 Task: Create fields in expense category object.
Action: Mouse moved to (844, 67)
Screenshot: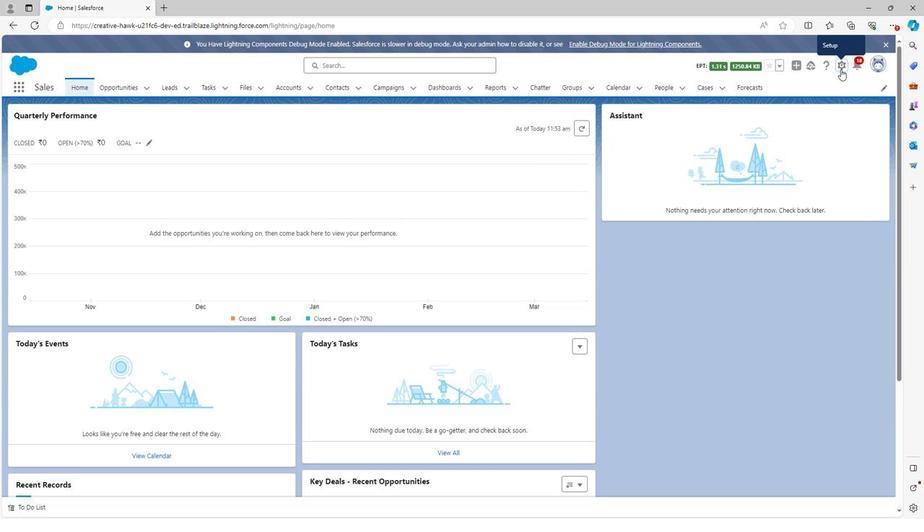 
Action: Mouse pressed left at (844, 67)
Screenshot: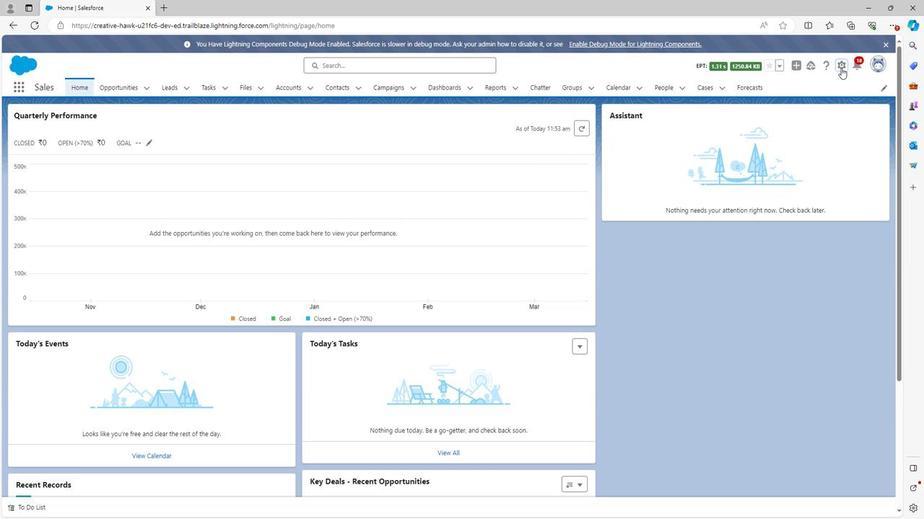 
Action: Mouse moved to (803, 93)
Screenshot: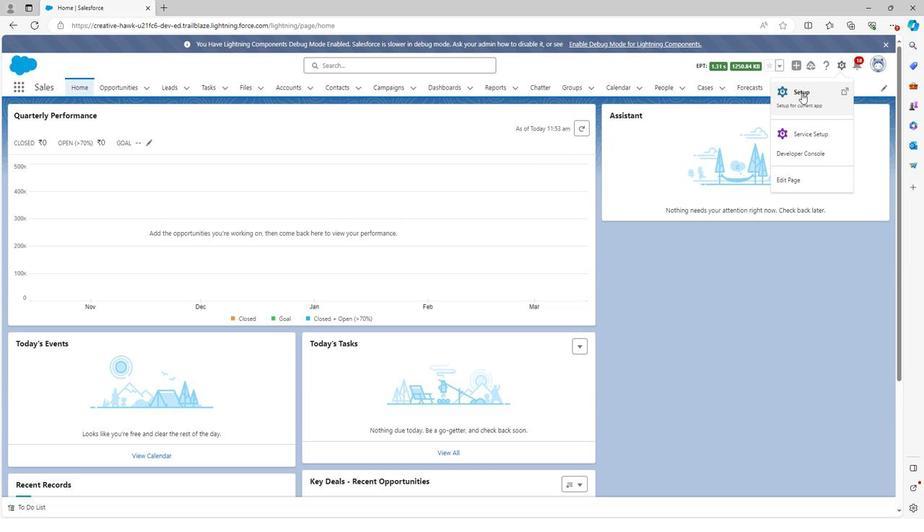 
Action: Mouse pressed left at (803, 93)
Screenshot: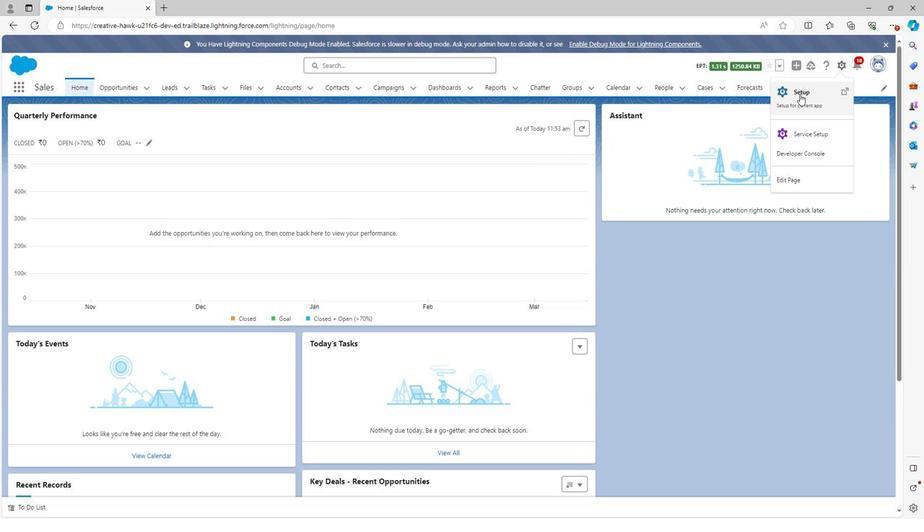 
Action: Mouse moved to (120, 89)
Screenshot: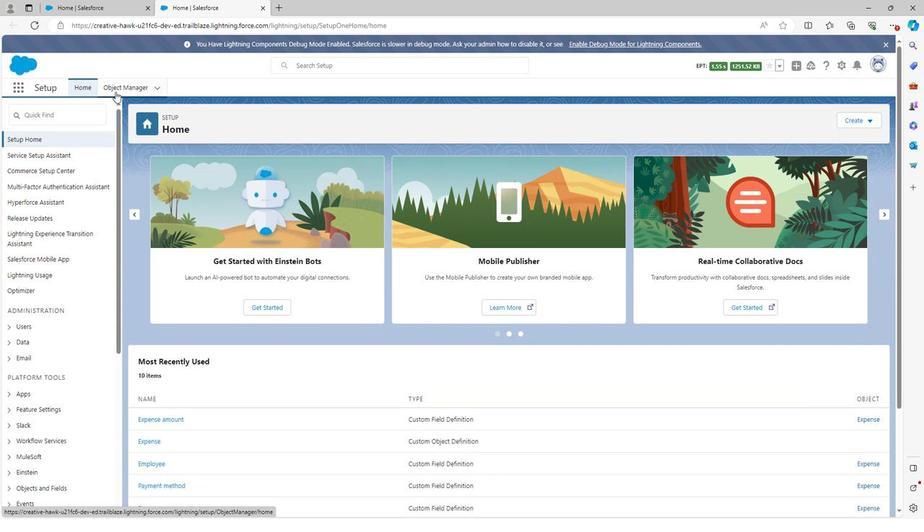 
Action: Mouse pressed left at (120, 89)
Screenshot: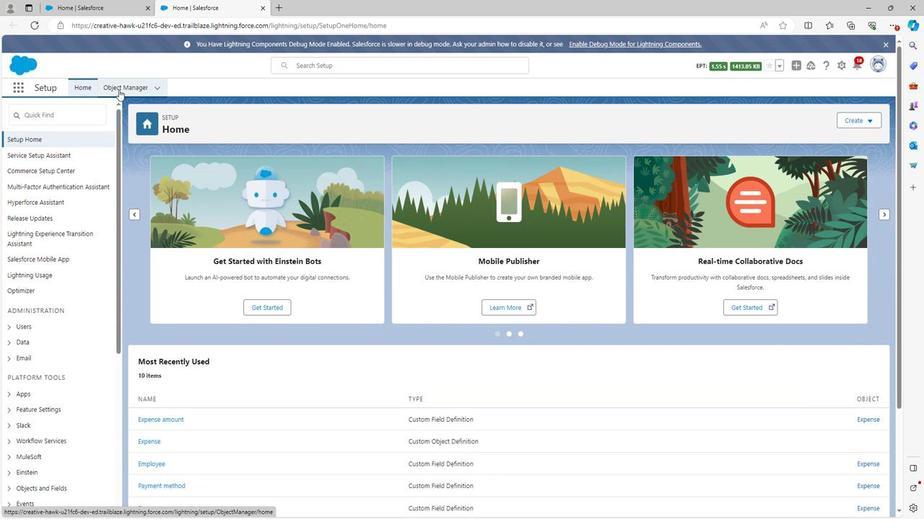 
Action: Mouse moved to (51, 330)
Screenshot: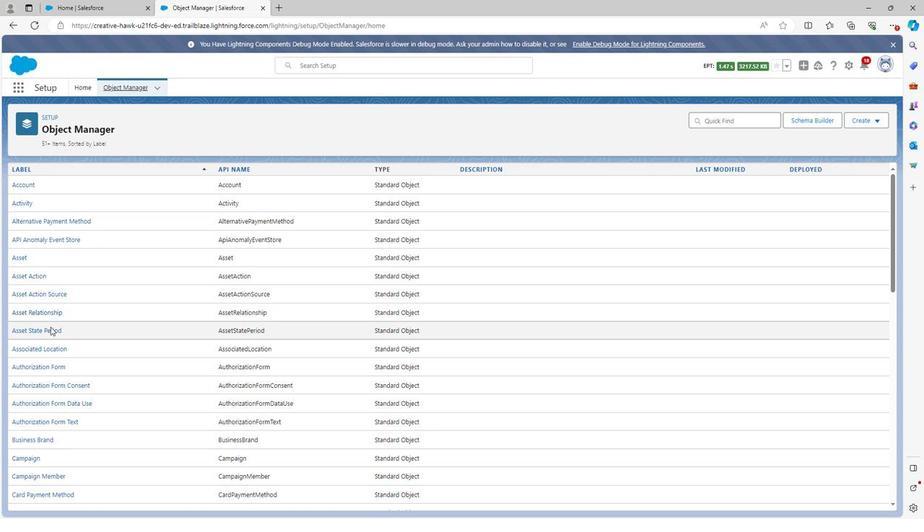 
Action: Mouse scrolled (51, 329) with delta (0, 0)
Screenshot: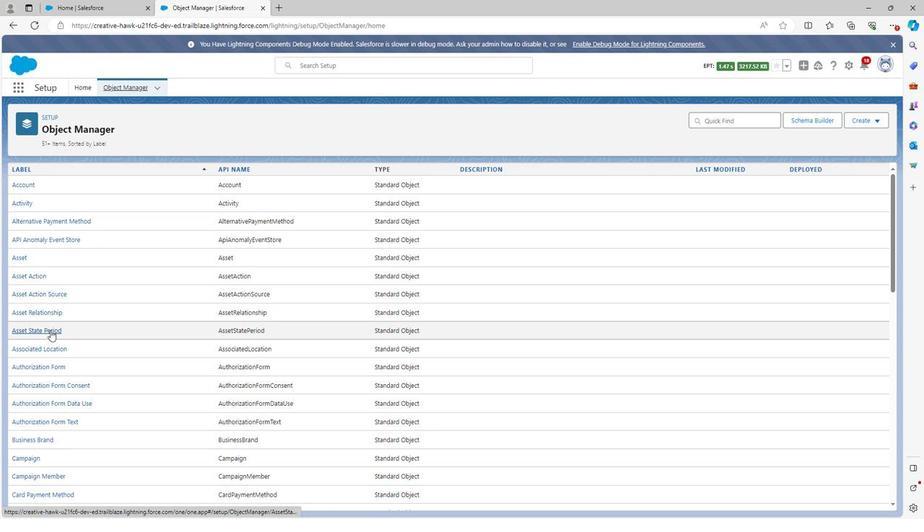 
Action: Mouse moved to (52, 331)
Screenshot: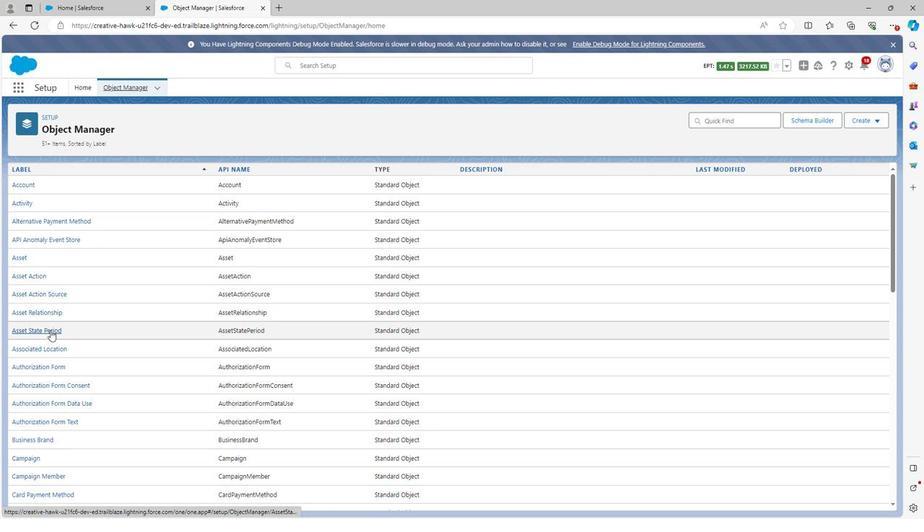 
Action: Mouse scrolled (52, 330) with delta (0, 0)
Screenshot: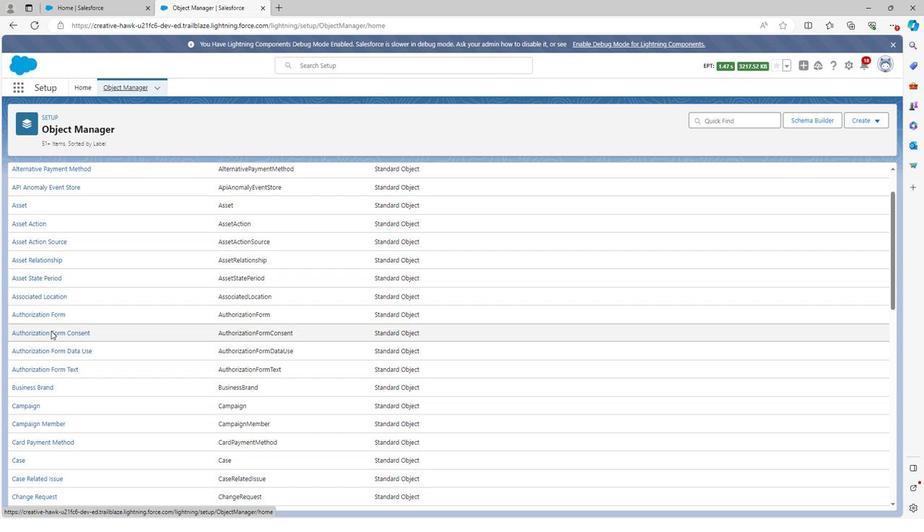 
Action: Mouse scrolled (52, 330) with delta (0, 0)
Screenshot: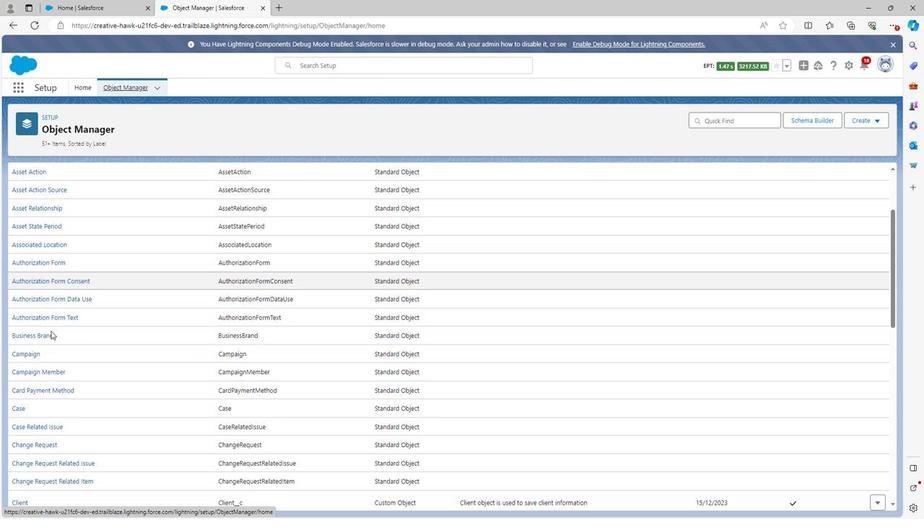 
Action: Mouse scrolled (52, 330) with delta (0, 0)
Screenshot: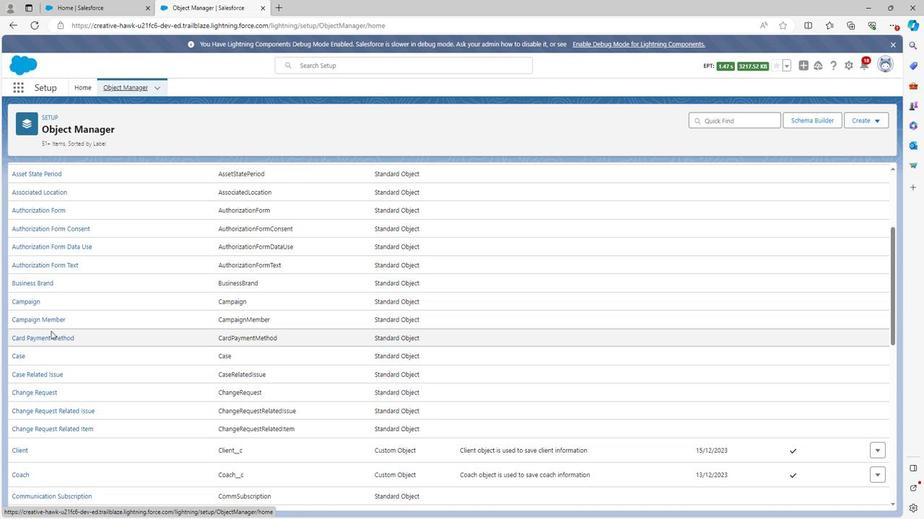 
Action: Mouse scrolled (52, 330) with delta (0, 0)
Screenshot: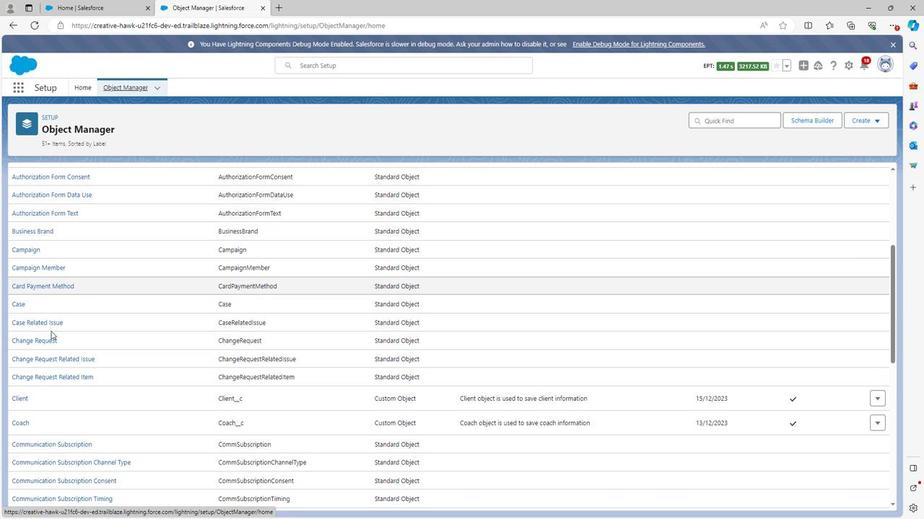 
Action: Mouse scrolled (52, 330) with delta (0, 0)
Screenshot: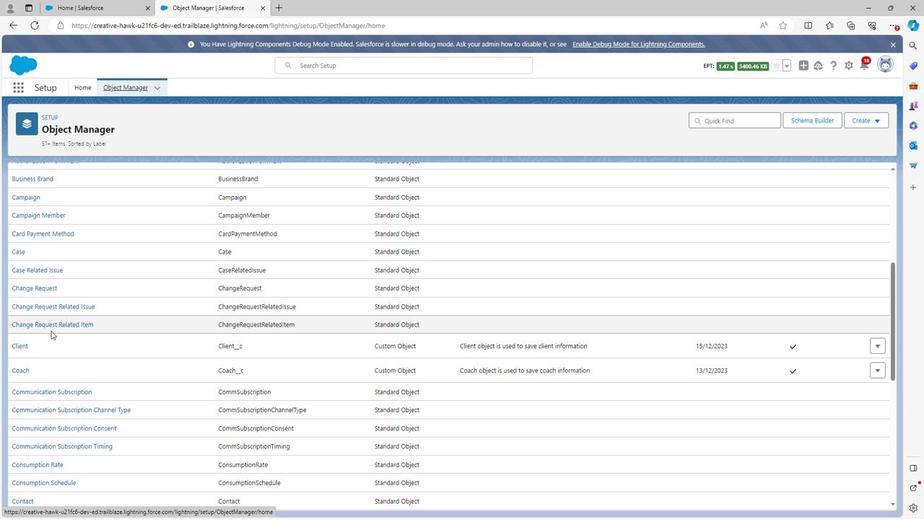 
Action: Mouse scrolled (52, 330) with delta (0, 0)
Screenshot: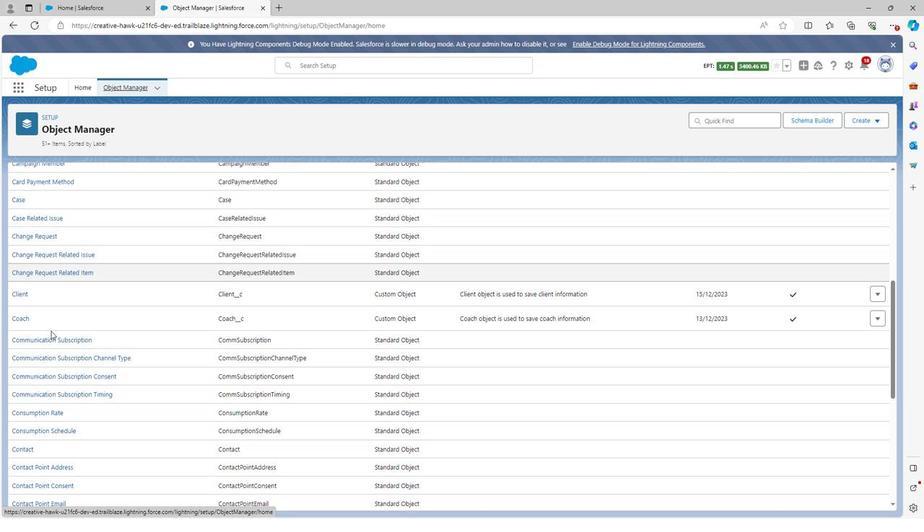 
Action: Mouse scrolled (52, 330) with delta (0, 0)
Screenshot: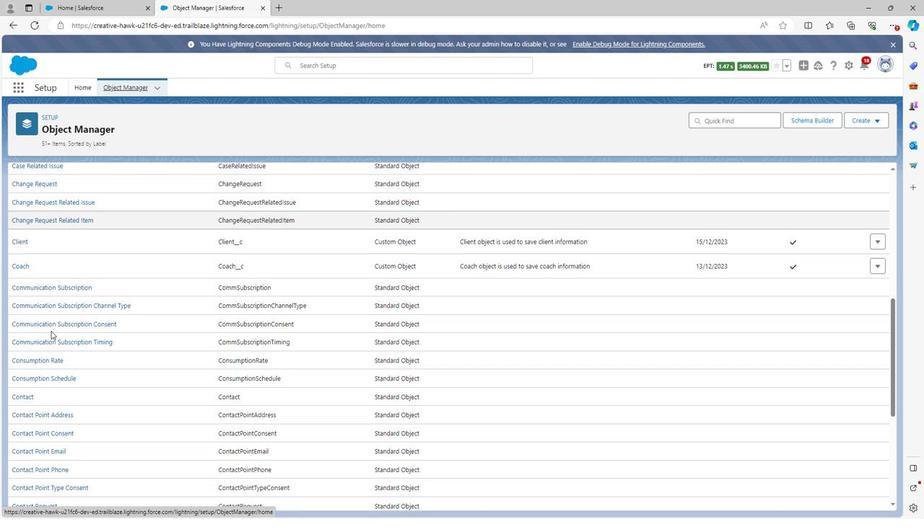 
Action: Mouse scrolled (52, 330) with delta (0, 0)
Screenshot: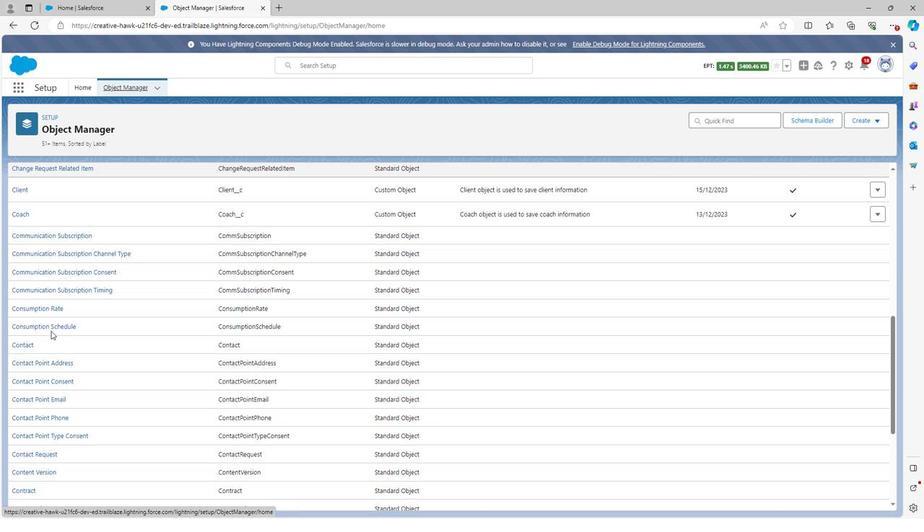 
Action: Mouse scrolled (52, 330) with delta (0, 0)
Screenshot: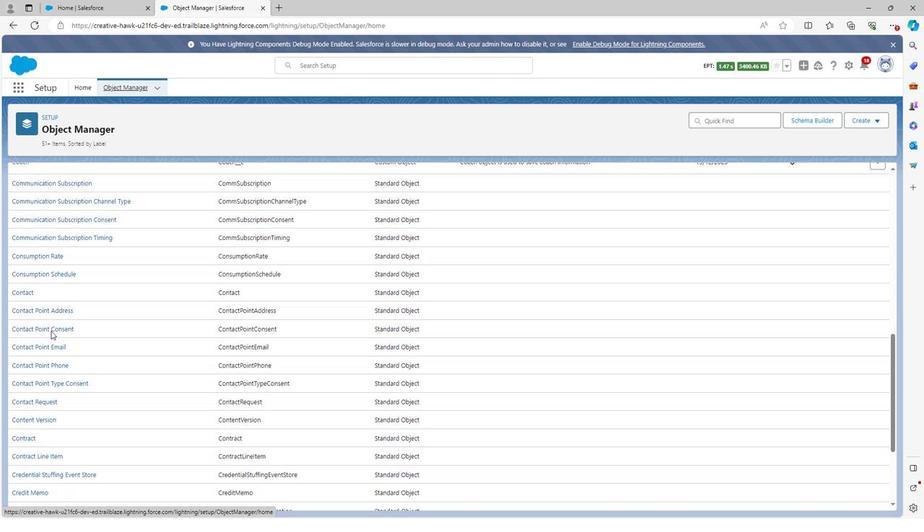 
Action: Mouse scrolled (52, 330) with delta (0, 0)
Screenshot: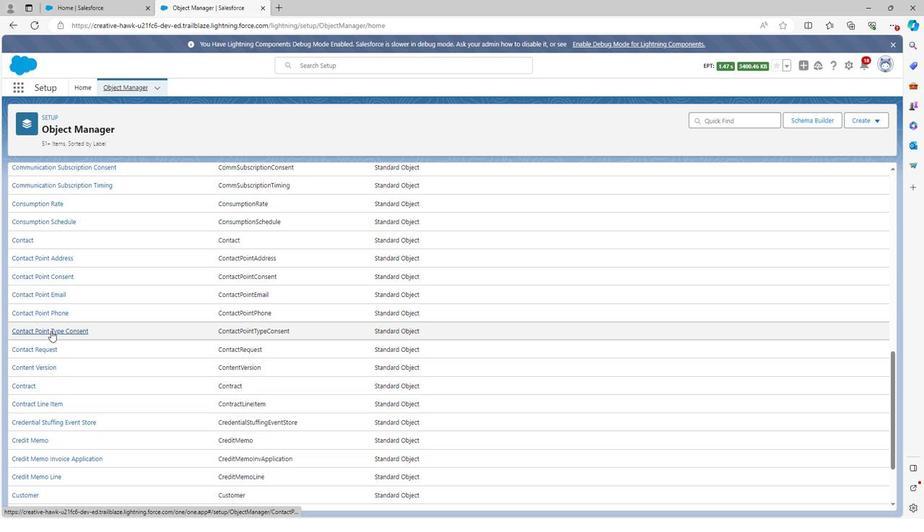 
Action: Mouse scrolled (52, 330) with delta (0, 0)
Screenshot: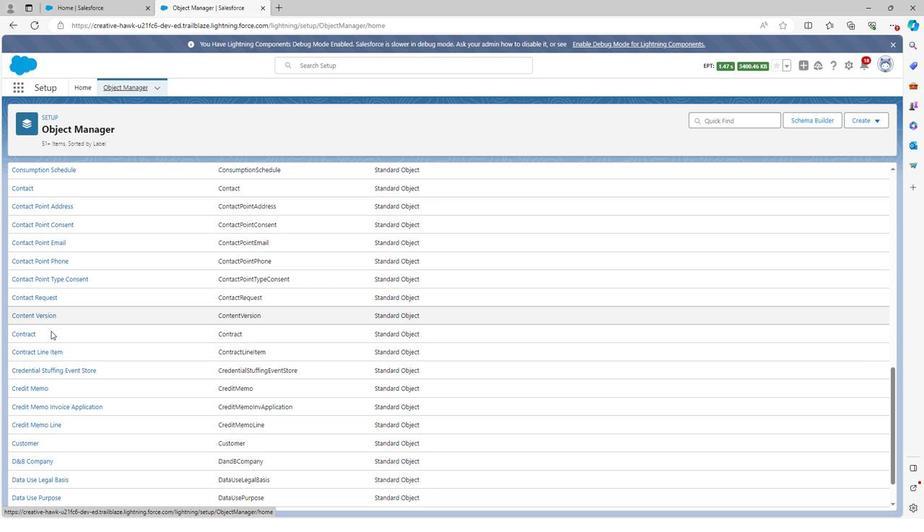 
Action: Mouse scrolled (52, 330) with delta (0, 0)
Screenshot: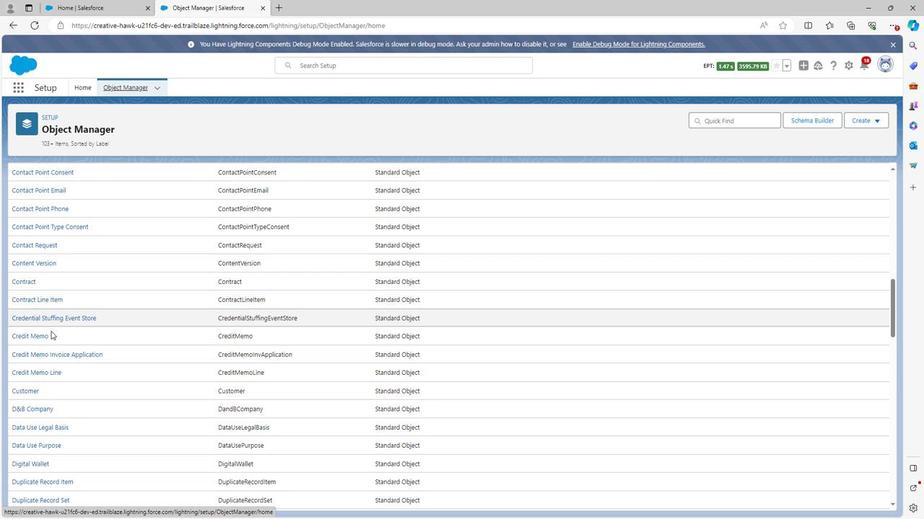 
Action: Mouse scrolled (52, 330) with delta (0, 0)
Screenshot: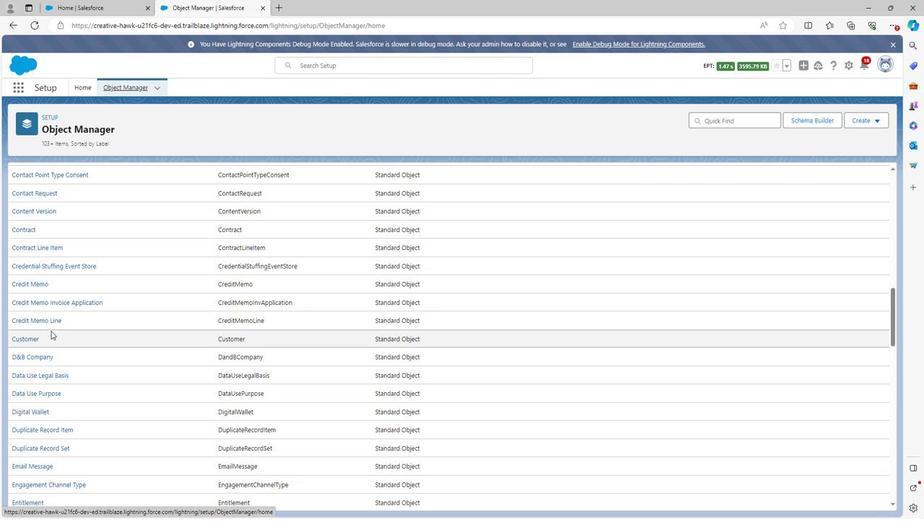 
Action: Mouse scrolled (52, 330) with delta (0, 0)
Screenshot: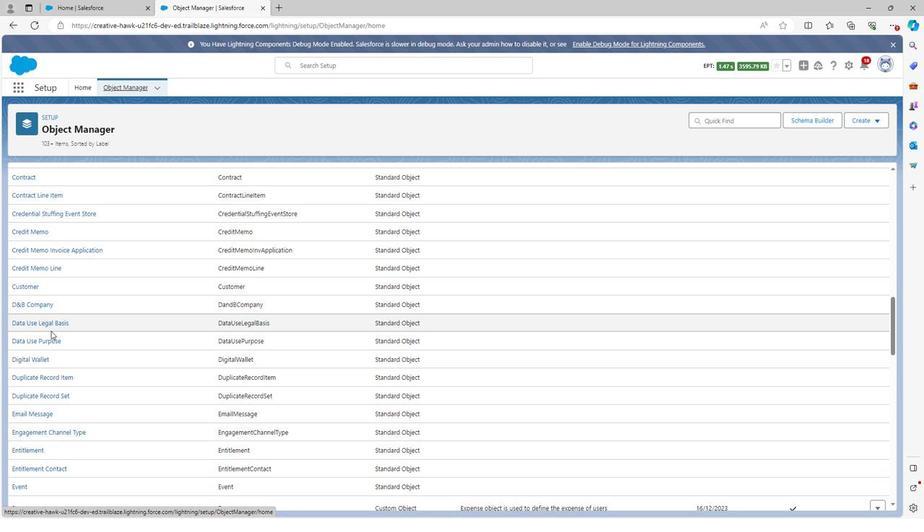 
Action: Mouse scrolled (52, 330) with delta (0, 0)
Screenshot: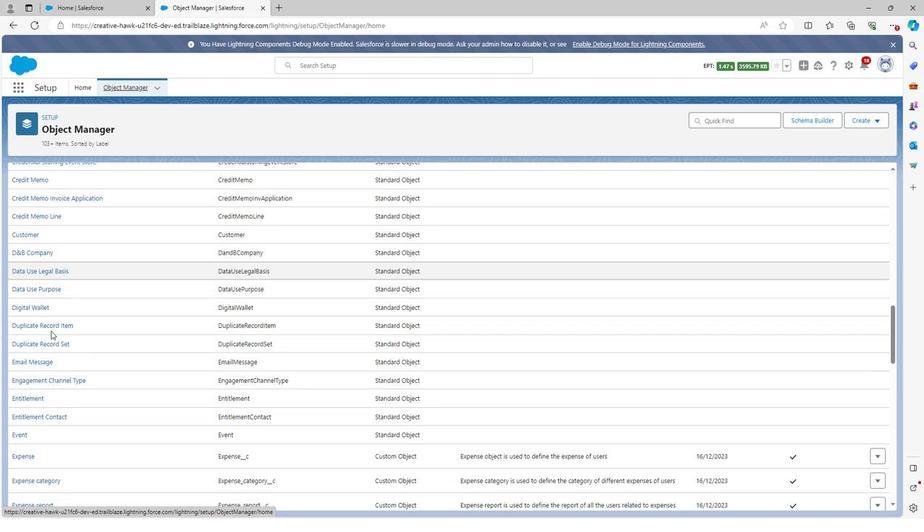 
Action: Mouse moved to (46, 427)
Screenshot: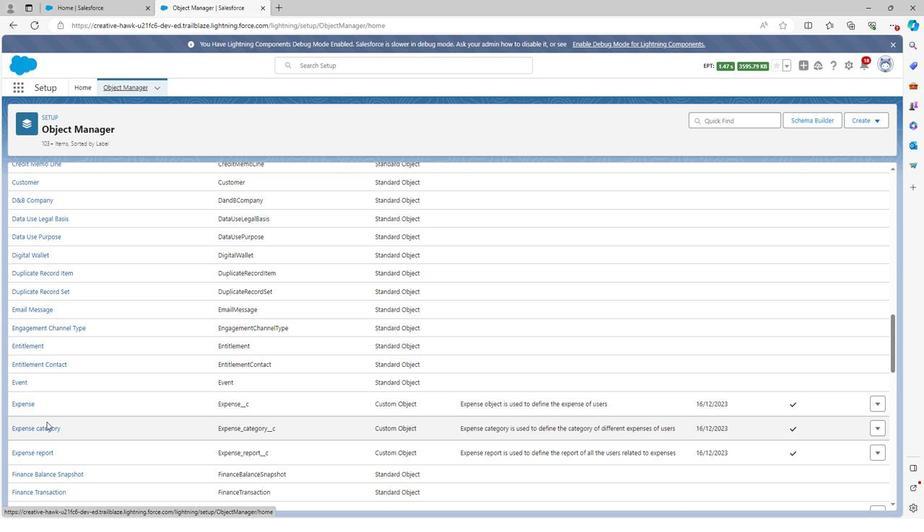 
Action: Mouse pressed left at (46, 427)
Screenshot: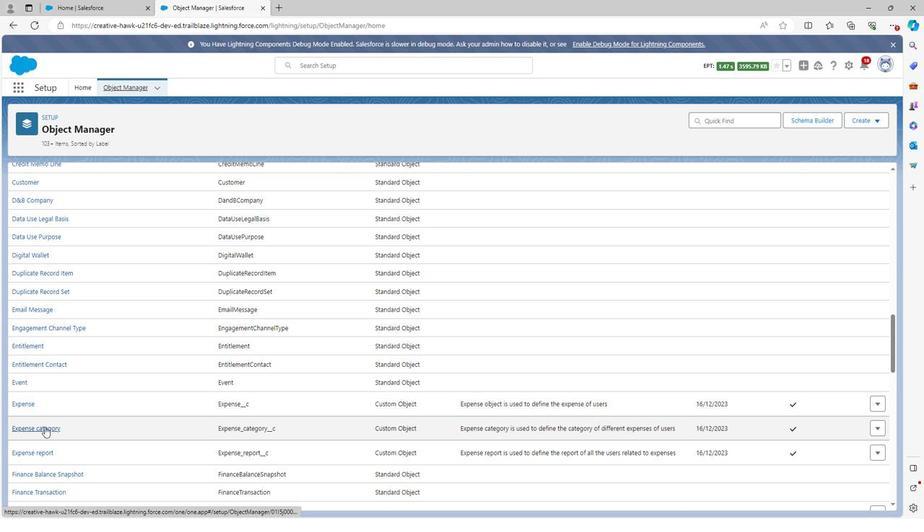 
Action: Mouse moved to (83, 189)
Screenshot: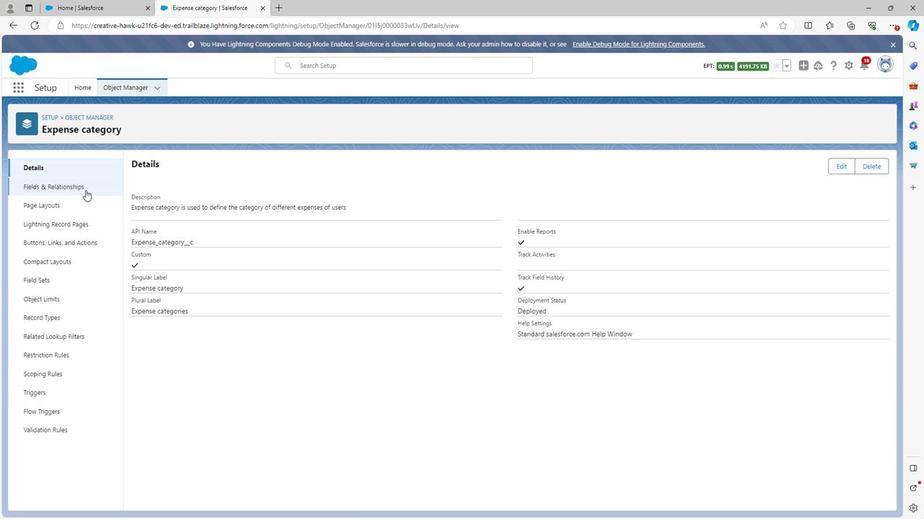 
Action: Mouse pressed left at (83, 189)
Screenshot: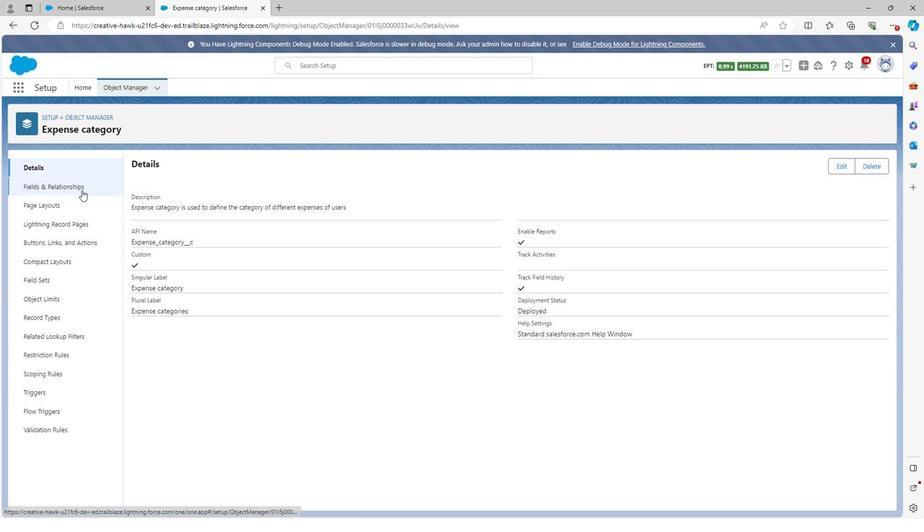 
Action: Mouse moved to (684, 163)
Screenshot: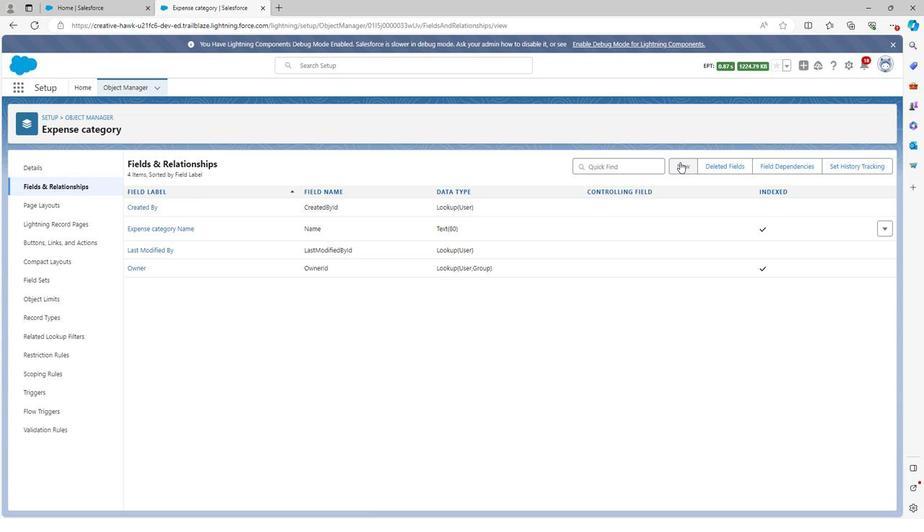 
Action: Mouse pressed left at (684, 163)
Screenshot: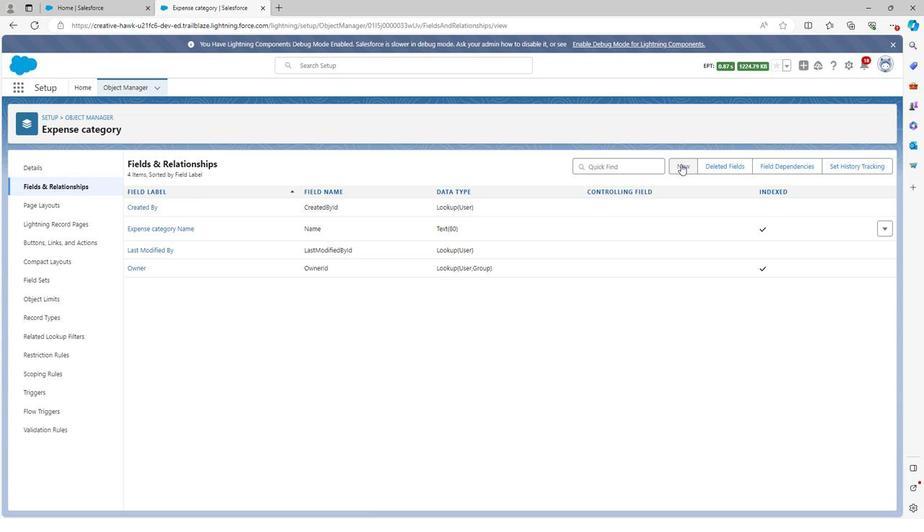 
Action: Mouse moved to (141, 412)
Screenshot: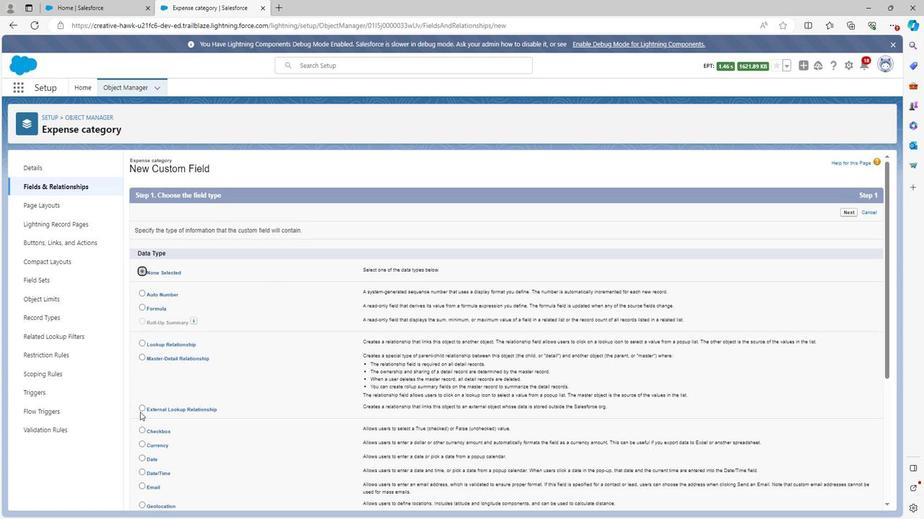 
Action: Mouse scrolled (141, 411) with delta (0, 0)
Screenshot: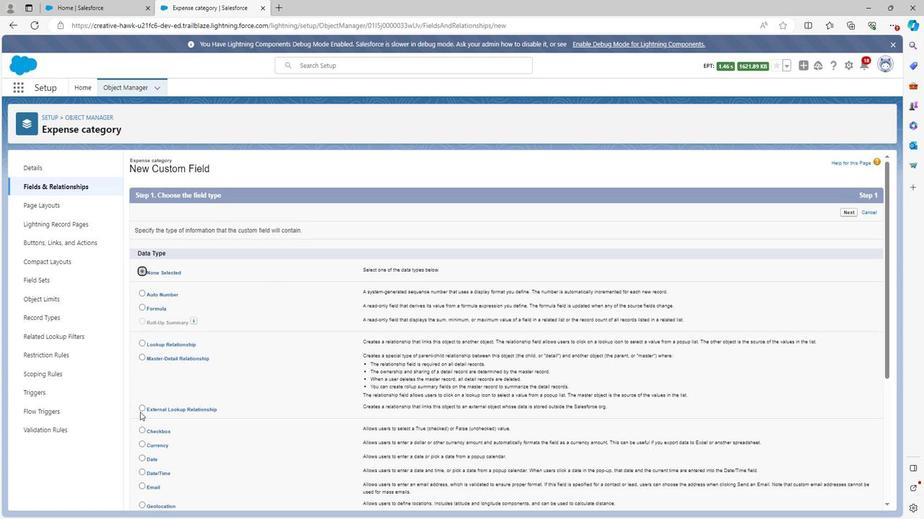 
Action: Mouse scrolled (141, 411) with delta (0, 0)
Screenshot: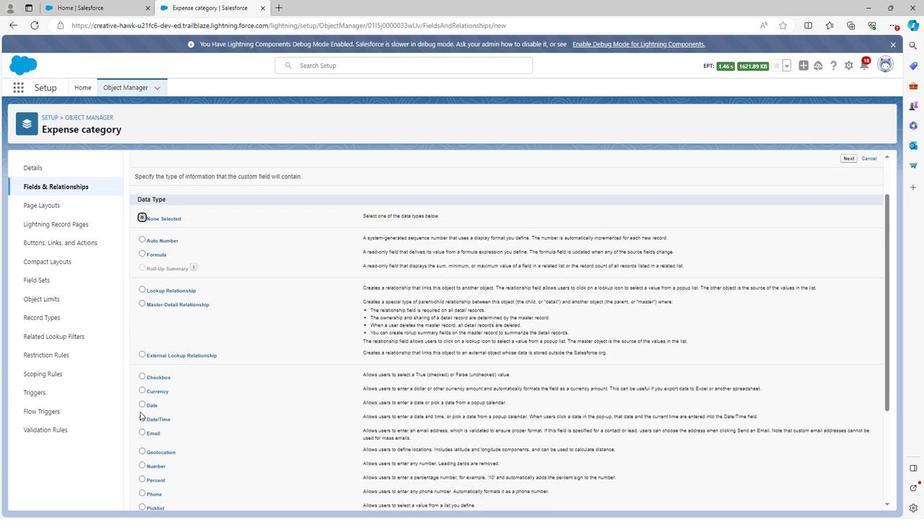 
Action: Mouse moved to (141, 412)
Screenshot: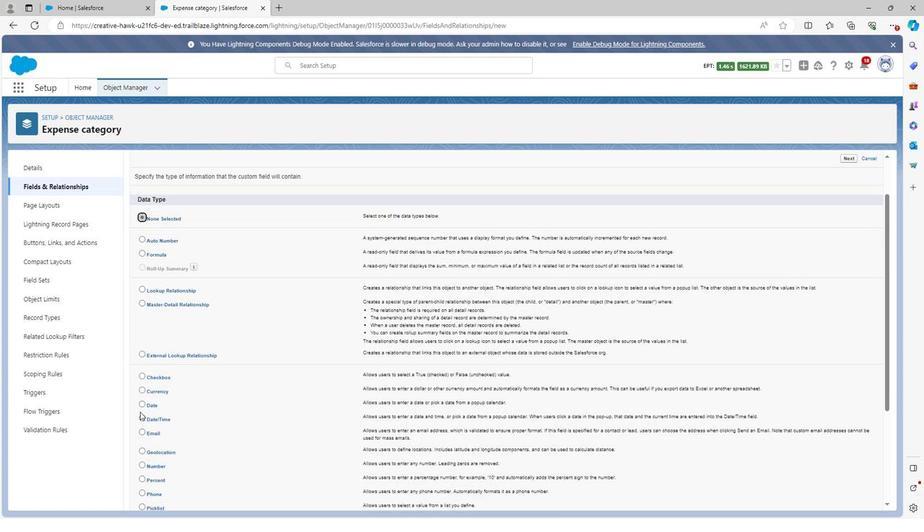 
Action: Mouse scrolled (141, 411) with delta (0, 0)
Screenshot: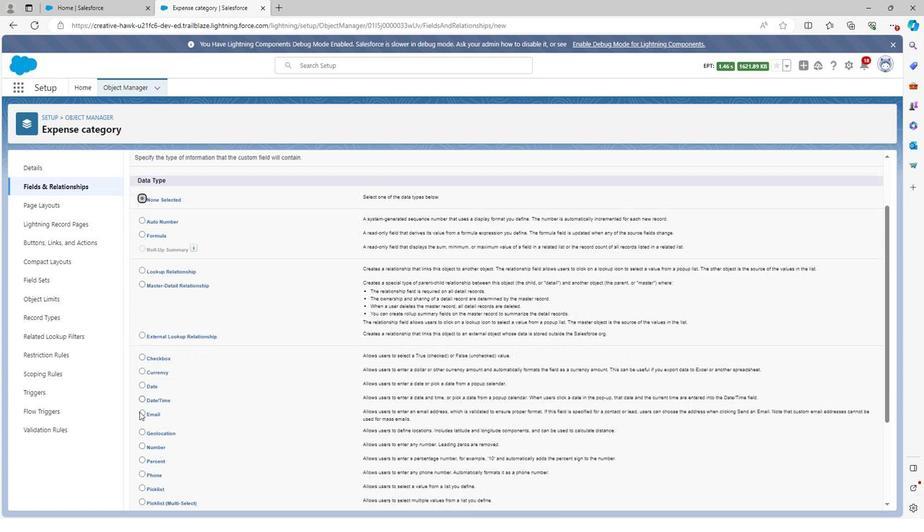 
Action: Mouse moved to (142, 425)
Screenshot: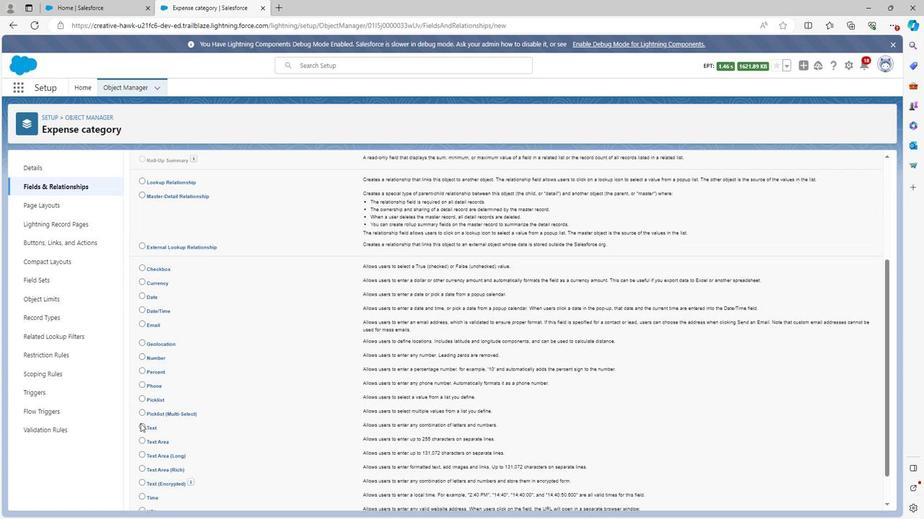 
Action: Mouse pressed left at (142, 425)
Screenshot: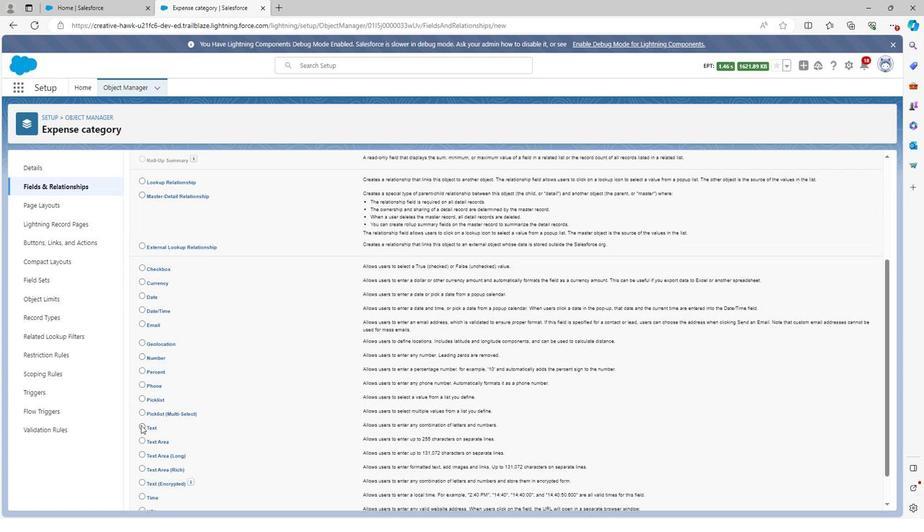 
Action: Mouse moved to (168, 420)
Screenshot: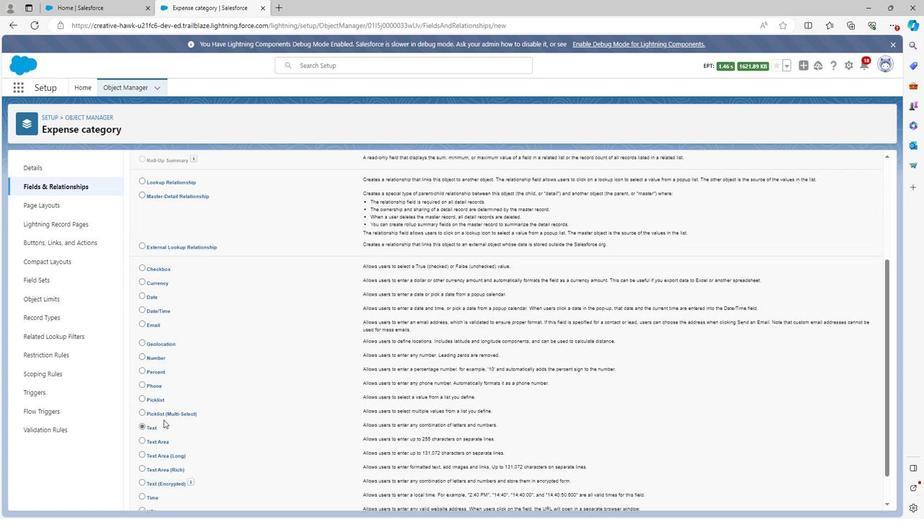 
Action: Mouse scrolled (168, 419) with delta (0, 0)
Screenshot: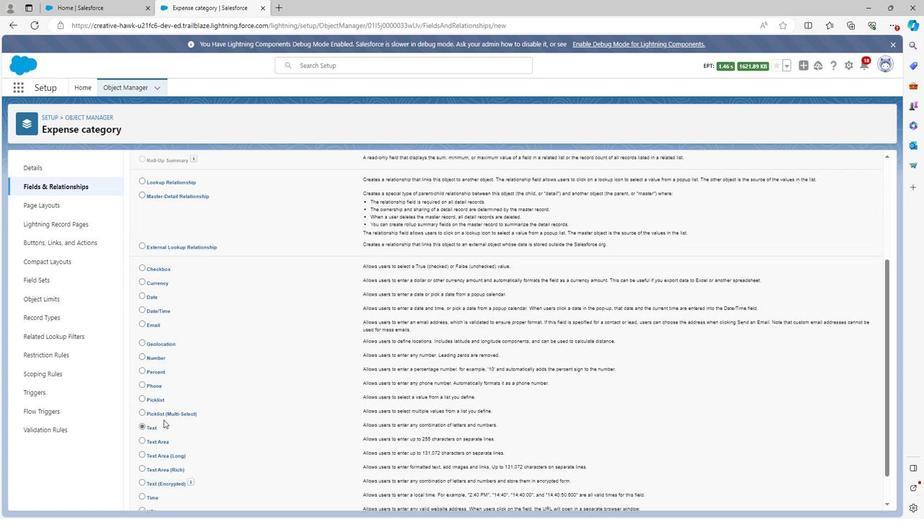 
Action: Mouse moved to (170, 420)
Screenshot: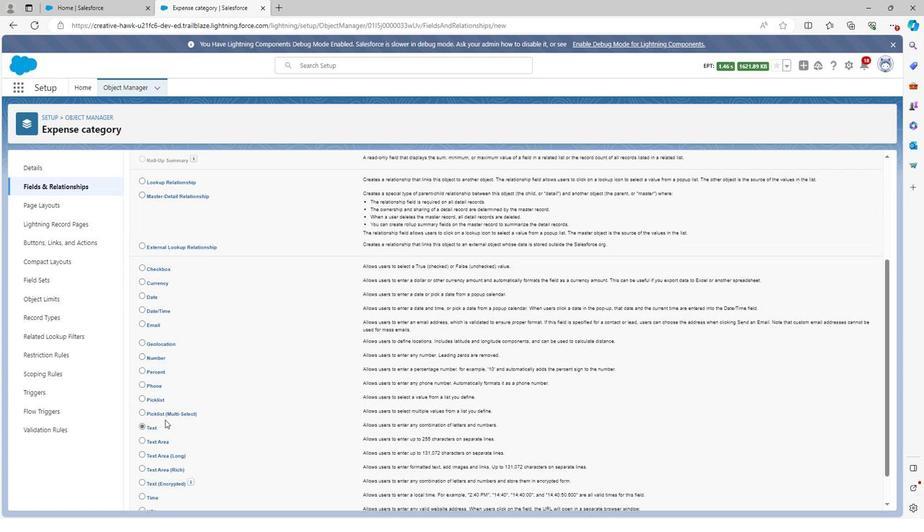 
Action: Mouse scrolled (170, 420) with delta (0, 0)
Screenshot: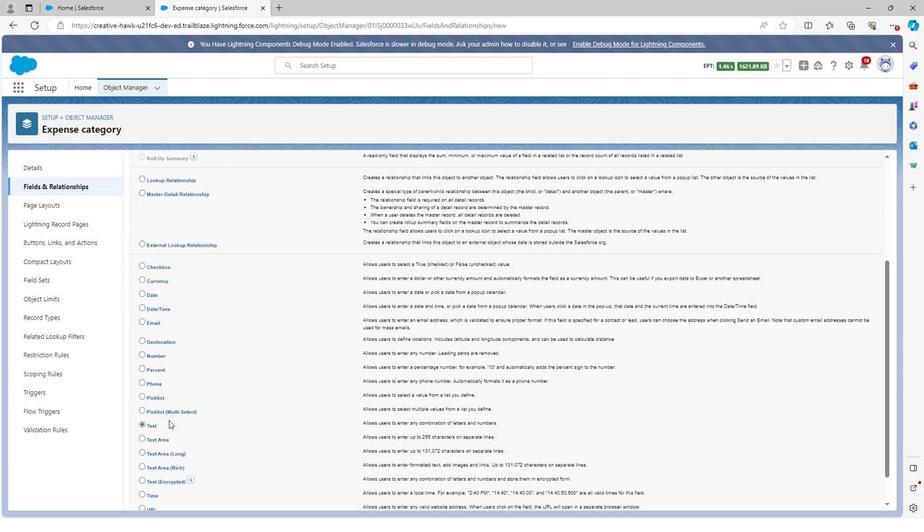 
Action: Mouse moved to (172, 420)
Screenshot: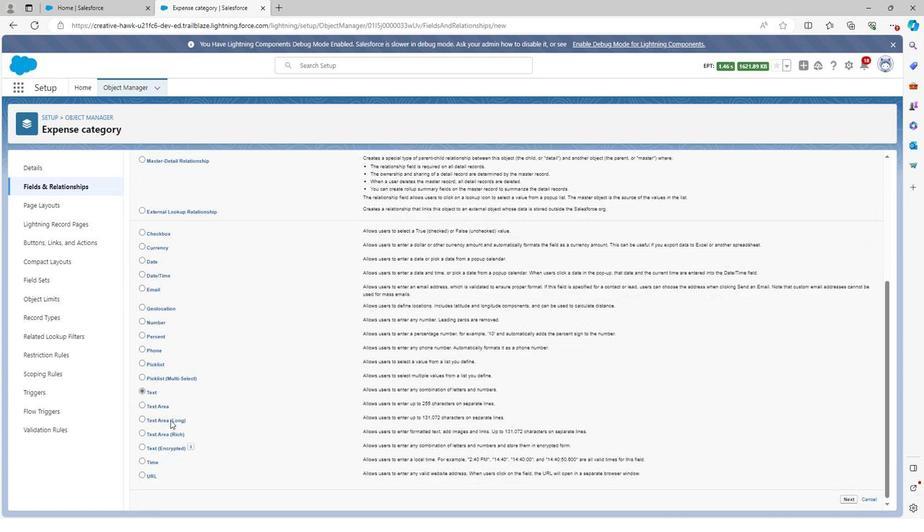 
Action: Mouse scrolled (172, 420) with delta (0, 0)
Screenshot: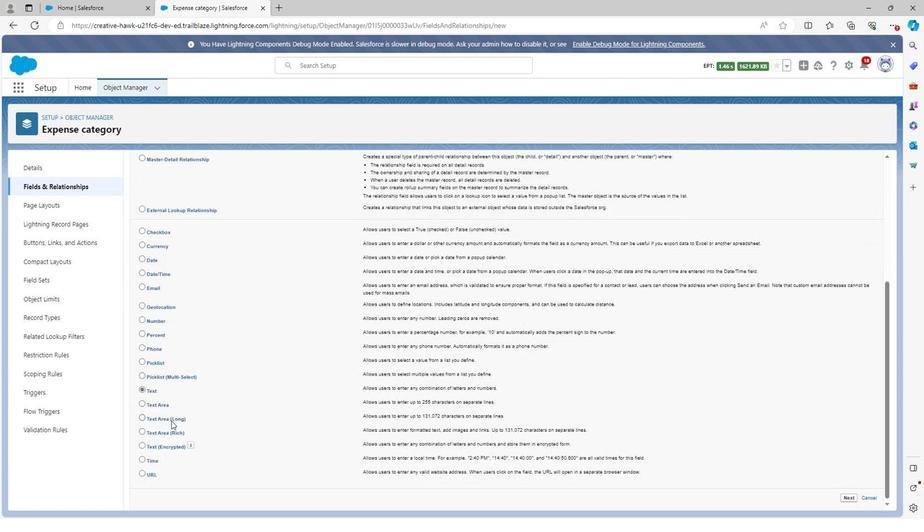 
Action: Mouse moved to (177, 422)
Screenshot: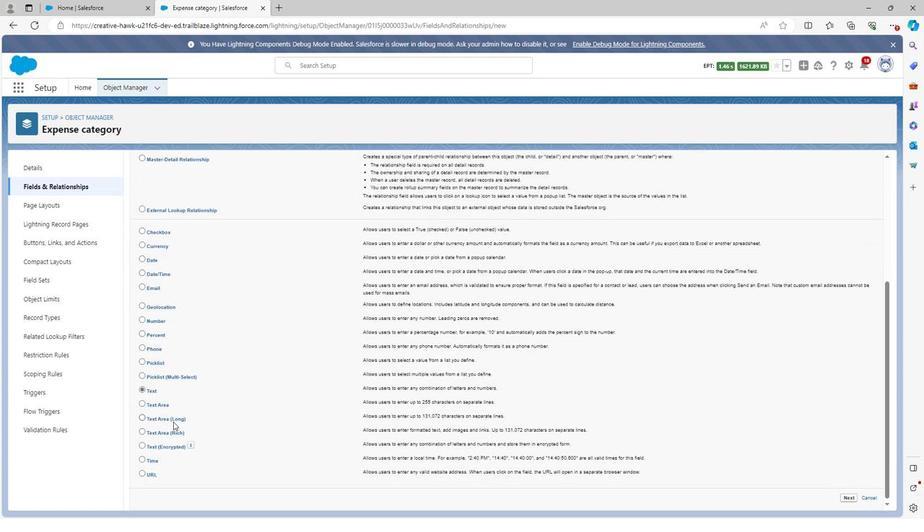 
Action: Mouse scrolled (177, 422) with delta (0, 0)
Screenshot: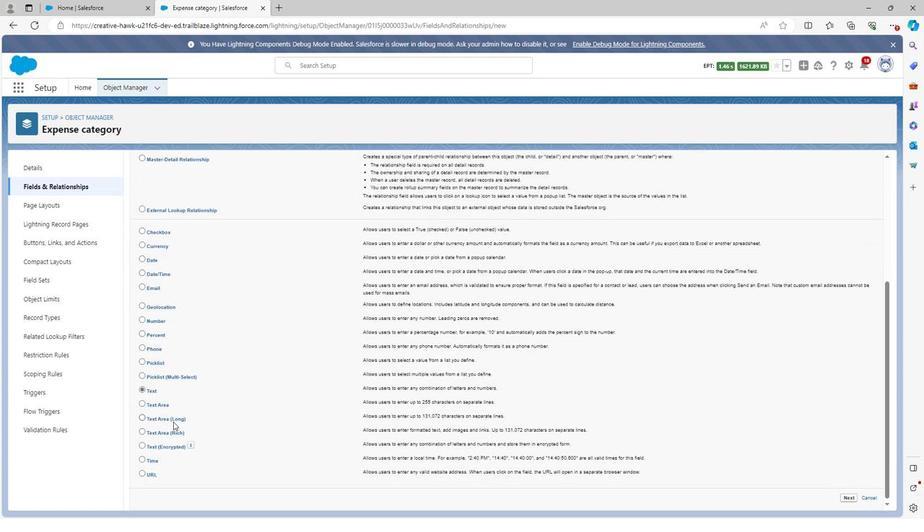 
Action: Mouse moved to (184, 423)
Screenshot: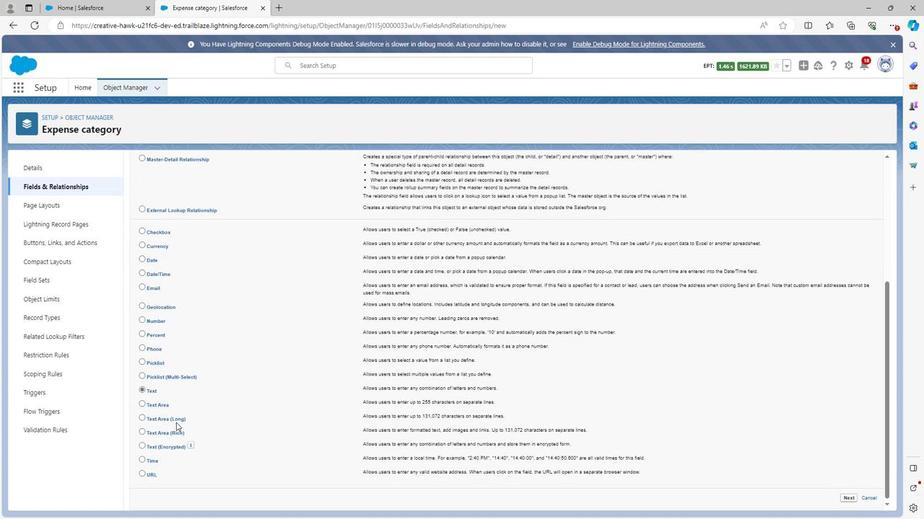
Action: Mouse scrolled (184, 423) with delta (0, 0)
Screenshot: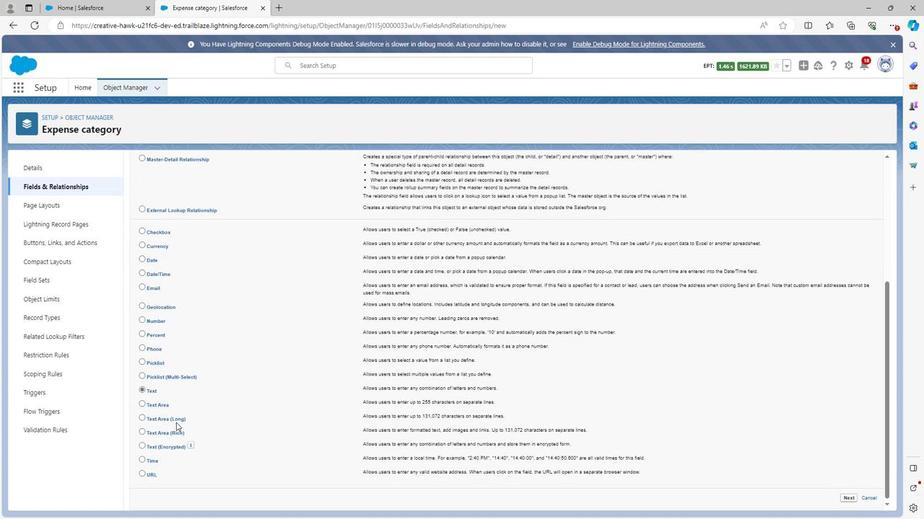 
Action: Mouse moved to (200, 428)
Screenshot: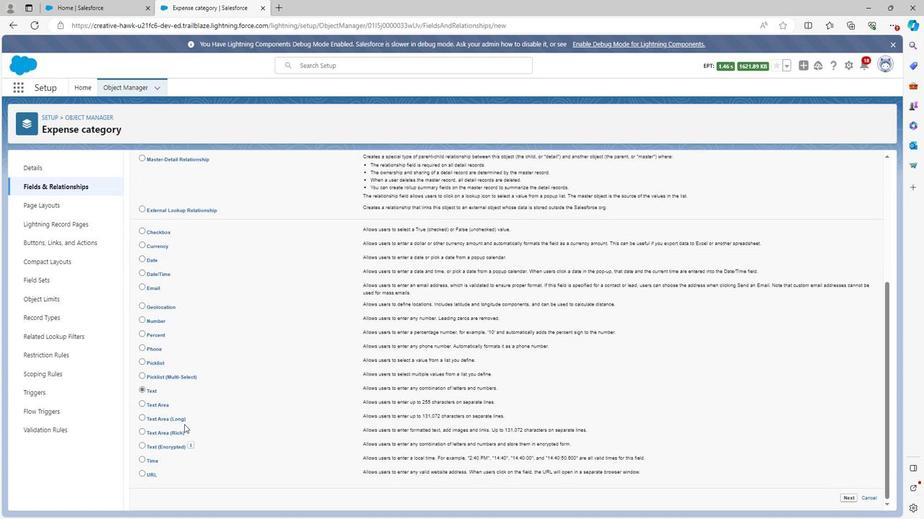 
Action: Mouse scrolled (200, 427) with delta (0, 0)
Screenshot: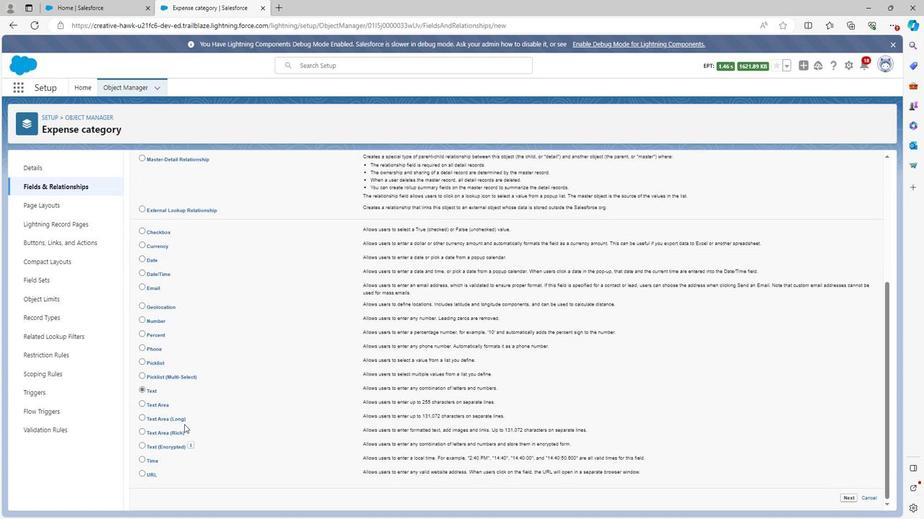 
Action: Mouse moved to (849, 496)
Screenshot: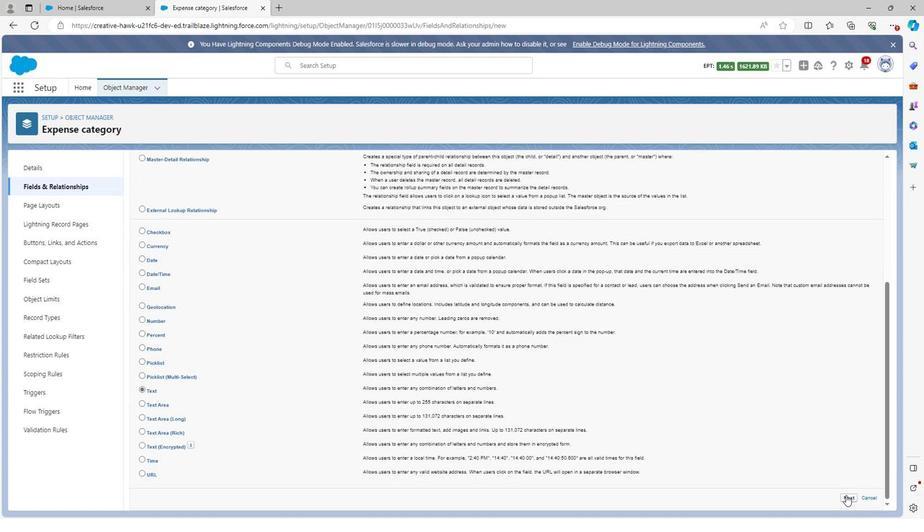 
Action: Mouse pressed left at (849, 496)
Screenshot: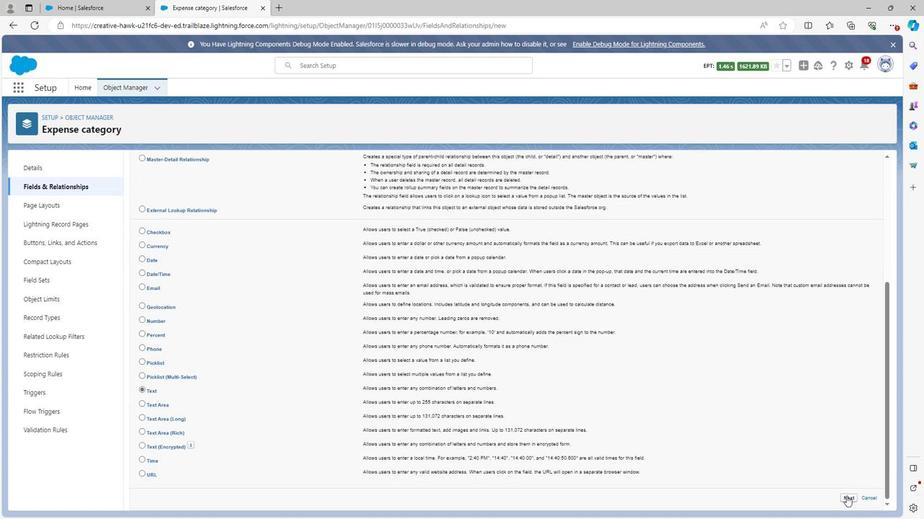 
Action: Mouse moved to (303, 232)
Screenshot: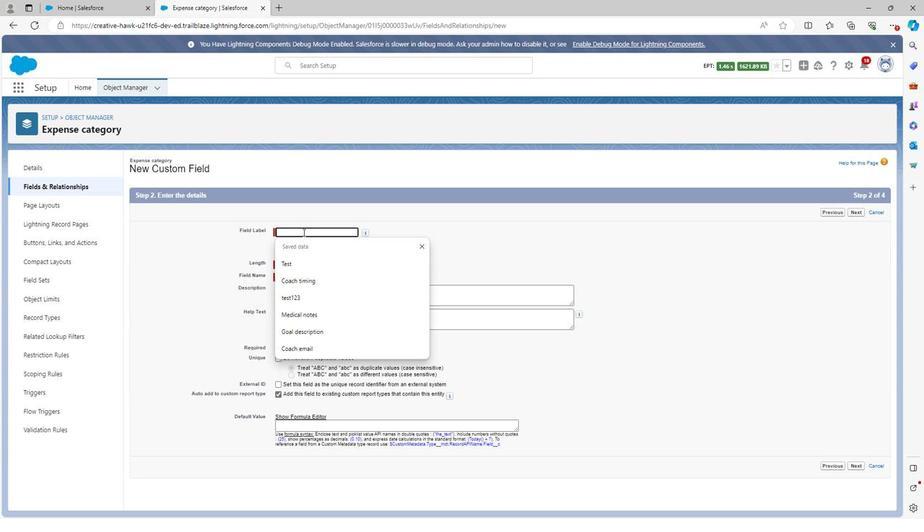 
Action: Mouse pressed left at (303, 232)
Screenshot: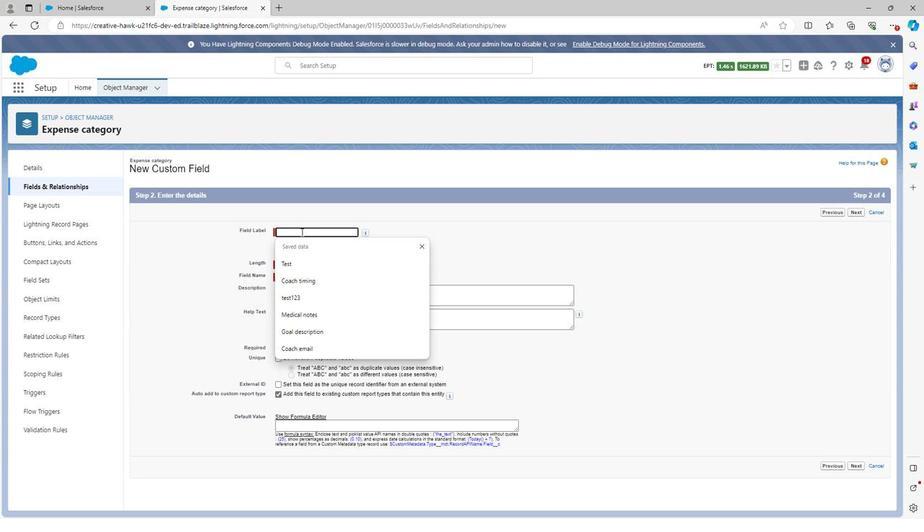 
Action: Key pressed <Key.shift><Key.shift><Key.shift><Key.shift><Key.shift><Key.shift><Key.shift><Key.shift><Key.shift><Key.shift><Key.shift><Key.shift><Key.shift><Key.shift><Key.shift><Key.shift><Key.shift><Key.shift><Key.shift><Key.shift><Key.shift><Key.shift><Key.shift>Category<Key.shift>_description
Screenshot: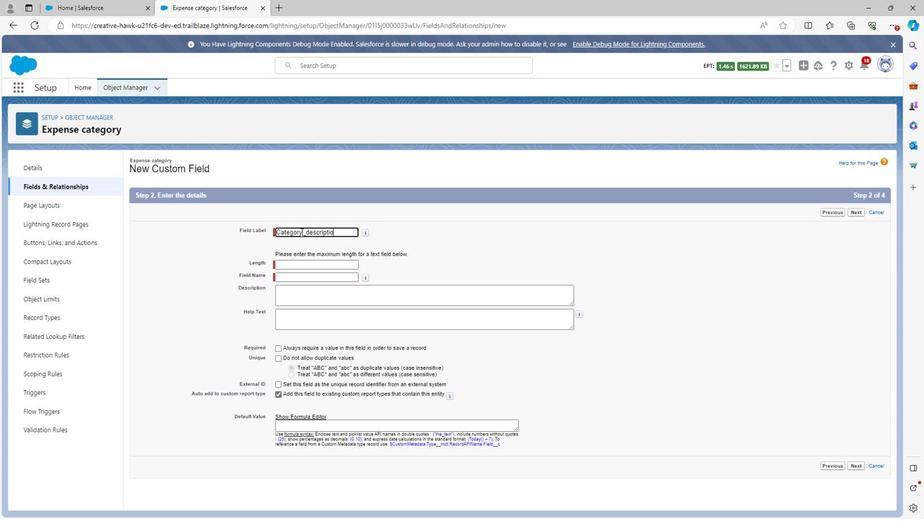 
Action: Mouse moved to (420, 229)
Screenshot: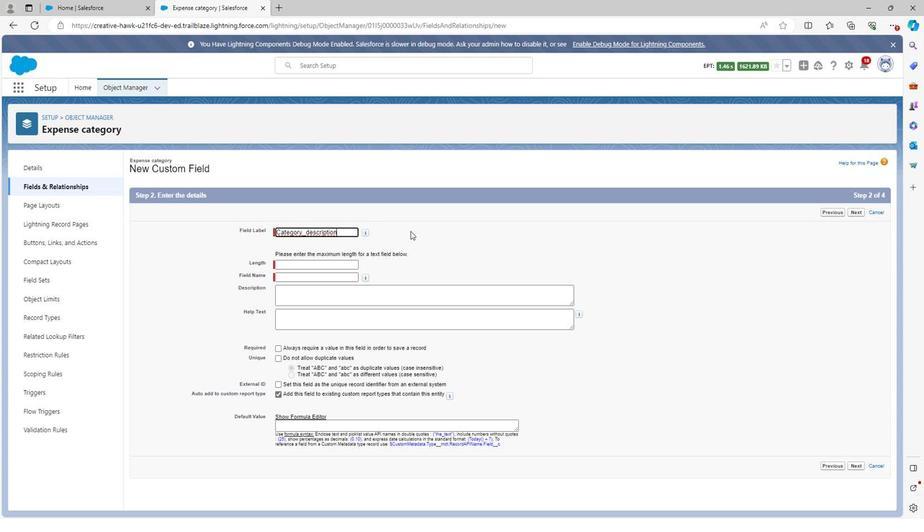 
Action: Mouse pressed left at (420, 229)
Screenshot: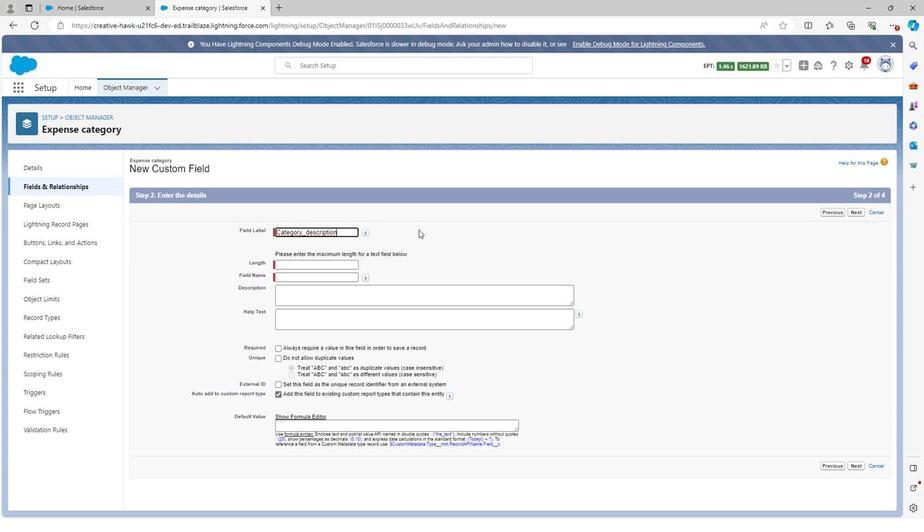 
Action: Mouse moved to (311, 265)
Screenshot: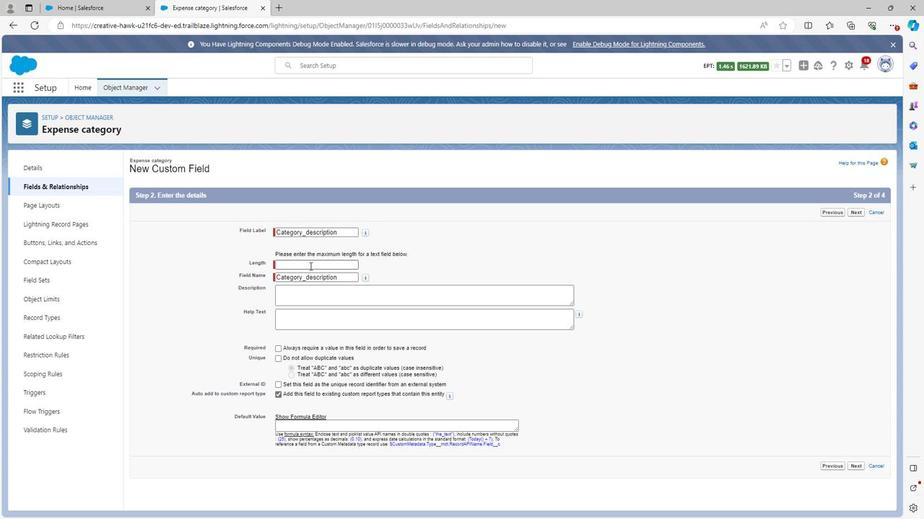 
Action: Mouse pressed left at (311, 265)
Screenshot: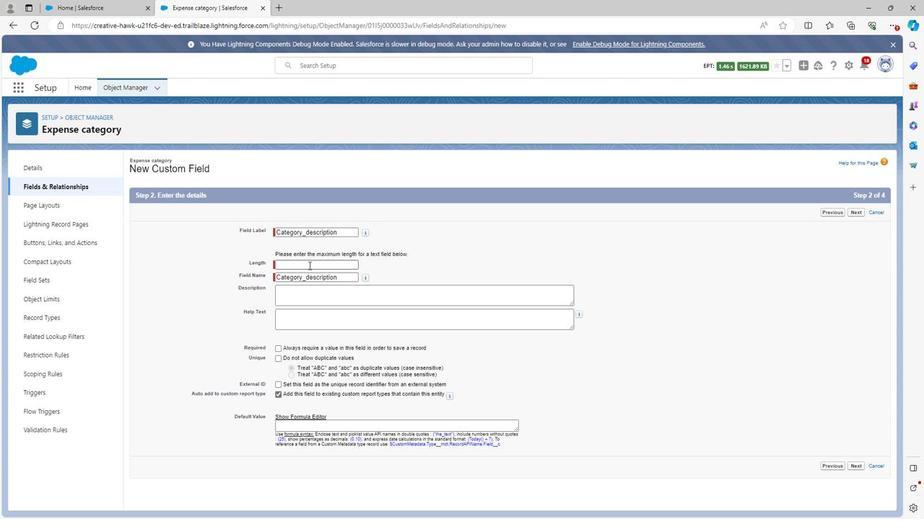 
Action: Key pressed 50
Screenshot: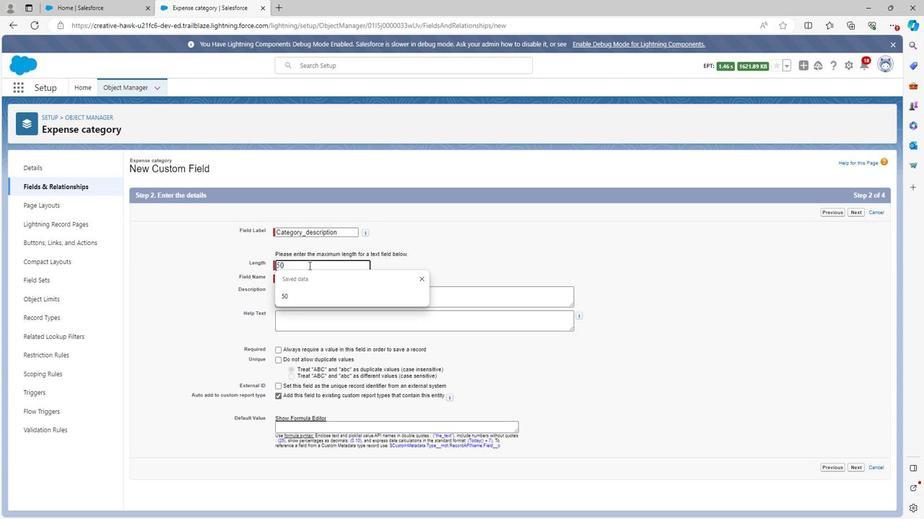 
Action: Mouse moved to (336, 293)
Screenshot: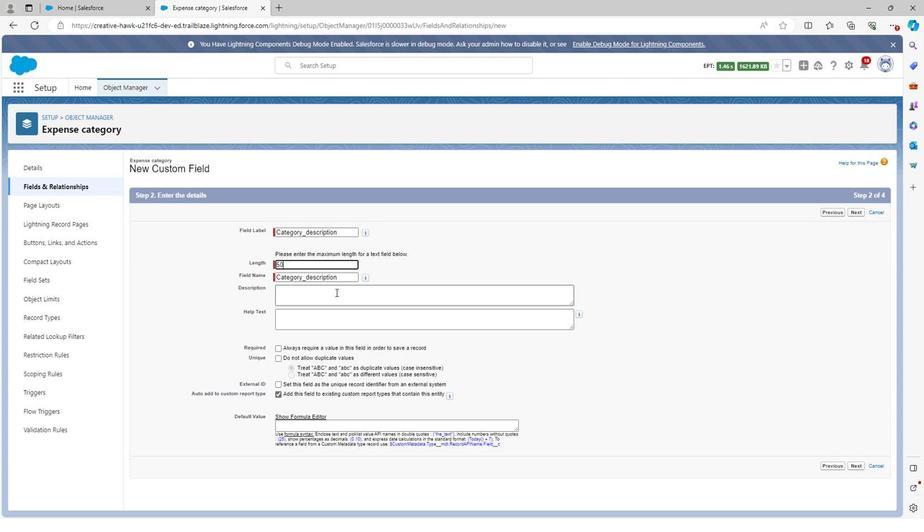 
Action: Mouse pressed left at (336, 293)
Screenshot: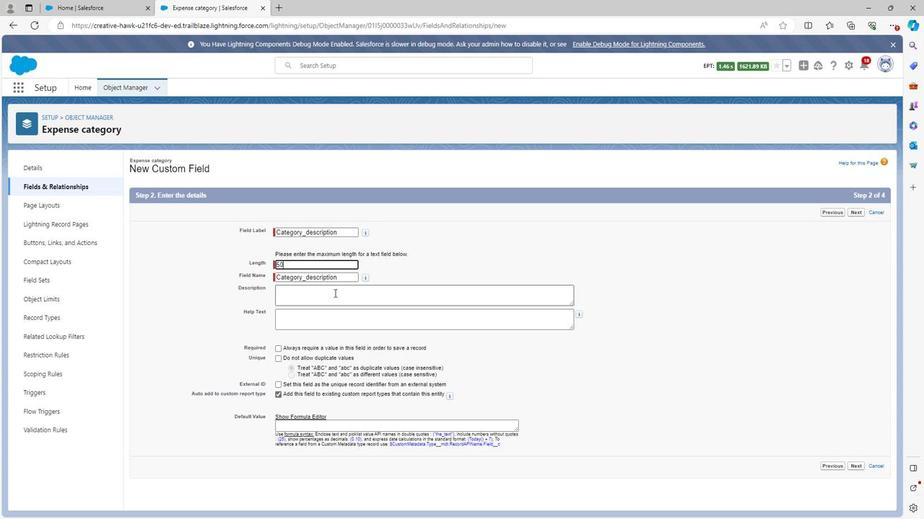 
Action: Mouse moved to (337, 294)
Screenshot: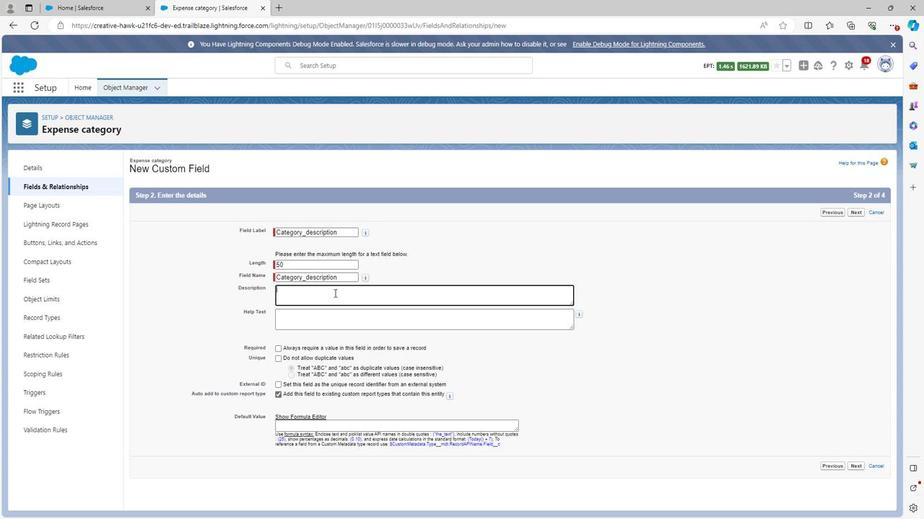 
Action: Key pressed <Key.shift>Category<Key.space>description<Key.space>is<Key.space>used<Key.space>to<Key.space>define<Key.space>the<Key.space>category<Key.space>description<Key.space>of<Key.space>expenses
Screenshot: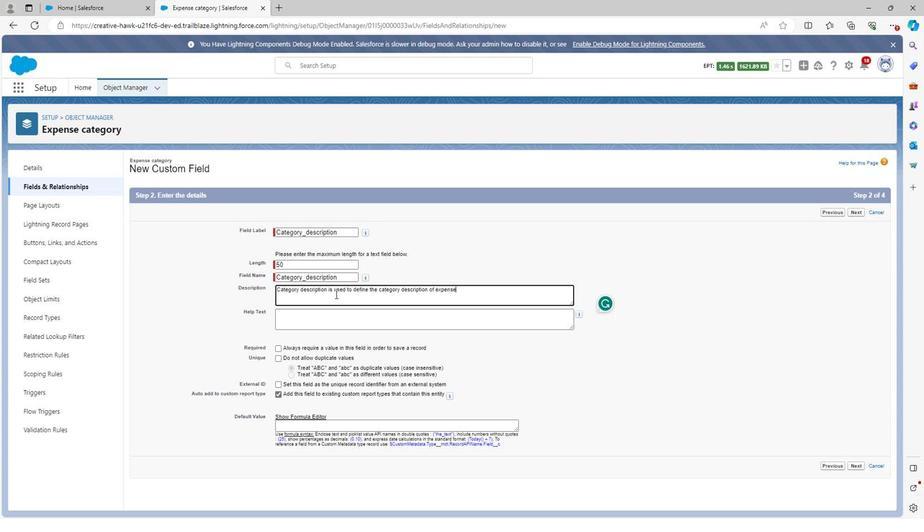 
Action: Mouse moved to (522, 376)
Screenshot: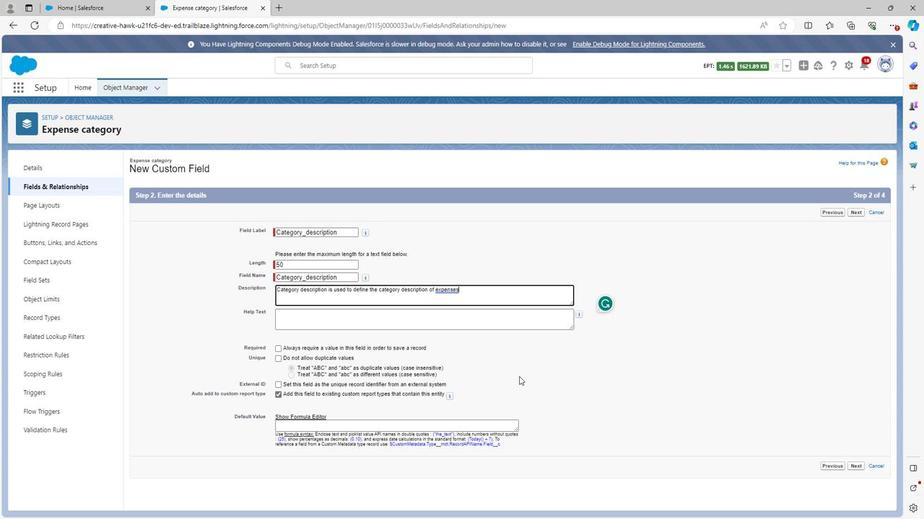 
Action: Mouse pressed left at (522, 376)
Screenshot: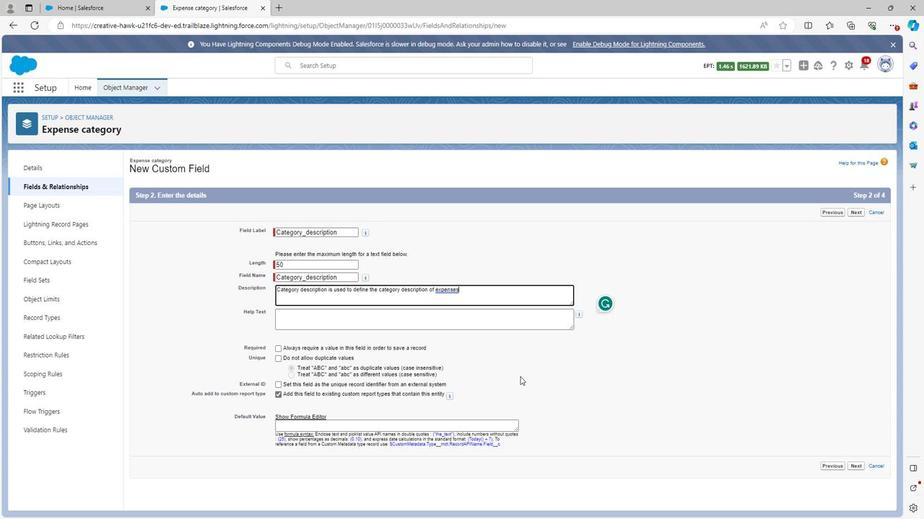 
Action: Mouse moved to (524, 376)
Screenshot: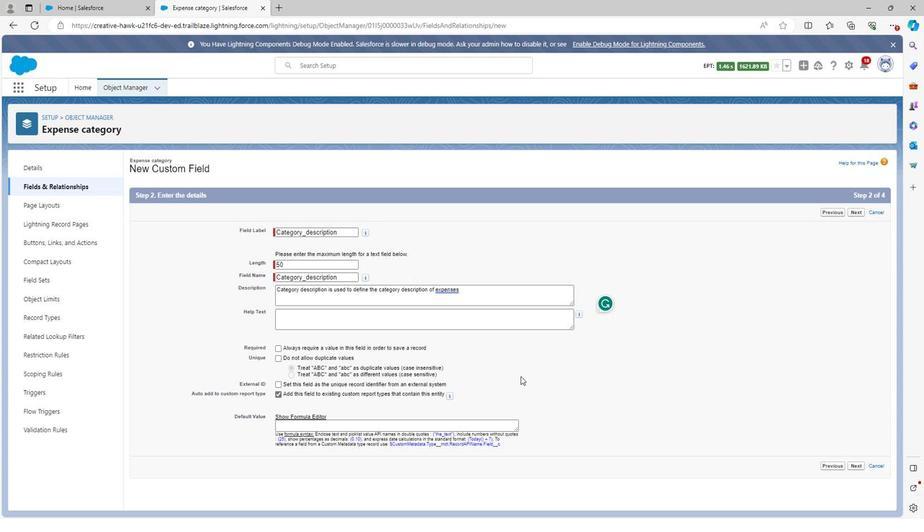 
Action: Mouse scrolled (524, 376) with delta (0, 0)
Screenshot: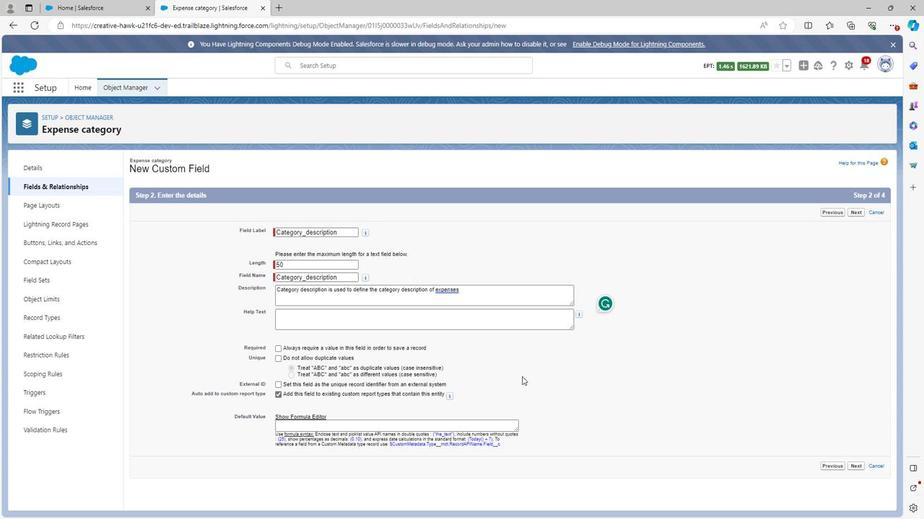 
Action: Mouse scrolled (524, 376) with delta (0, 0)
Screenshot: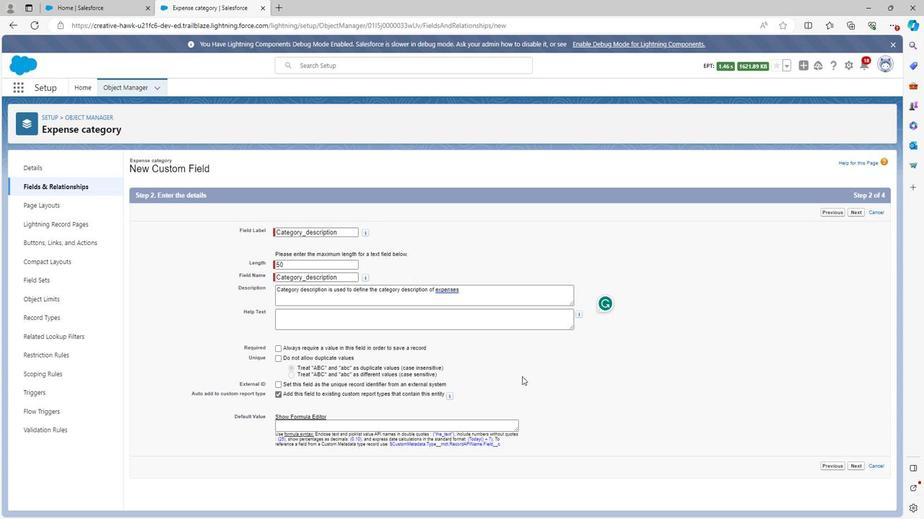 
Action: Mouse scrolled (524, 376) with delta (0, 0)
Screenshot: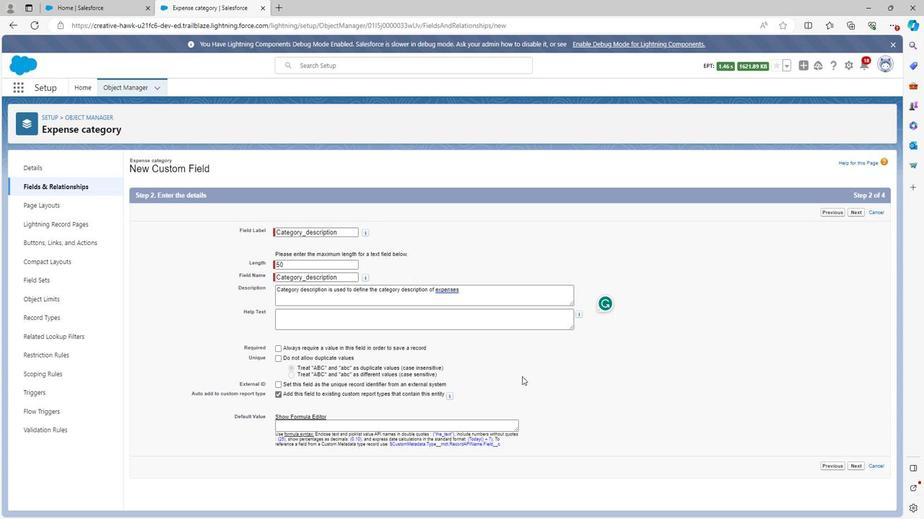 
Action: Mouse scrolled (524, 376) with delta (0, 0)
Screenshot: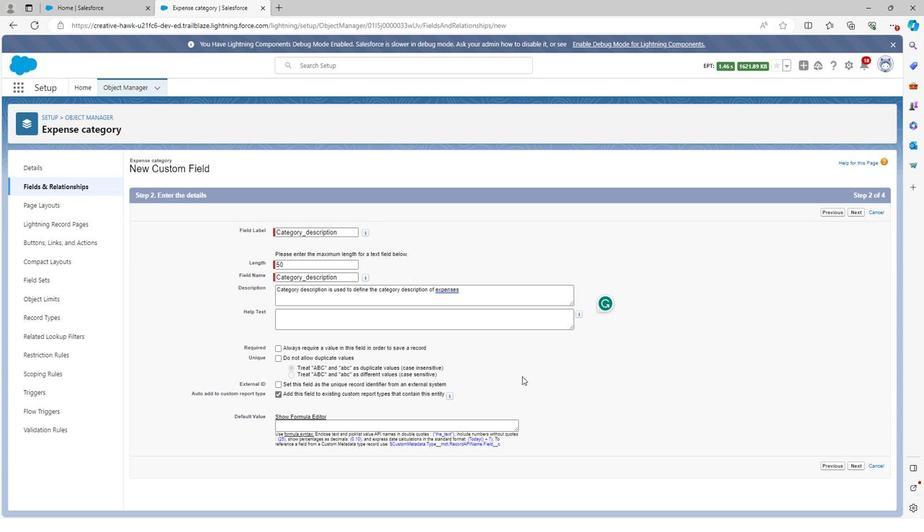 
Action: Mouse moved to (862, 464)
Screenshot: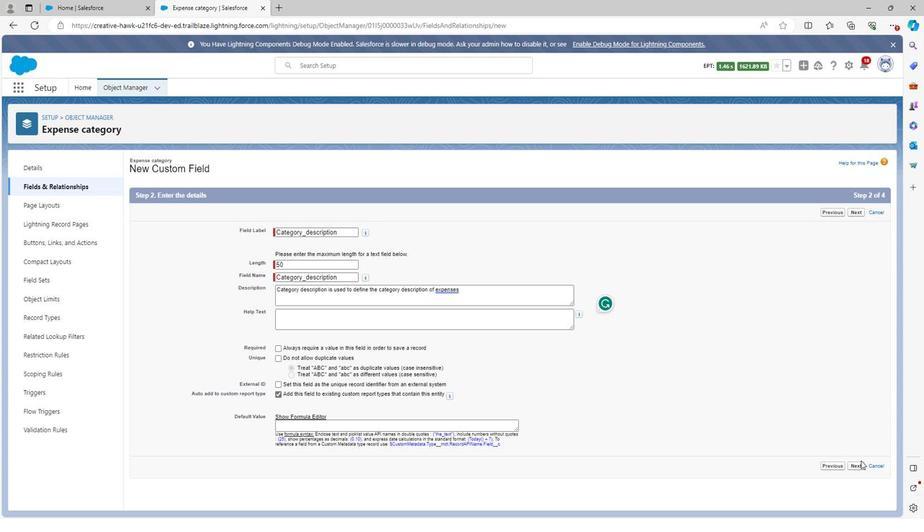 
Action: Mouse pressed left at (862, 464)
Screenshot: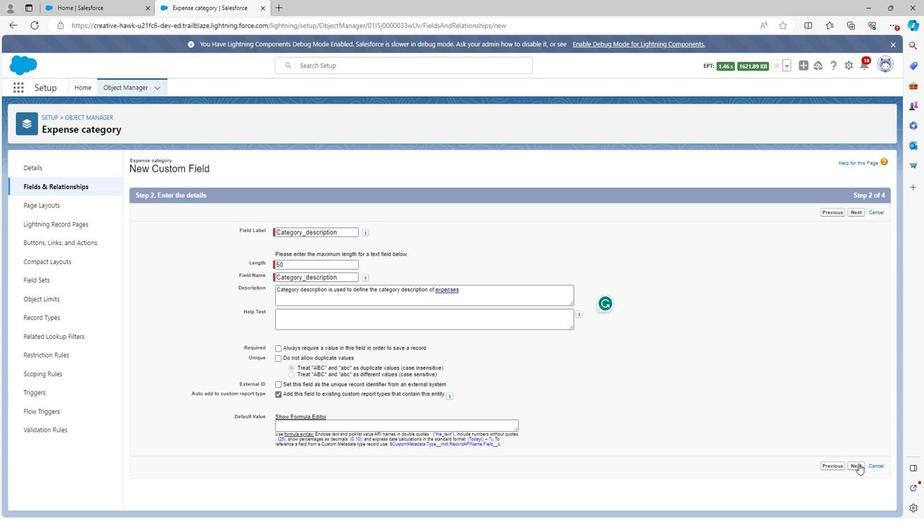 
Action: Mouse moved to (643, 295)
Screenshot: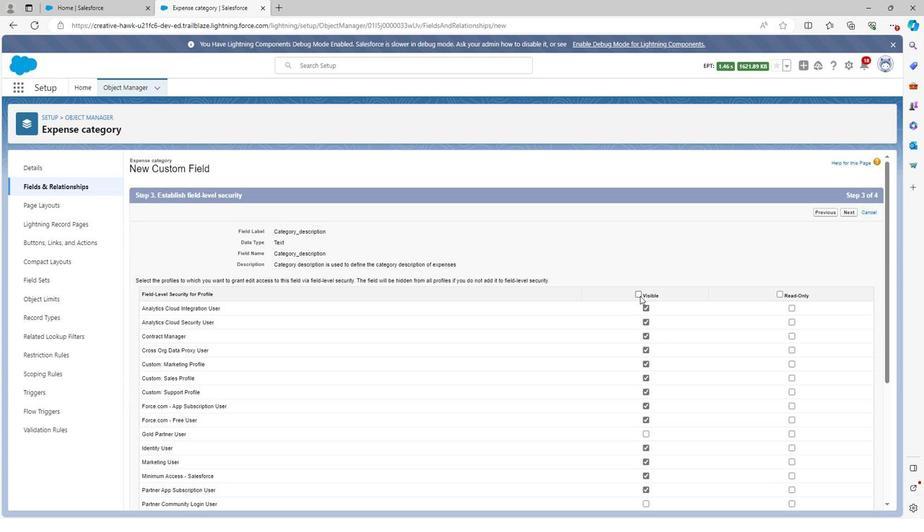 
Action: Mouse pressed left at (643, 295)
Screenshot: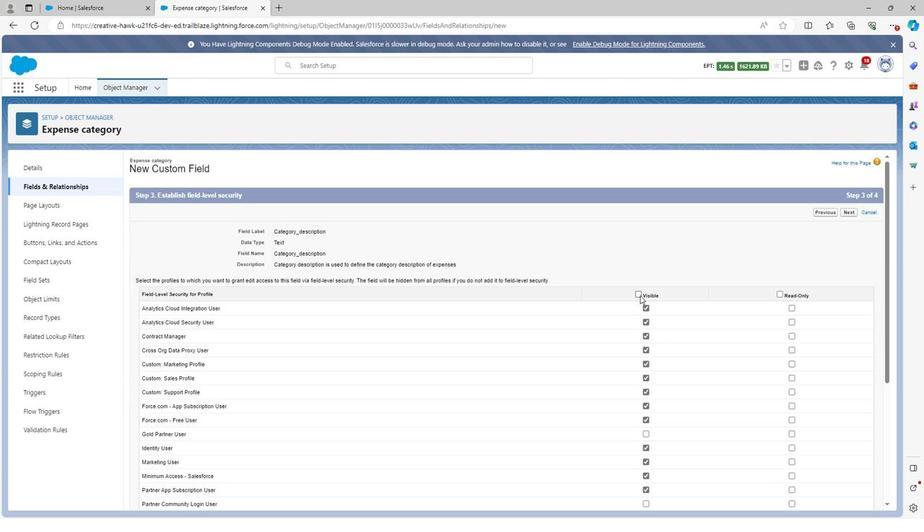 
Action: Mouse moved to (784, 295)
Screenshot: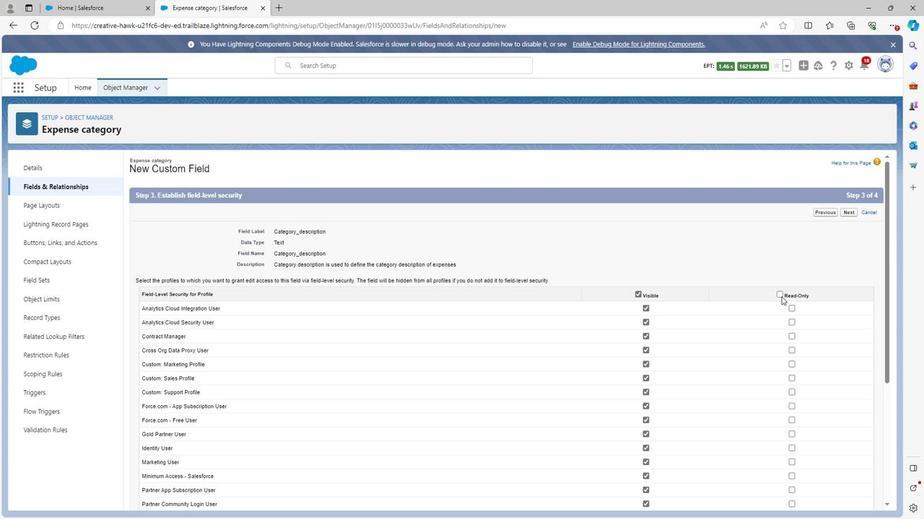 
Action: Mouse pressed left at (784, 295)
Screenshot: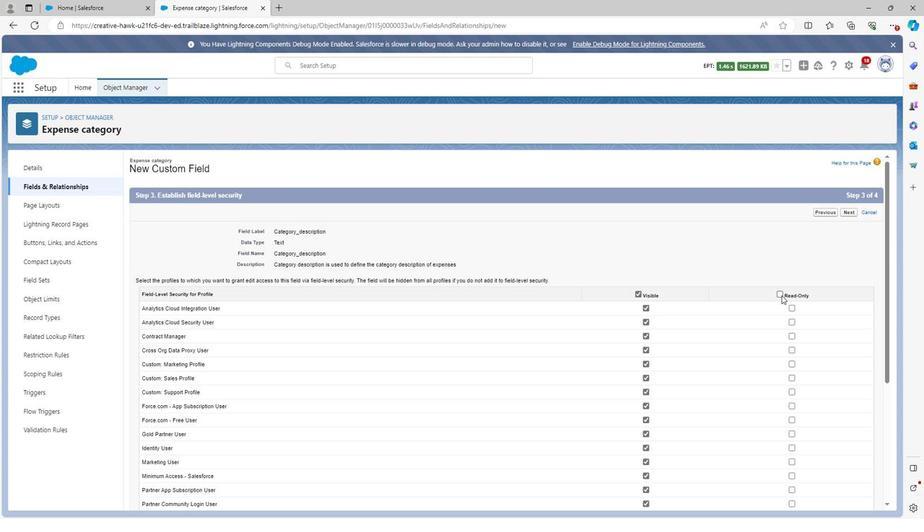 
Action: Mouse moved to (739, 337)
Screenshot: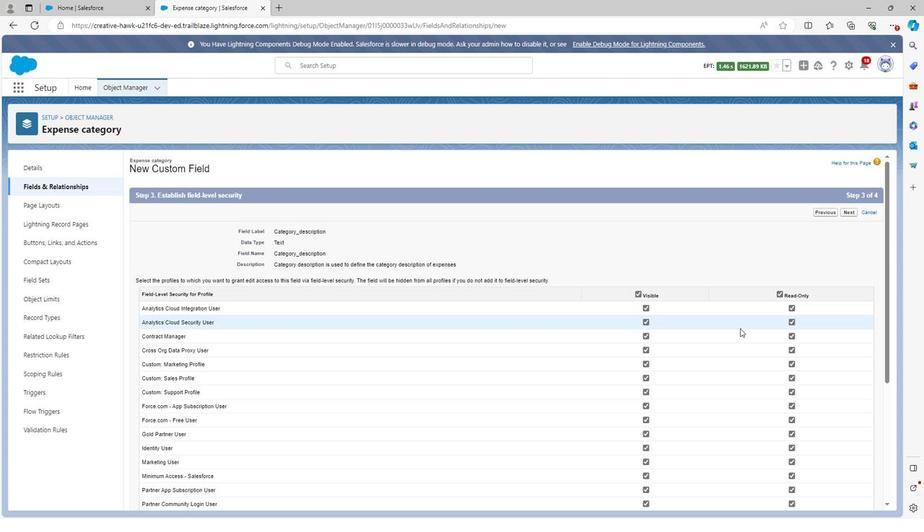 
Action: Mouse scrolled (739, 337) with delta (0, 0)
Screenshot: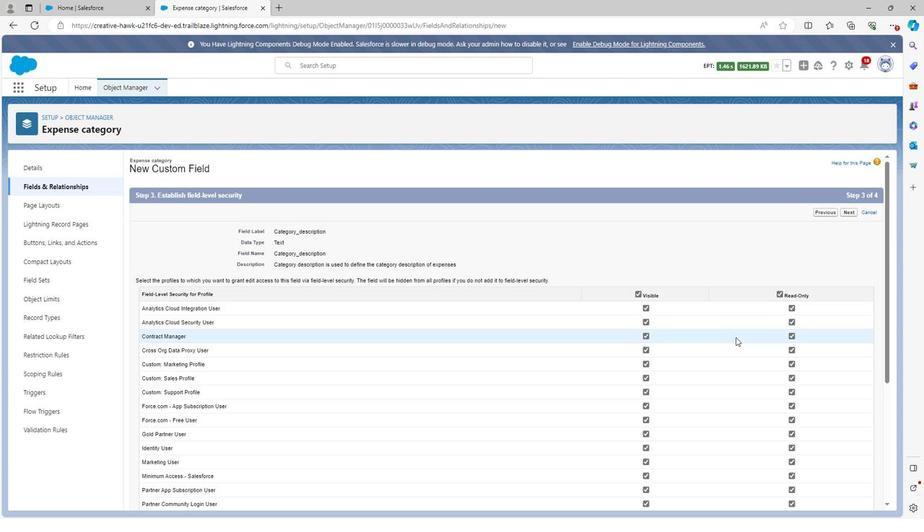 
Action: Mouse scrolled (739, 337) with delta (0, 0)
Screenshot: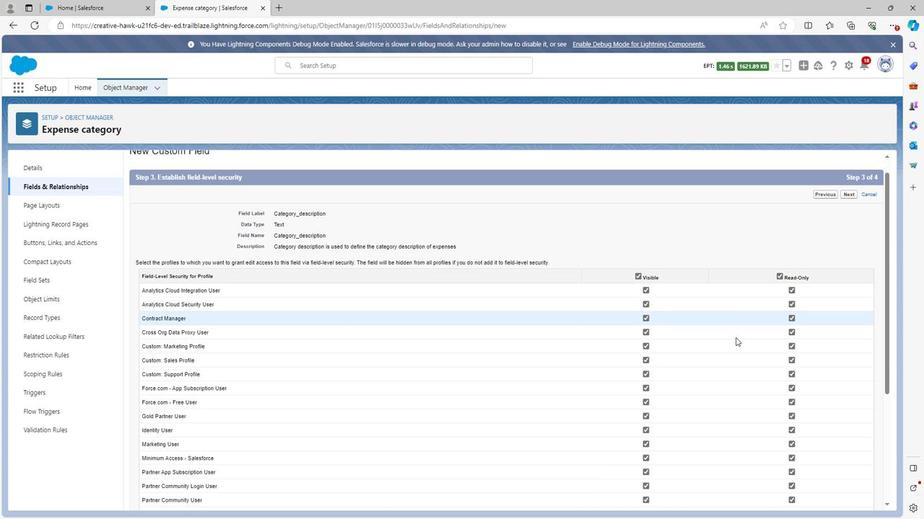 
Action: Mouse scrolled (739, 337) with delta (0, 0)
Screenshot: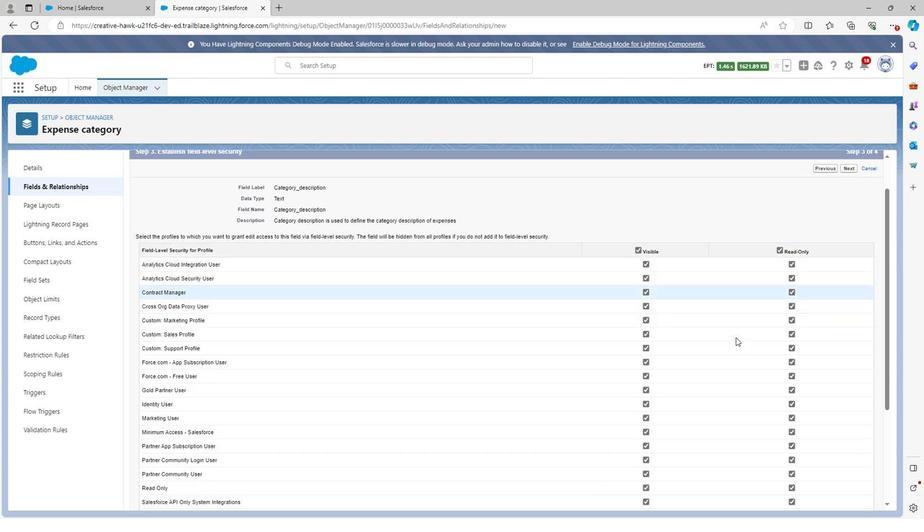 
Action: Mouse scrolled (739, 337) with delta (0, 0)
Screenshot: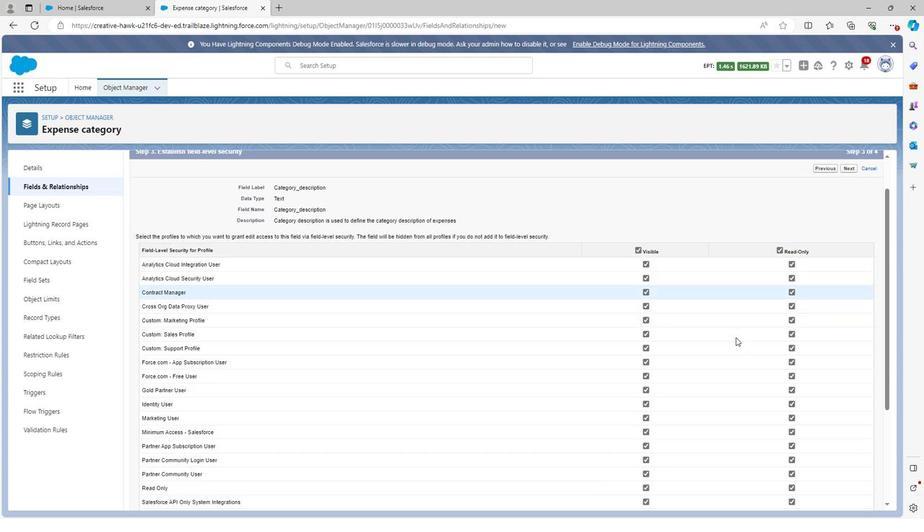 
Action: Mouse scrolled (739, 337) with delta (0, 0)
Screenshot: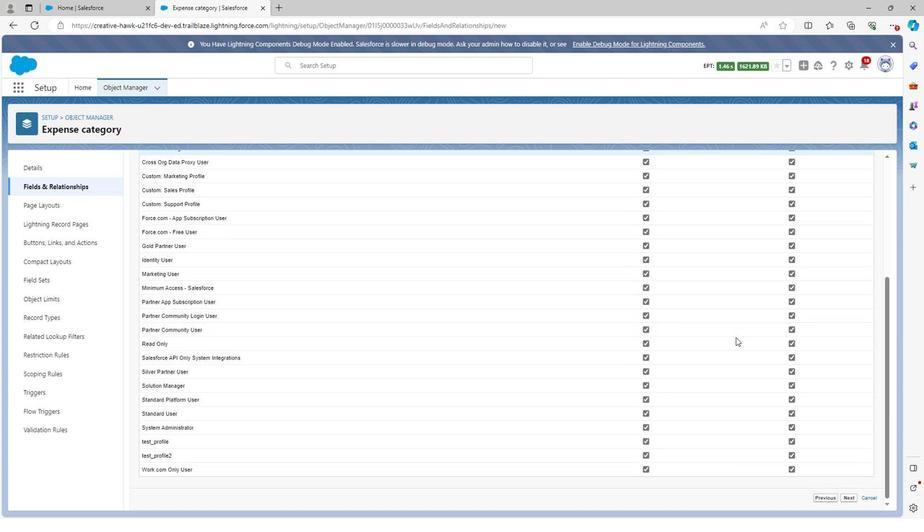 
Action: Mouse moved to (739, 339)
Screenshot: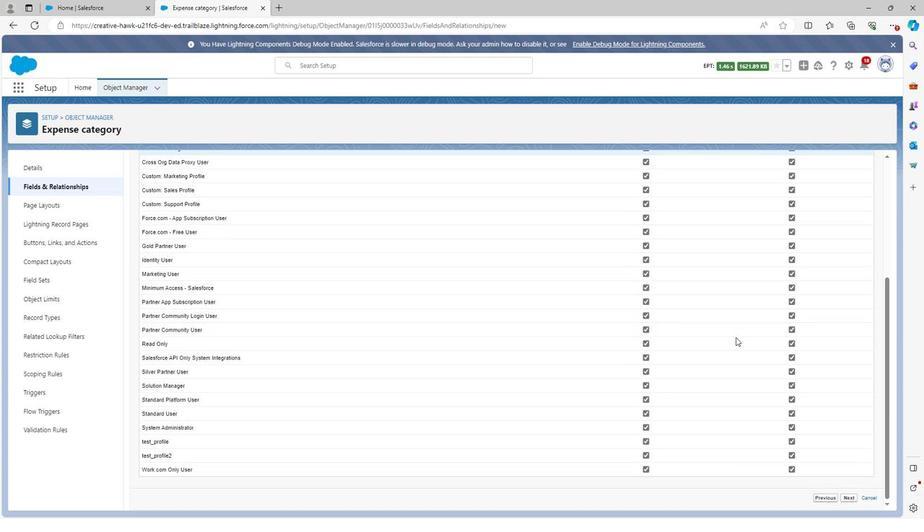 
Action: Mouse scrolled (739, 339) with delta (0, 0)
Screenshot: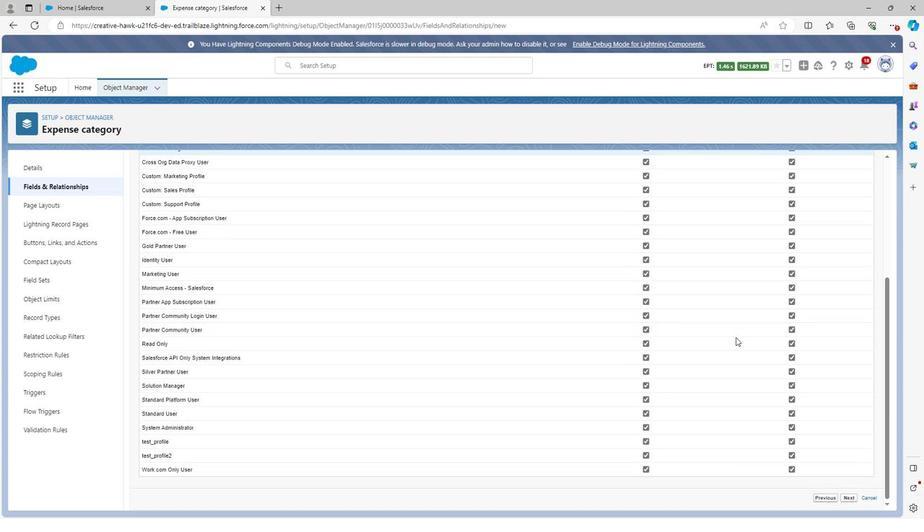
Action: Mouse moved to (742, 350)
Screenshot: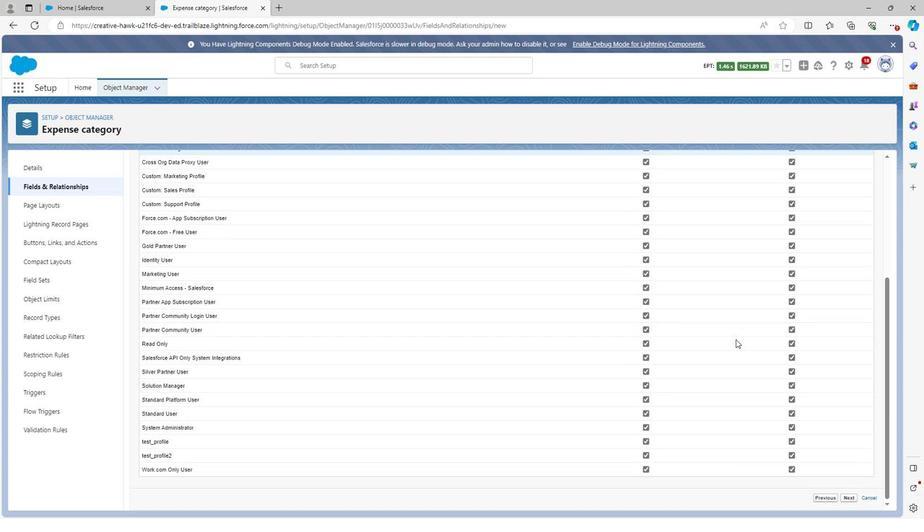 
Action: Mouse scrolled (742, 349) with delta (0, 0)
Screenshot: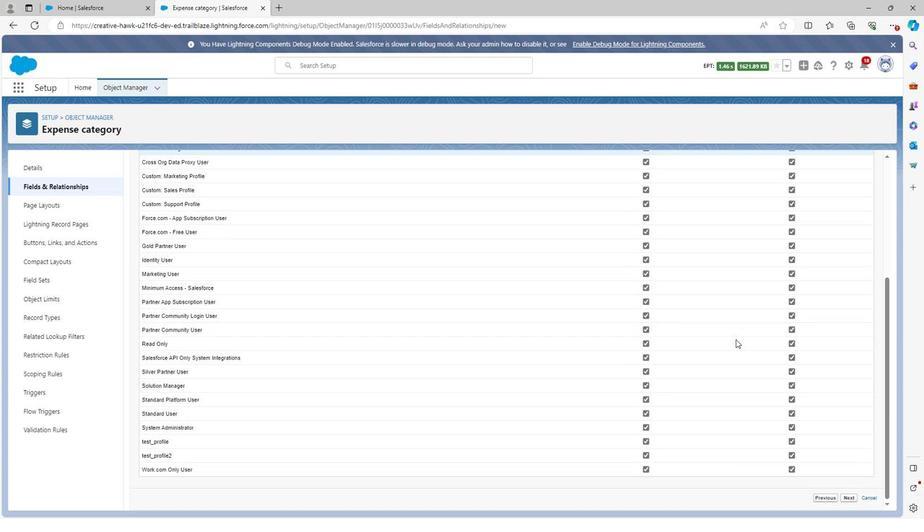 
Action: Mouse moved to (850, 496)
Screenshot: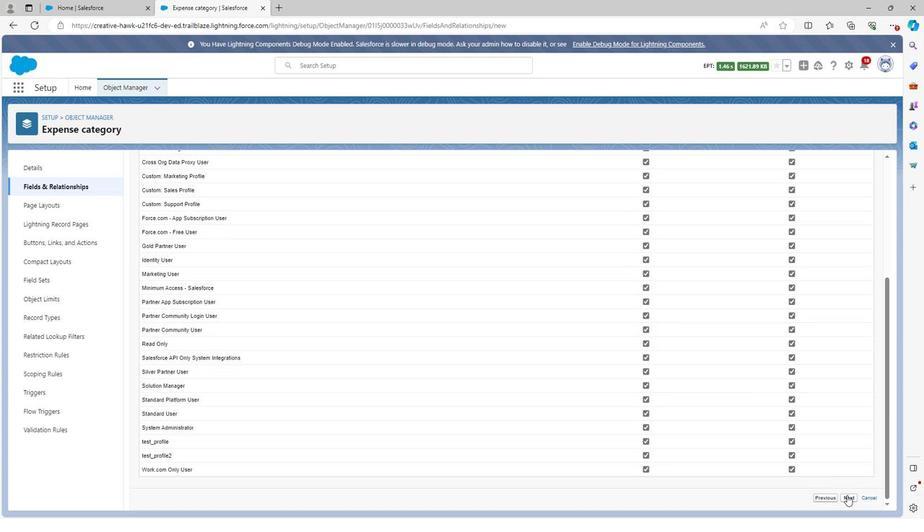 
Action: Mouse pressed left at (850, 496)
Screenshot: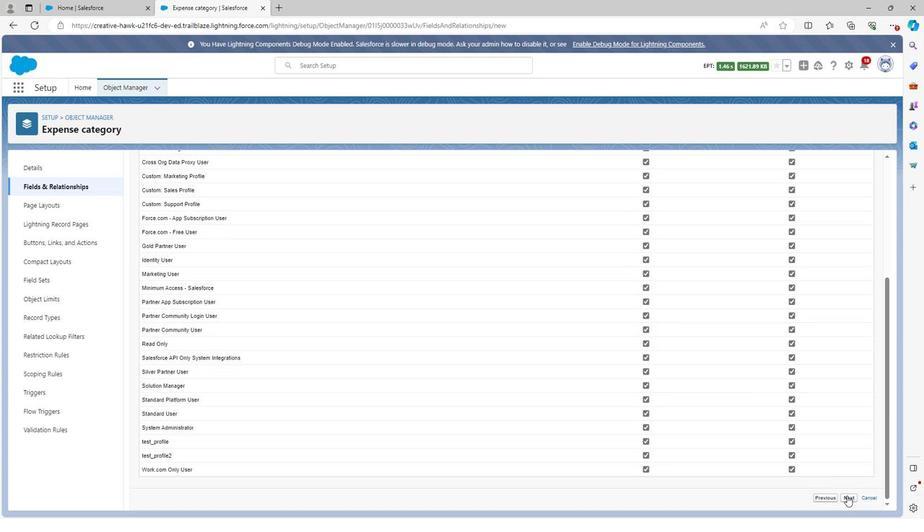 
Action: Mouse moved to (855, 353)
Screenshot: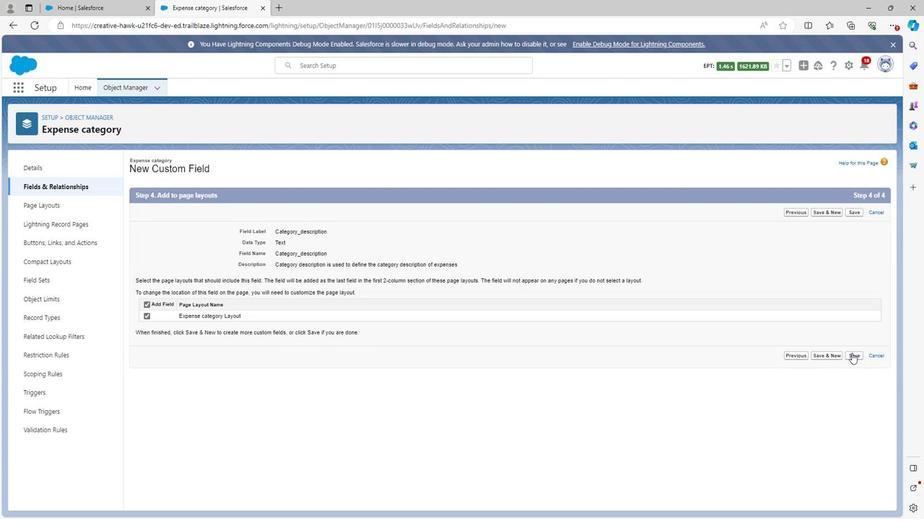 
Action: Mouse pressed left at (855, 353)
Screenshot: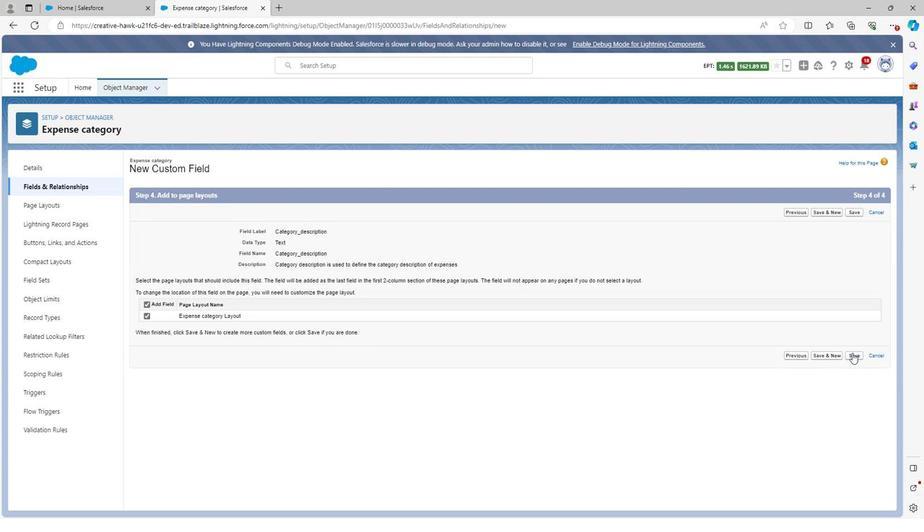 
Action: Mouse moved to (680, 167)
Screenshot: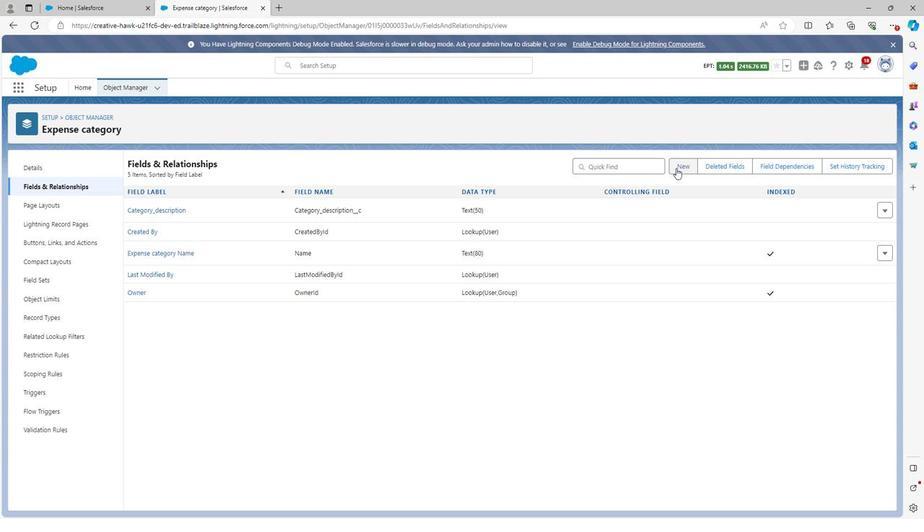 
Action: Mouse pressed left at (680, 167)
Screenshot: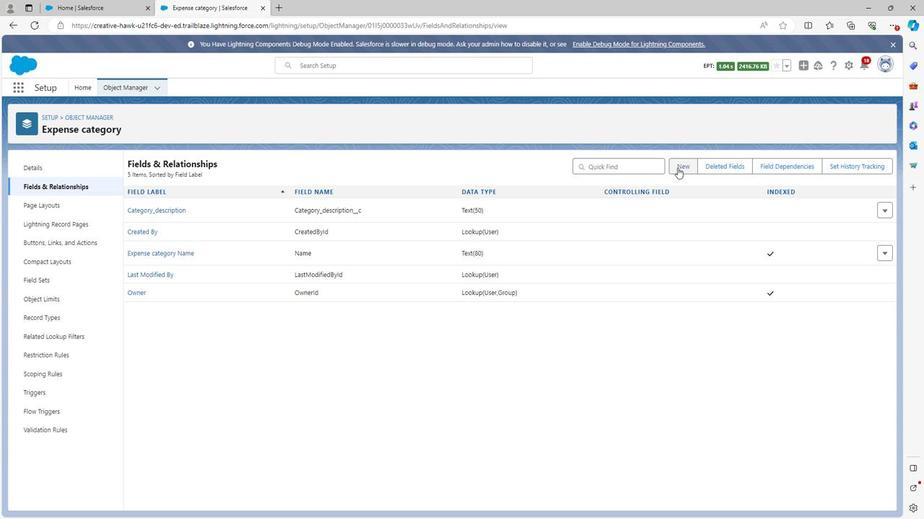 
Action: Mouse moved to (138, 376)
Screenshot: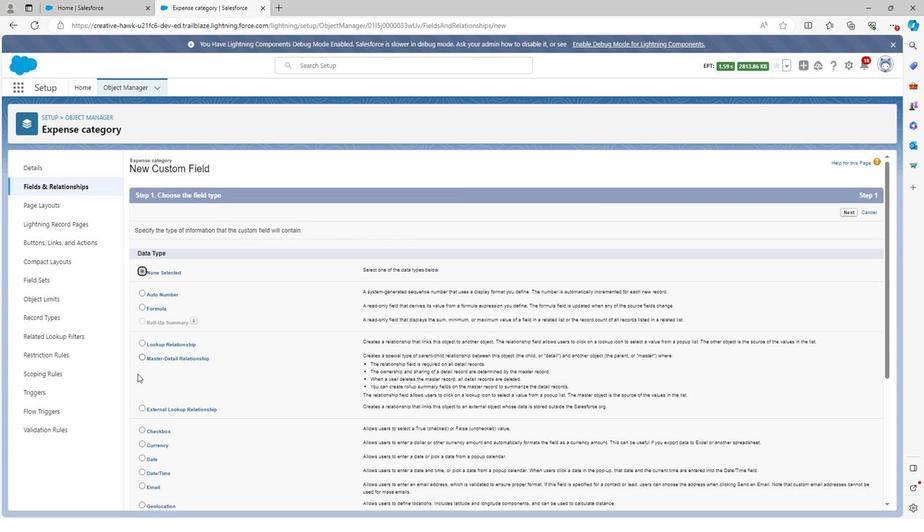 
Action: Mouse scrolled (138, 376) with delta (0, 0)
Screenshot: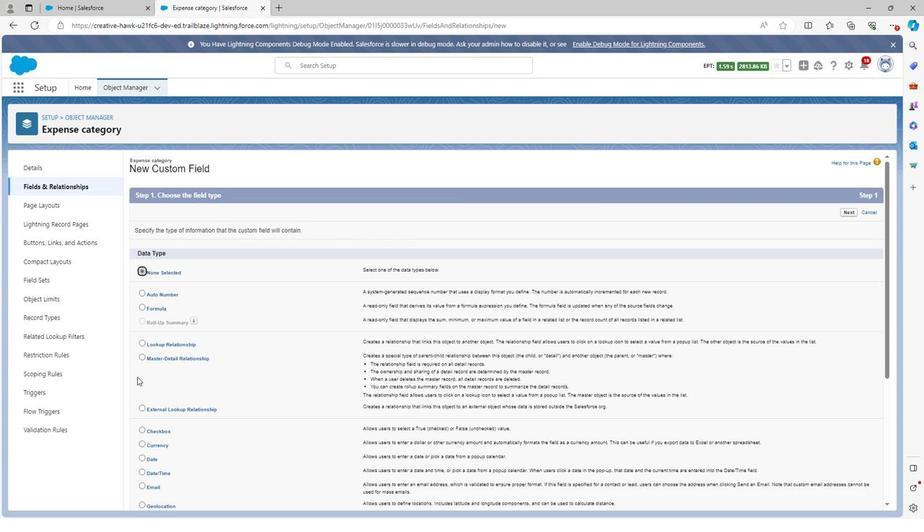 
Action: Mouse scrolled (138, 376) with delta (0, 0)
Screenshot: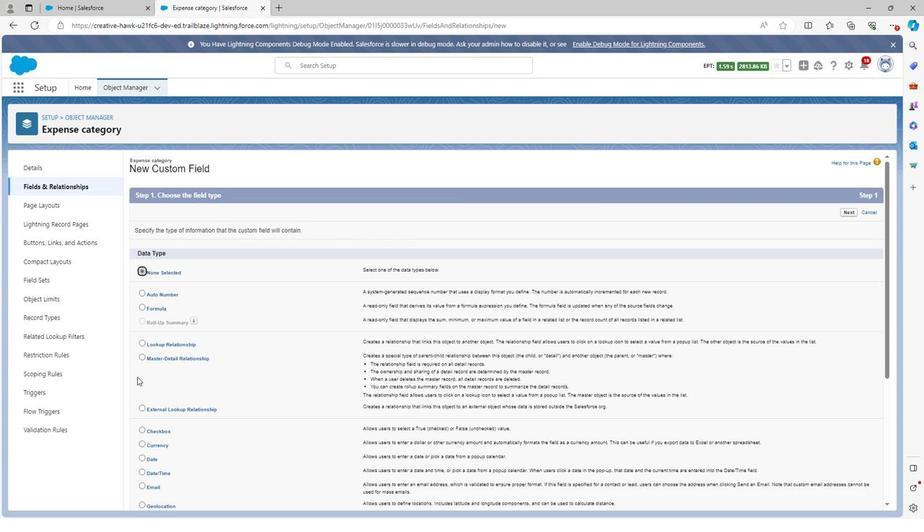 
Action: Mouse scrolled (138, 376) with delta (0, 0)
Screenshot: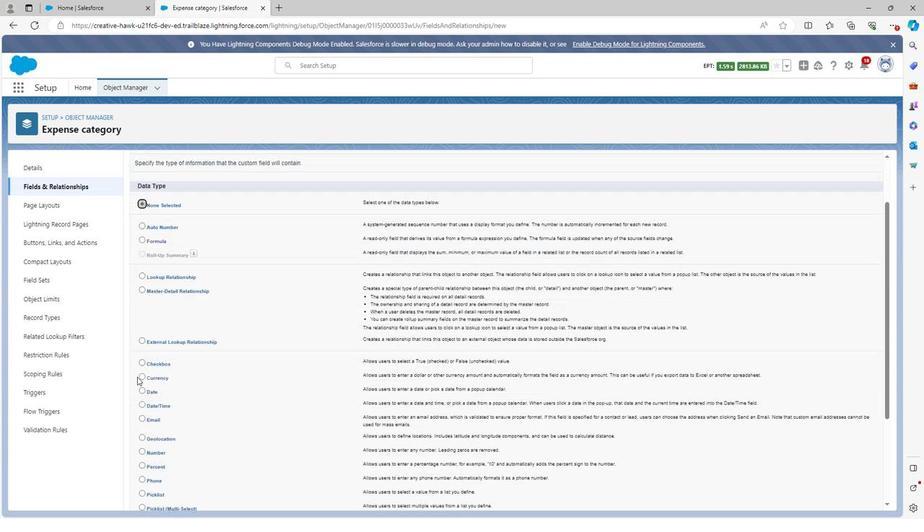 
Action: Mouse scrolled (138, 376) with delta (0, 0)
Screenshot: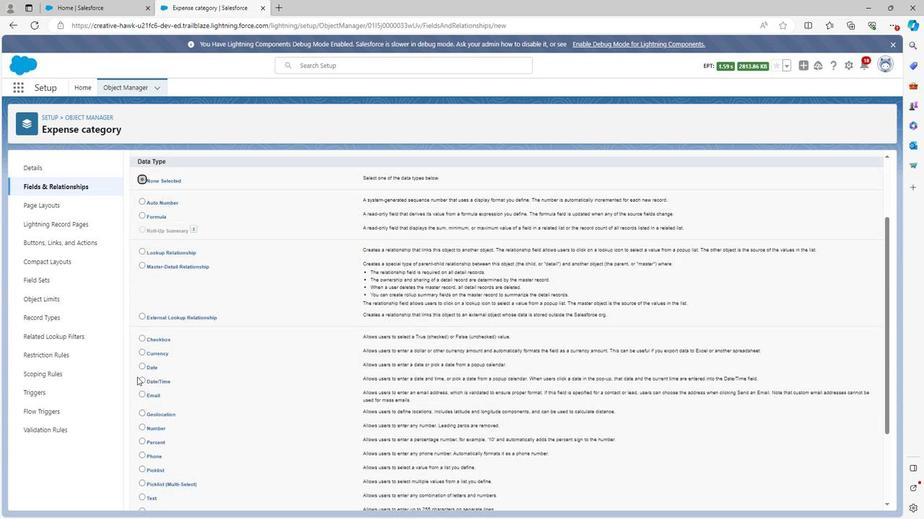 
Action: Mouse moved to (142, 389)
Screenshot: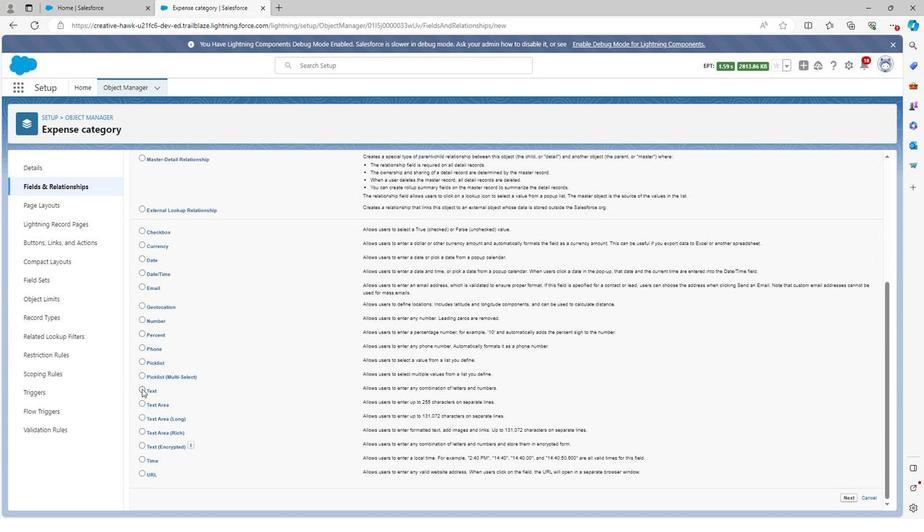
Action: Mouse pressed left at (142, 389)
Screenshot: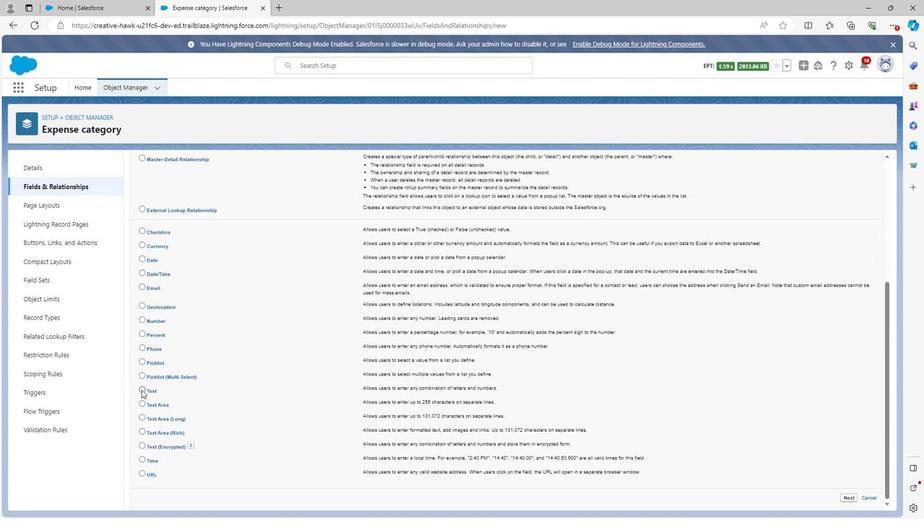 
Action: Mouse moved to (452, 400)
Screenshot: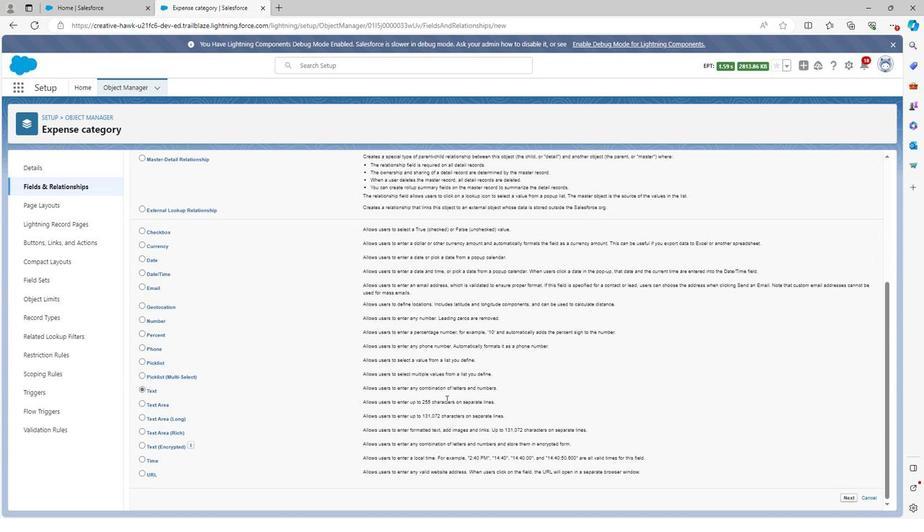 
Action: Mouse scrolled (452, 399) with delta (0, 0)
Screenshot: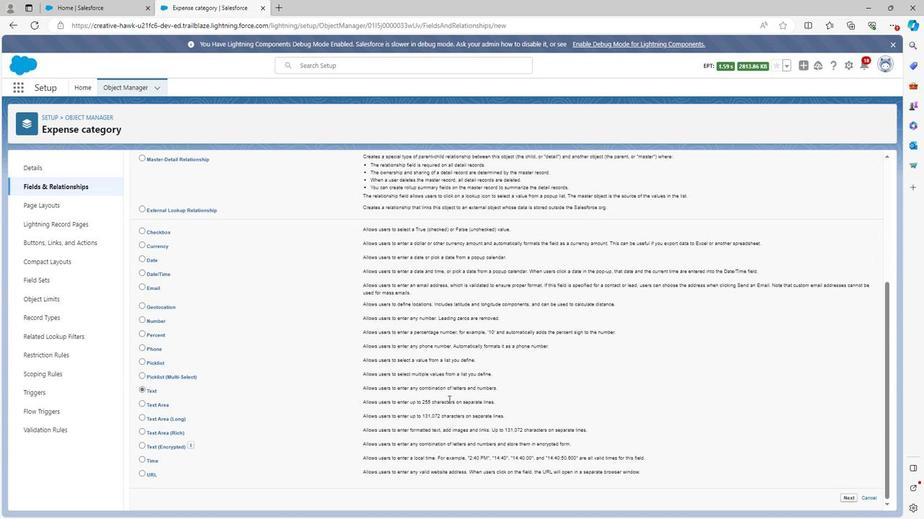 
Action: Mouse moved to (454, 400)
Screenshot: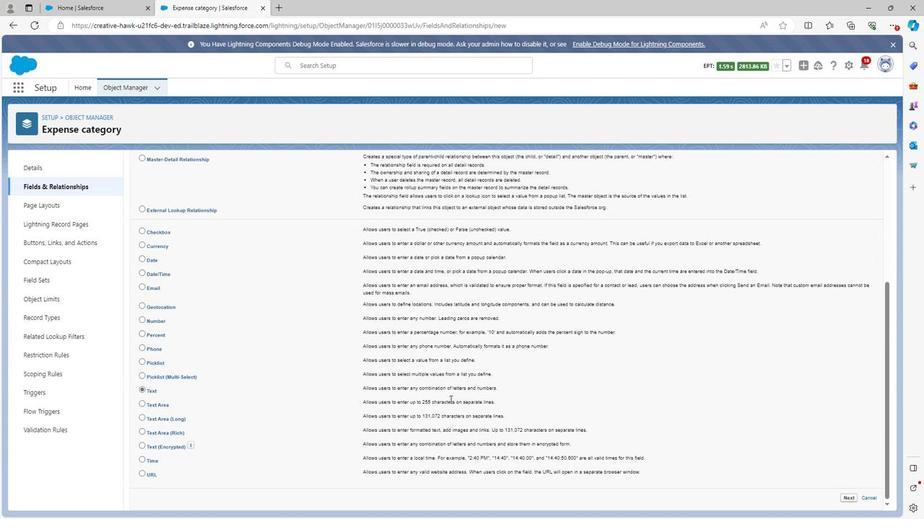 
Action: Mouse scrolled (454, 399) with delta (0, 0)
Screenshot: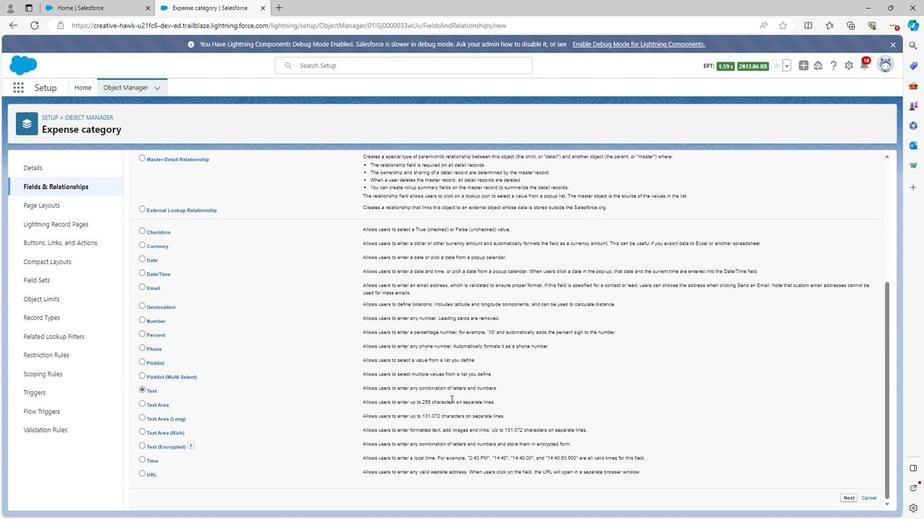 
Action: Mouse moved to (457, 400)
Screenshot: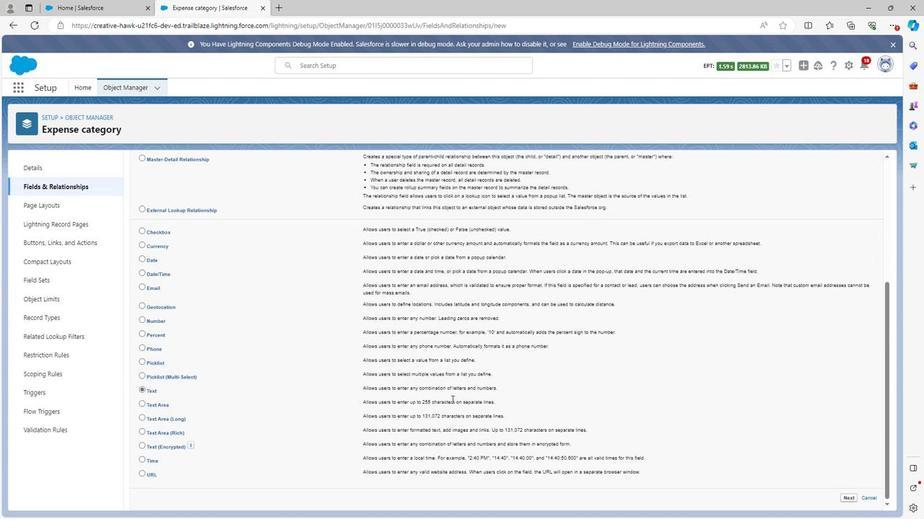 
Action: Mouse scrolled (457, 400) with delta (0, 0)
Screenshot: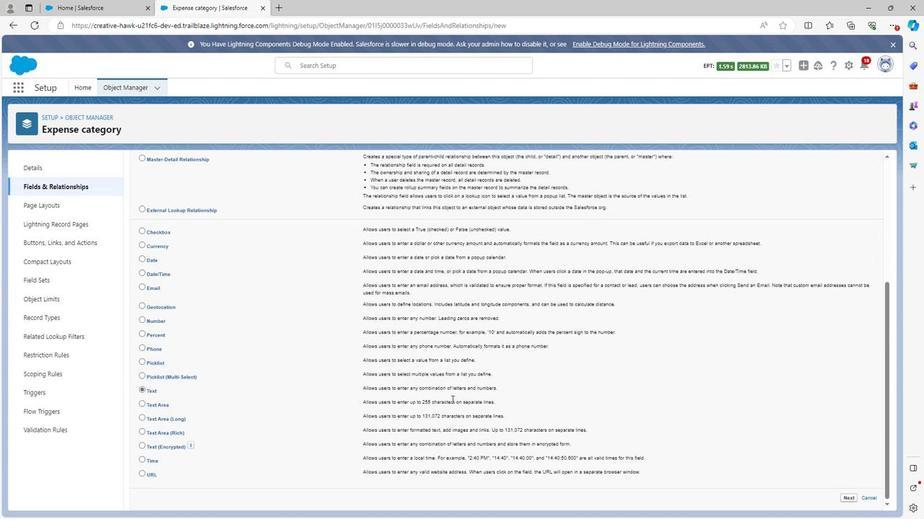 
Action: Mouse moved to (466, 404)
Screenshot: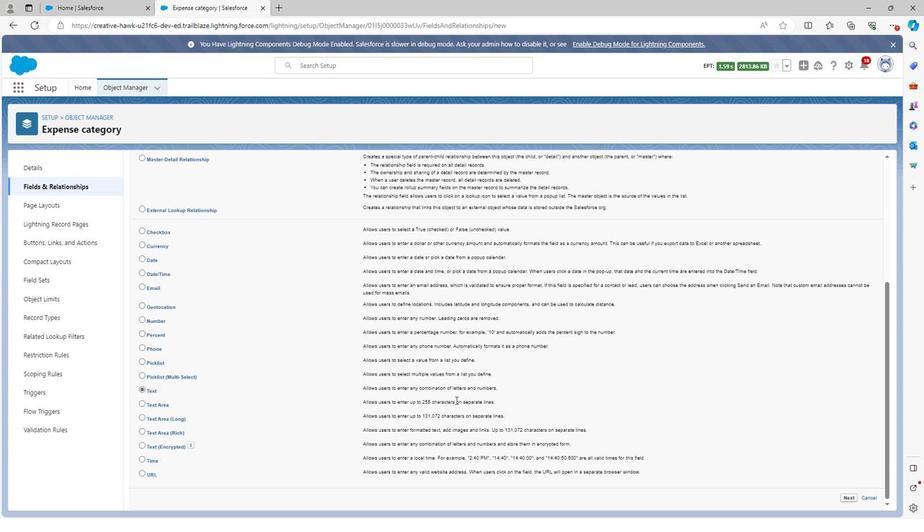 
Action: Mouse scrolled (466, 403) with delta (0, 0)
Screenshot: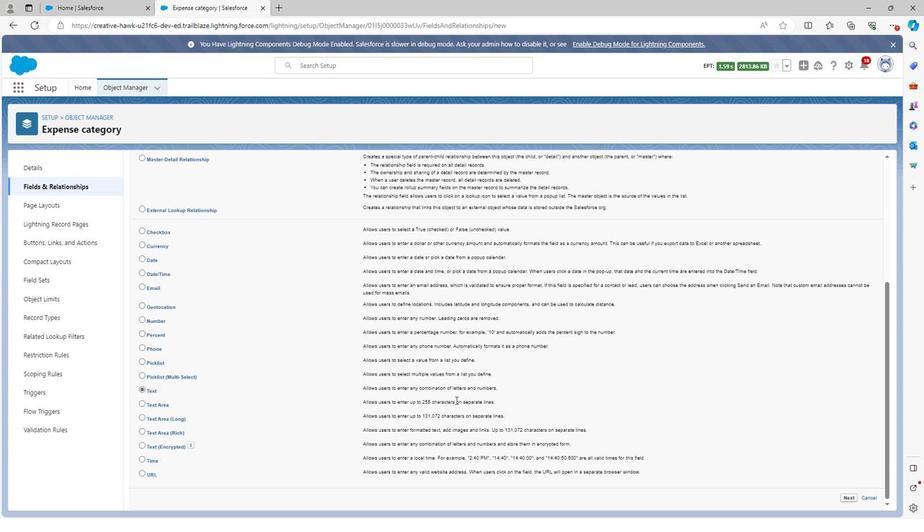 
Action: Mouse moved to (857, 498)
Screenshot: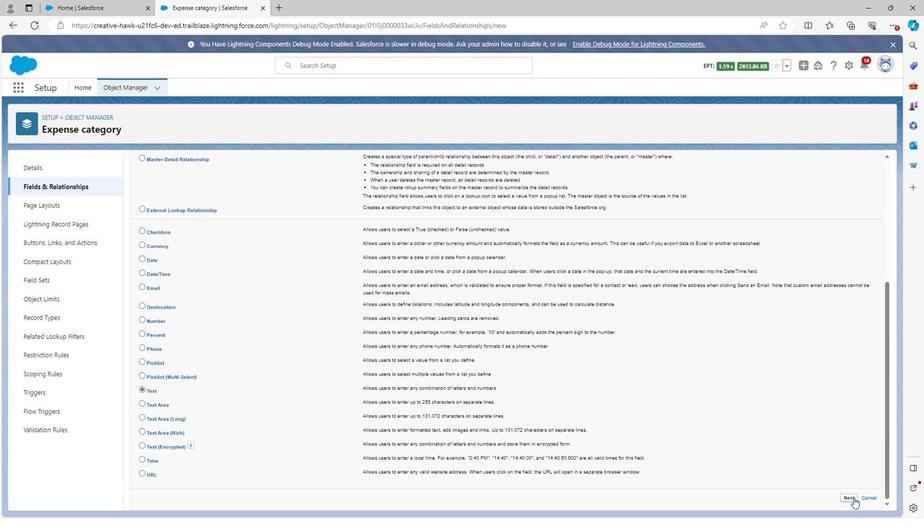 
Action: Mouse pressed left at (857, 498)
Screenshot: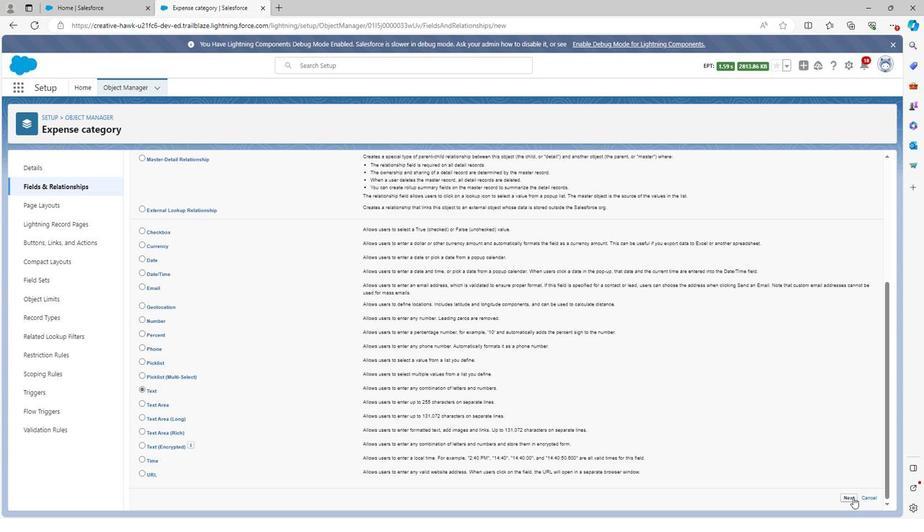 
Action: Mouse moved to (324, 229)
Screenshot: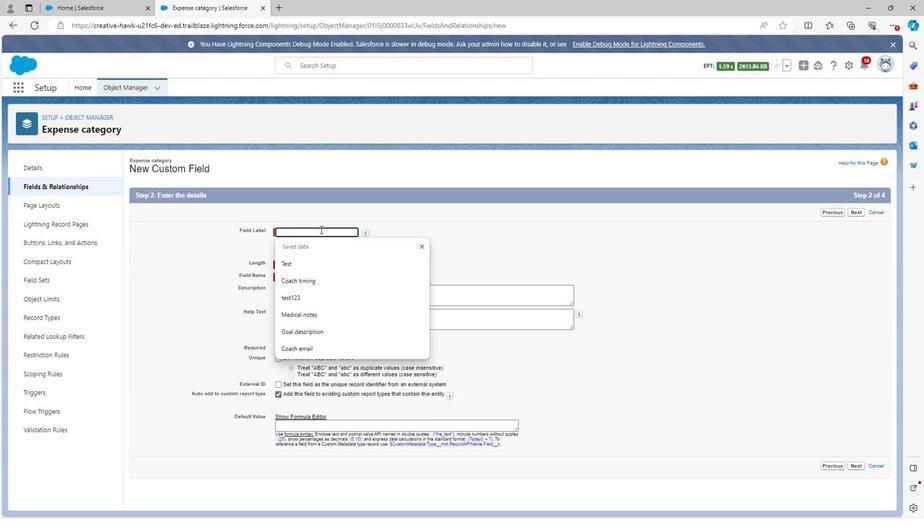 
Action: Key pressed <Key.shift>Tax<Key.shift><Key.shift><Key.shift><Key.shift><Key.shift><Key.shift><Key.shift><Key.shift><Key.shift><Key.shift><Key.shift><Key.shift><Key.shift><Key.shift><Key.space>treatment
Screenshot: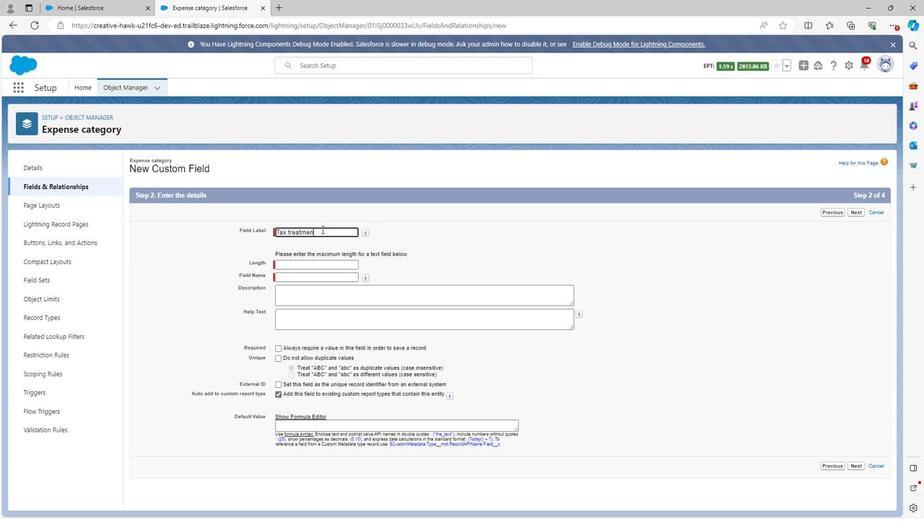 
Action: Mouse moved to (425, 233)
Screenshot: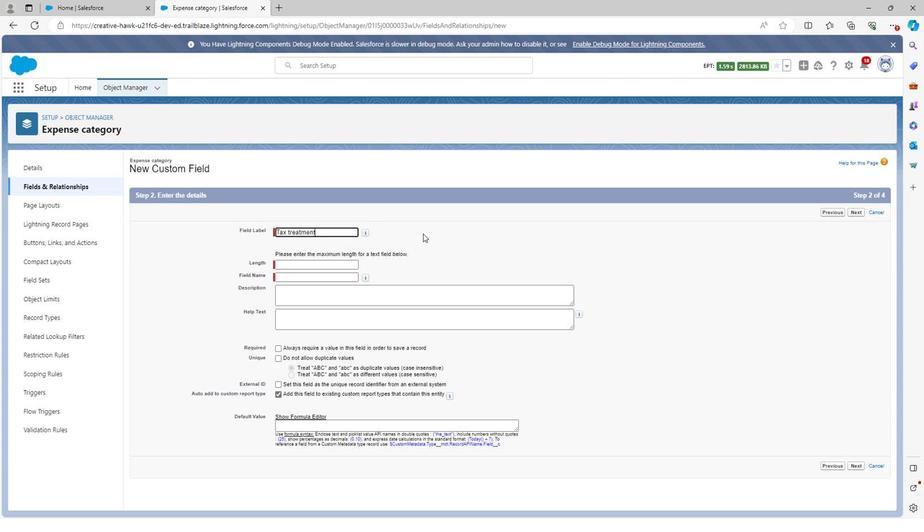 
Action: Mouse pressed left at (425, 233)
Screenshot: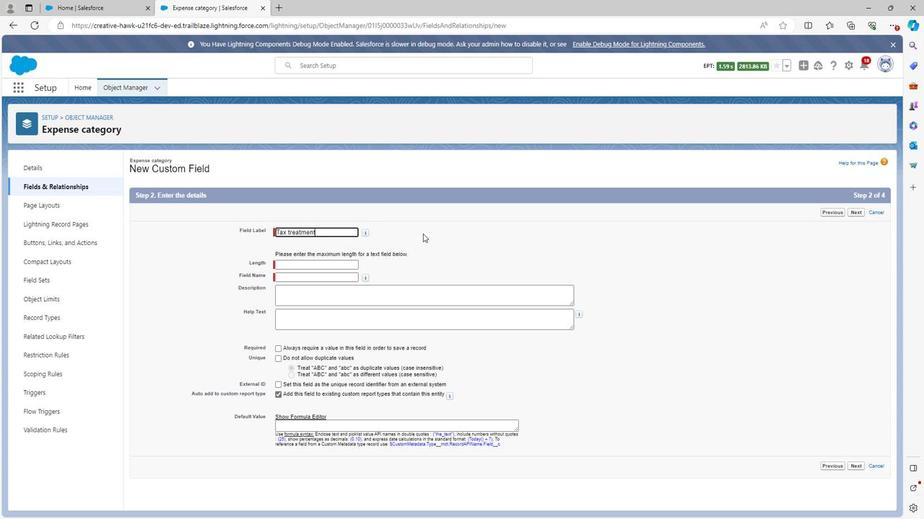 
Action: Mouse moved to (298, 264)
Screenshot: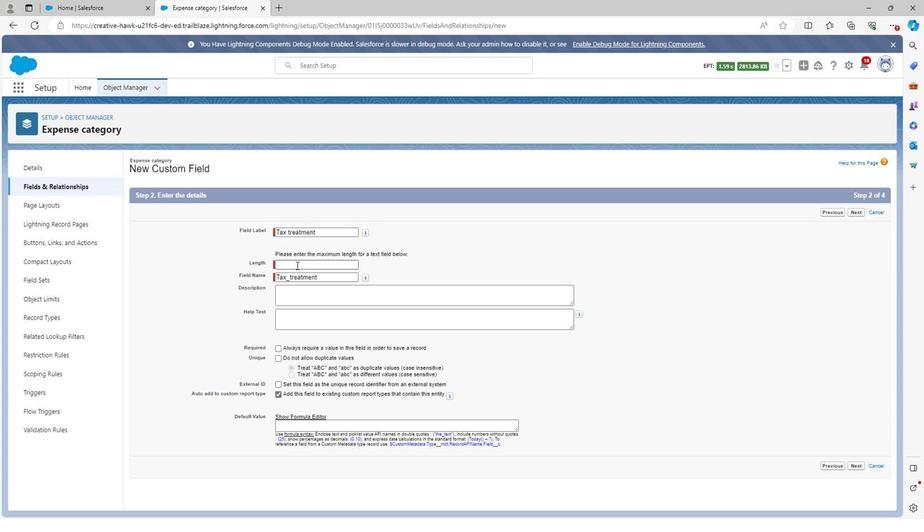 
Action: Mouse pressed left at (298, 264)
Screenshot: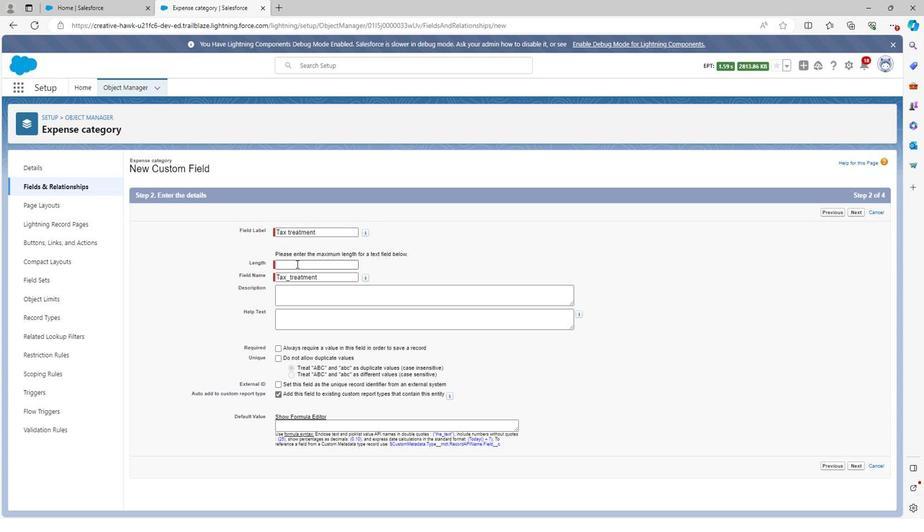 
Action: Mouse moved to (301, 259)
Screenshot: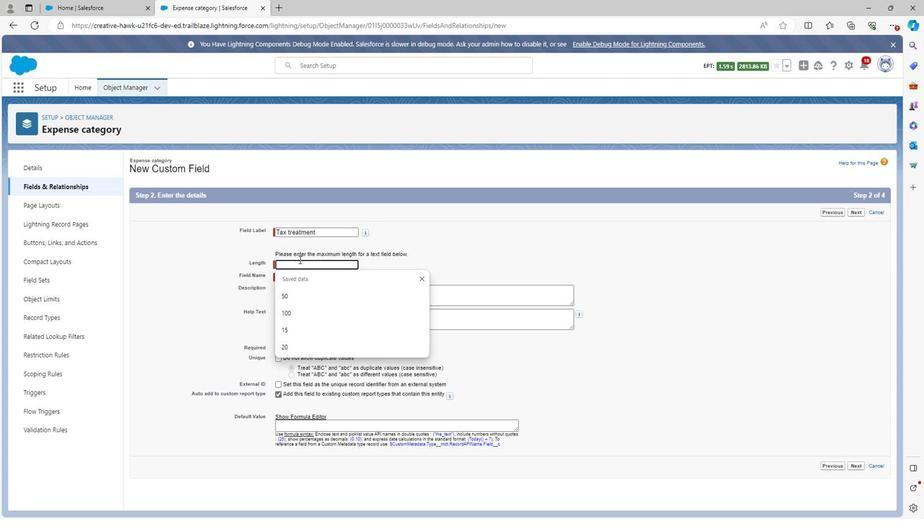 
Action: Key pressed 1
Screenshot: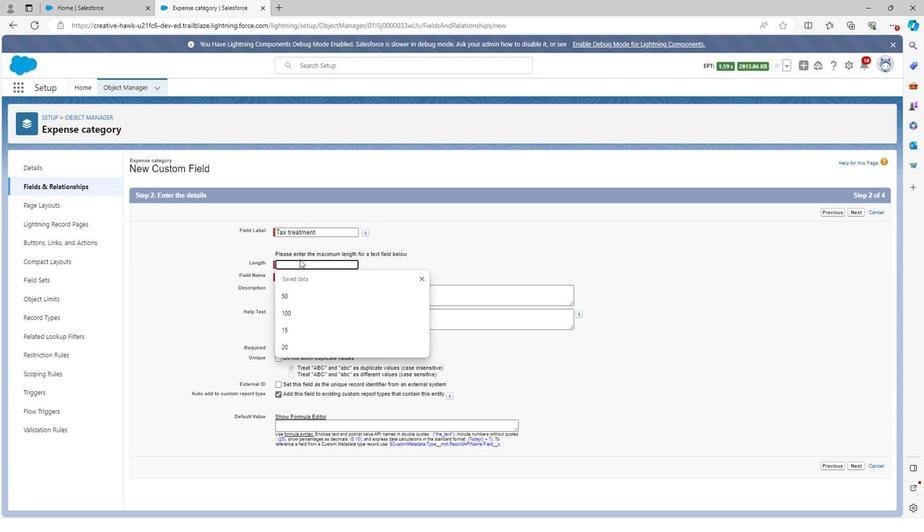 
Action: Mouse moved to (302, 262)
Screenshot: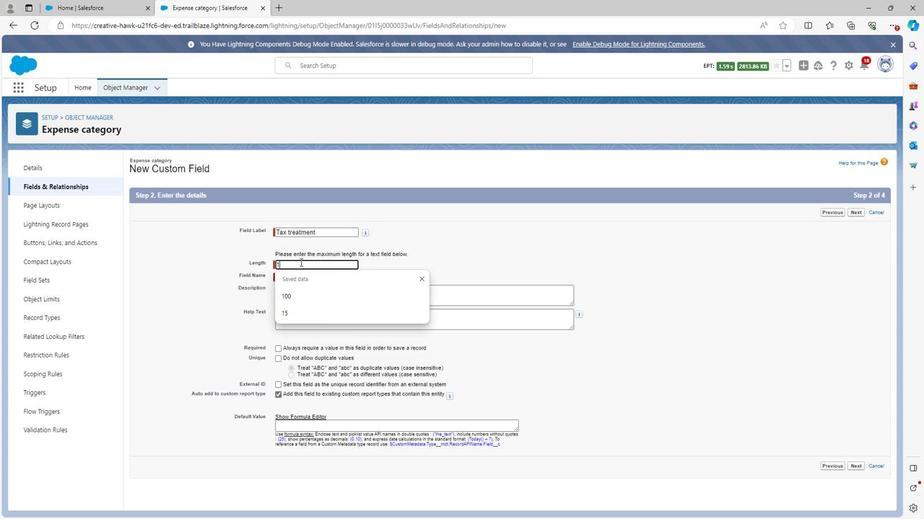 
Action: Key pressed 0
Screenshot: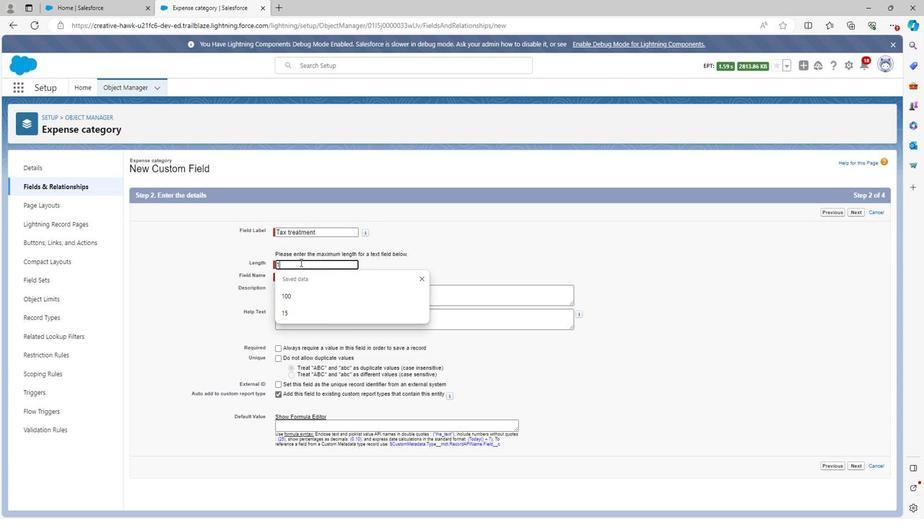 
Action: Mouse moved to (304, 266)
Screenshot: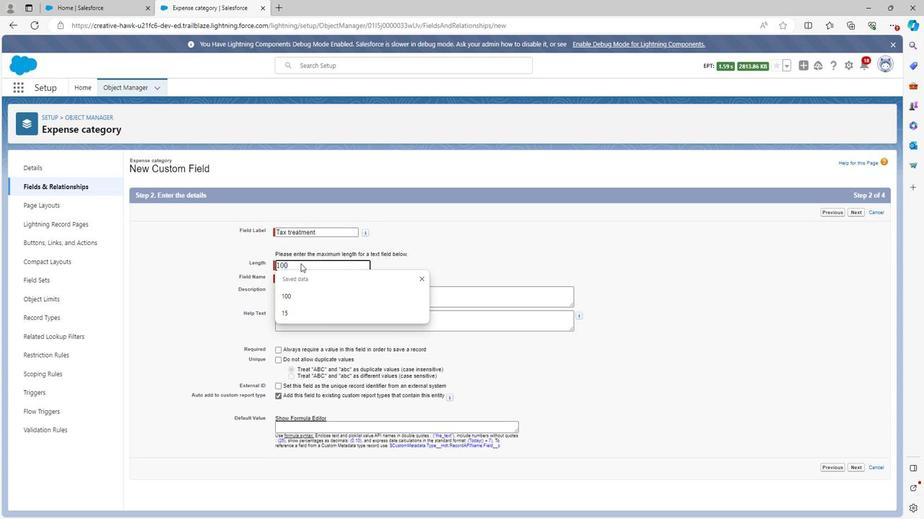 
Action: Key pressed 0
Screenshot: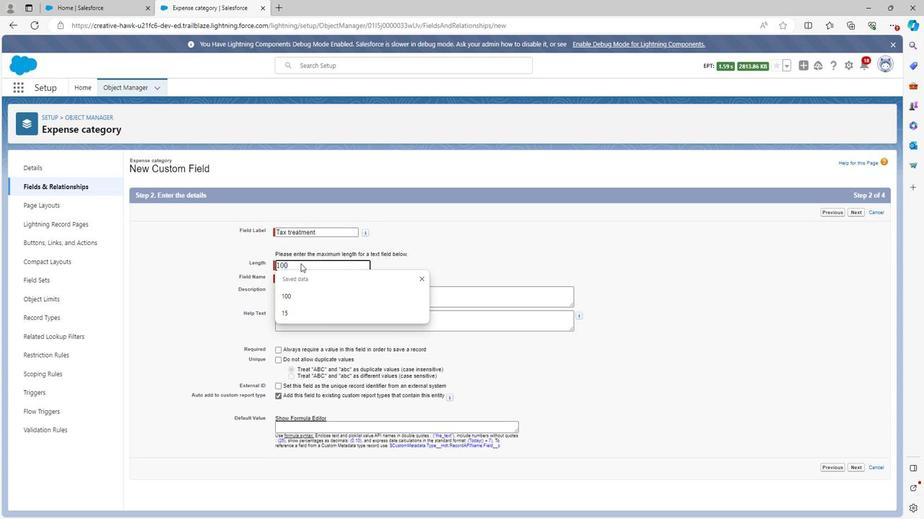 
Action: Mouse moved to (394, 293)
Screenshot: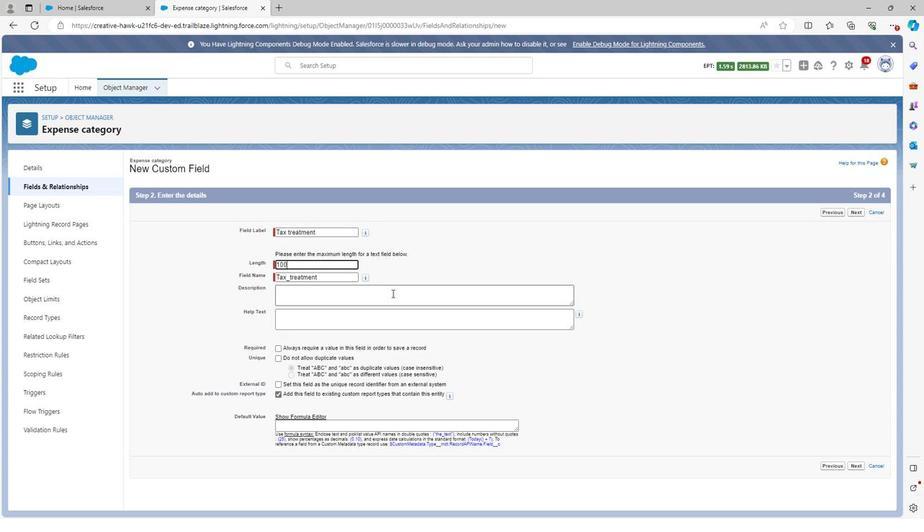 
Action: Mouse pressed left at (394, 293)
Screenshot: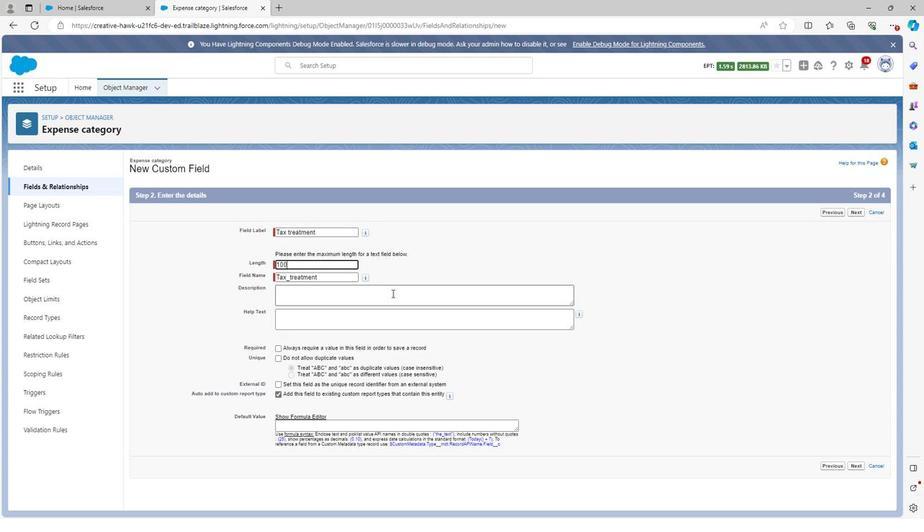 
Action: Mouse moved to (393, 295)
Screenshot: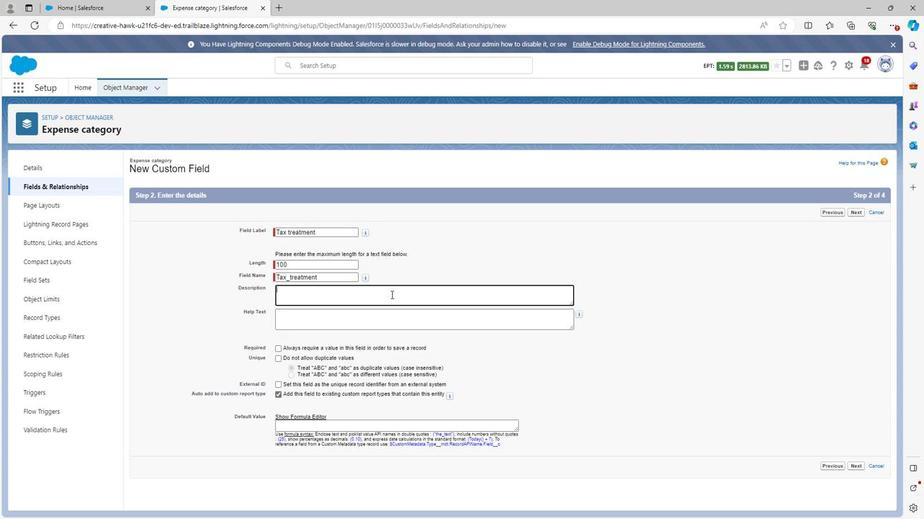 
Action: Key pressed <Key.shift><Key.shift><Key.shift><Key.shift><Key.shift><Key.shift><Key.shift>Text<Key.space>treatment<Key.space>is<Key.space>used<Key.space>to<Key.space>define<Key.space>the<Key.space>h<Key.backspace>tax<Key.space>of<Key.space>expenses
Screenshot: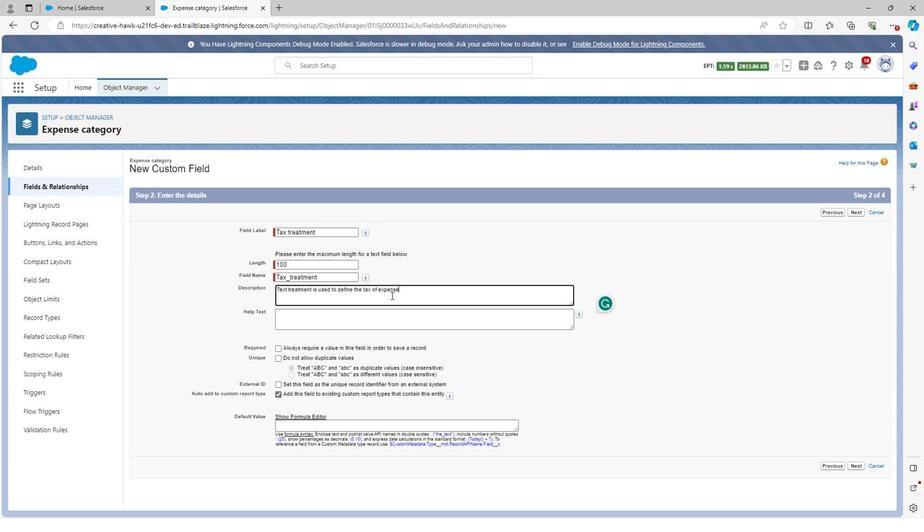 
Action: Mouse moved to (509, 374)
Screenshot: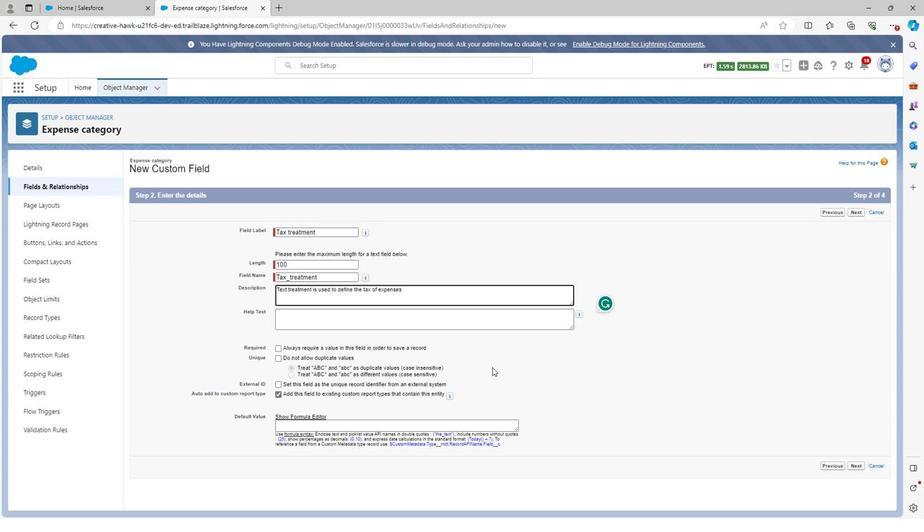 
Action: Mouse scrolled (509, 374) with delta (0, 0)
Screenshot: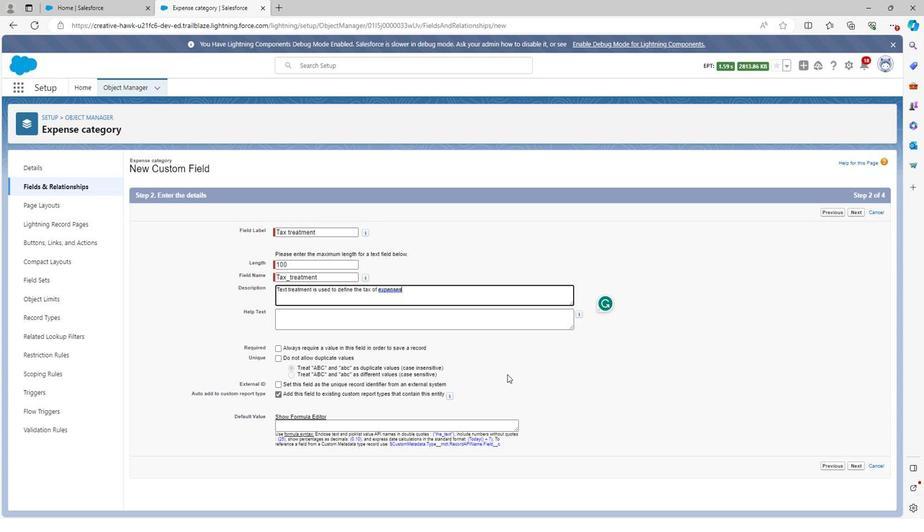 
Action: Mouse scrolled (509, 374) with delta (0, 0)
Screenshot: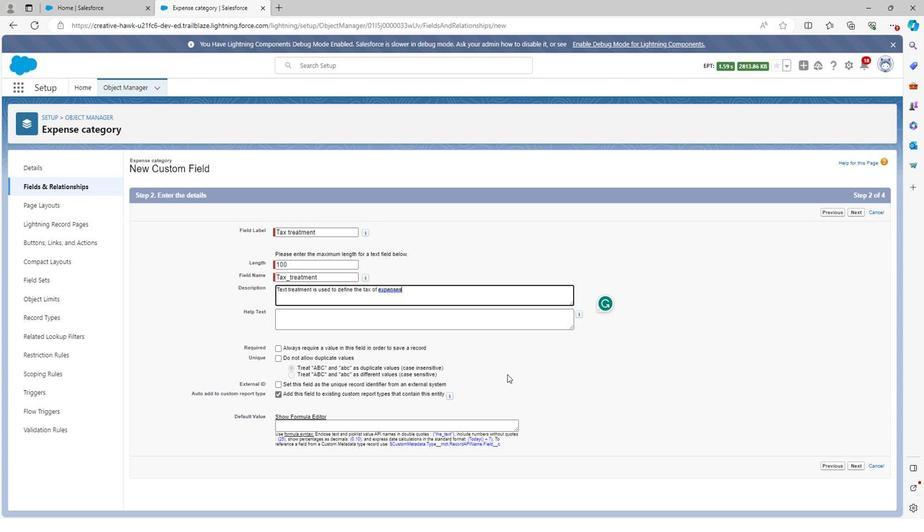 
Action: Mouse scrolled (509, 374) with delta (0, 0)
Screenshot: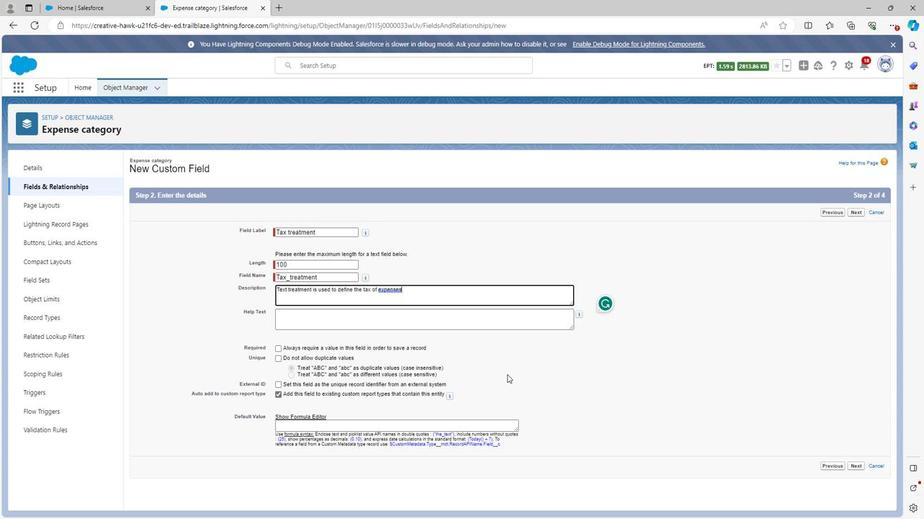 
Action: Mouse moved to (859, 463)
Screenshot: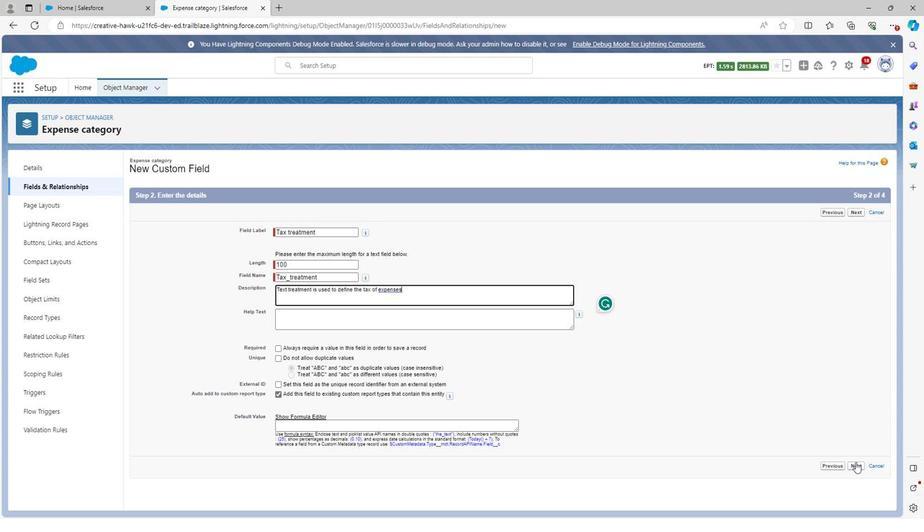 
Action: Mouse pressed left at (859, 463)
Screenshot: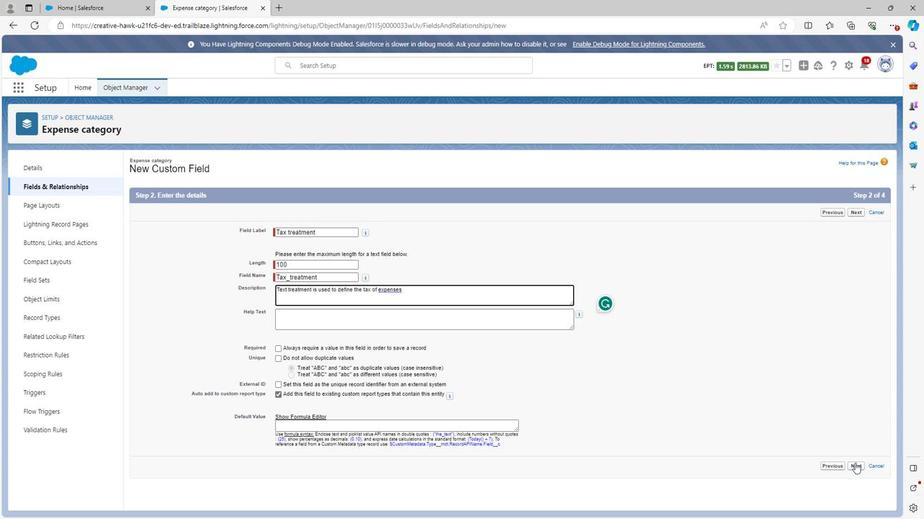 
Action: Mouse moved to (642, 295)
Screenshot: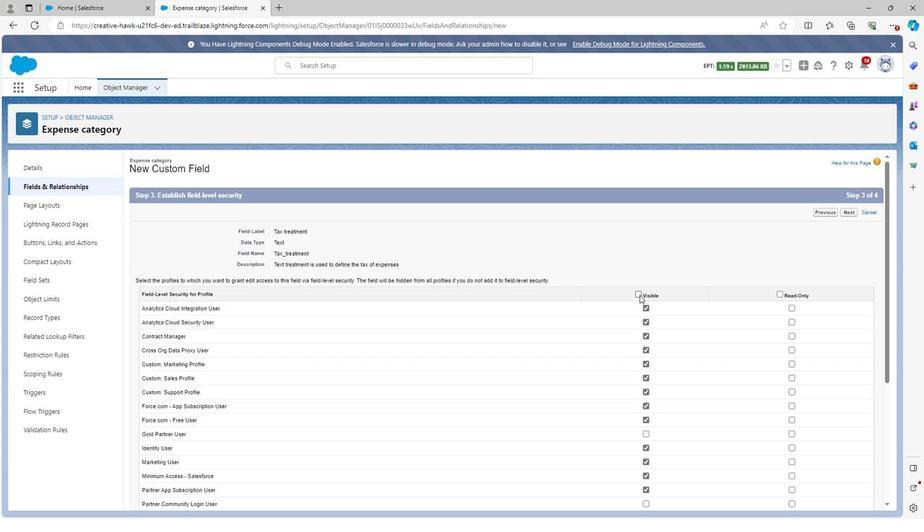 
Action: Mouse pressed left at (642, 295)
Screenshot: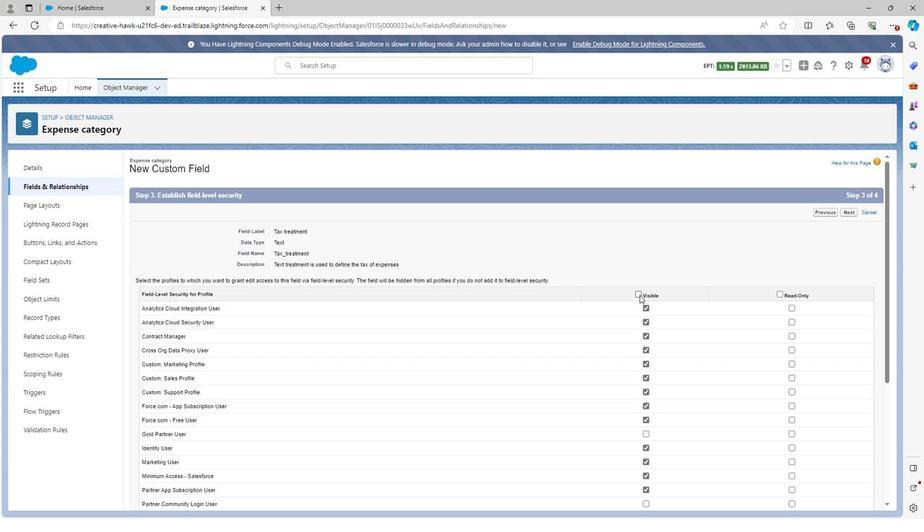 
Action: Mouse moved to (781, 294)
Screenshot: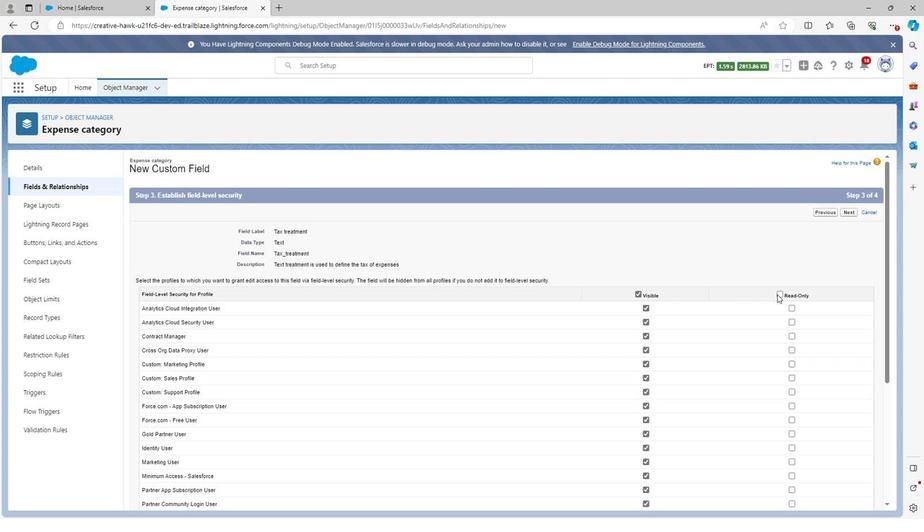
Action: Mouse pressed left at (781, 294)
Screenshot: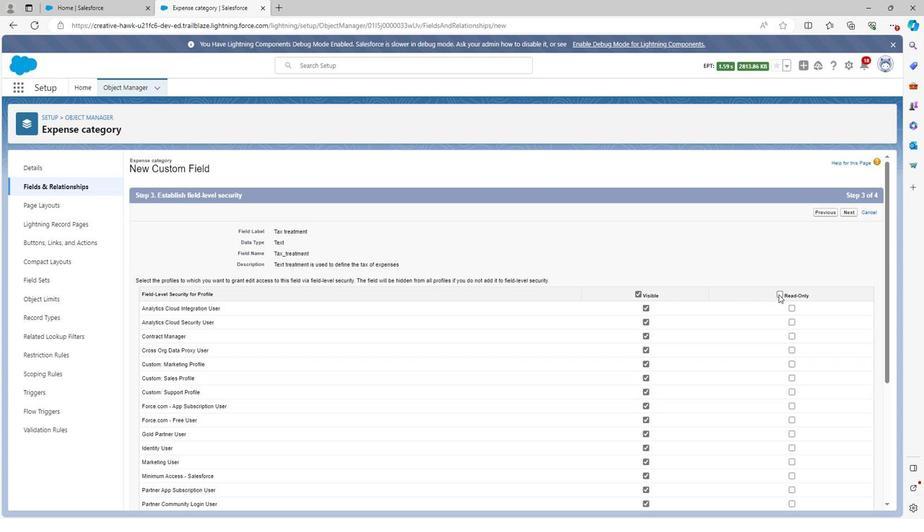 
Action: Mouse moved to (740, 327)
Screenshot: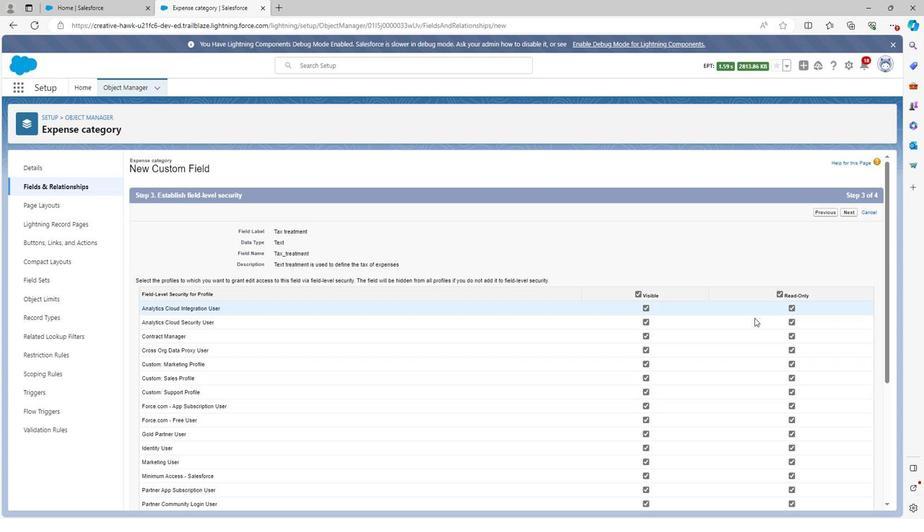 
Action: Mouse scrolled (740, 327) with delta (0, 0)
Screenshot: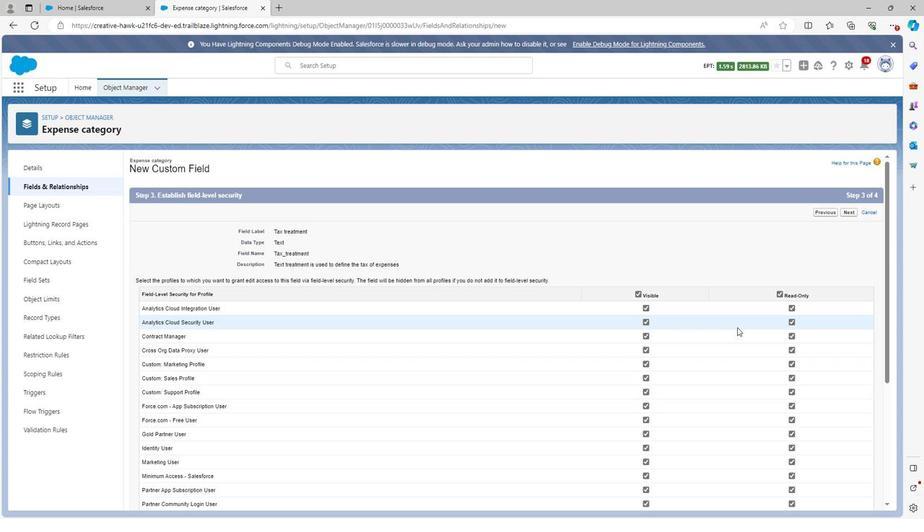 
Action: Mouse scrolled (740, 327) with delta (0, 0)
Screenshot: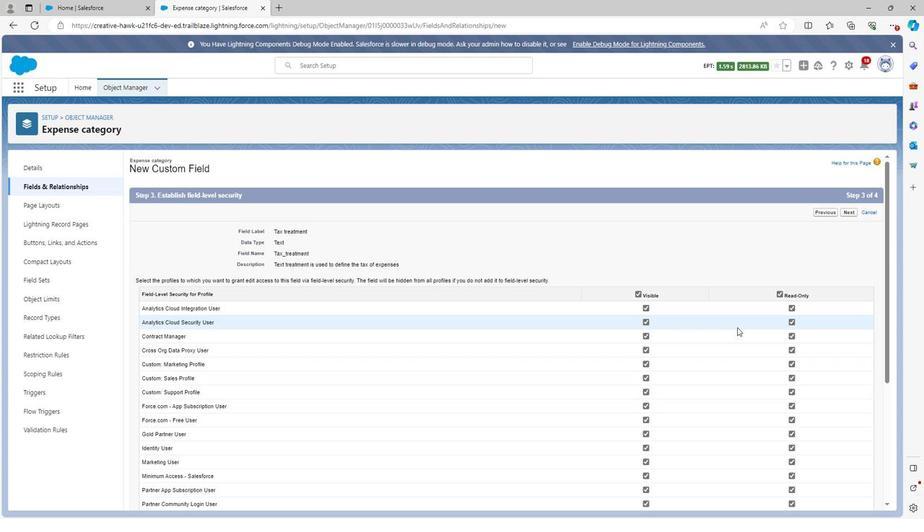 
Action: Mouse scrolled (740, 327) with delta (0, 0)
Screenshot: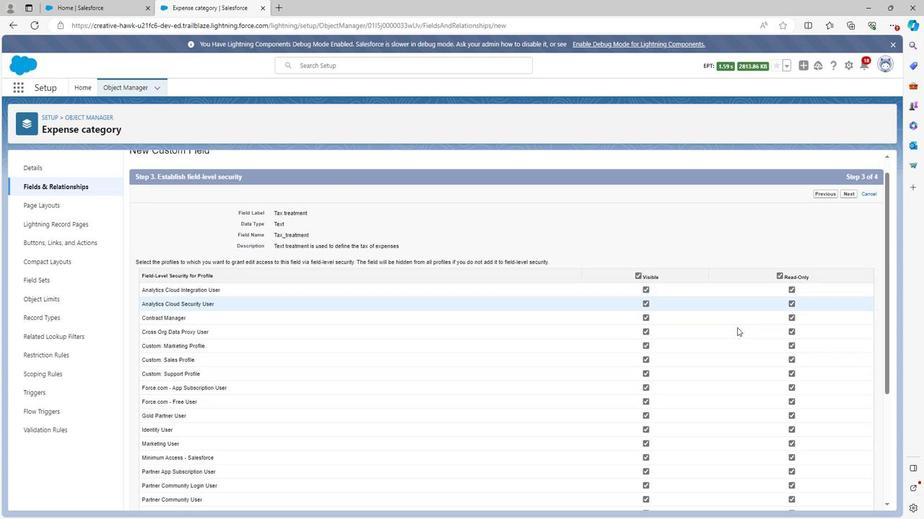 
Action: Mouse scrolled (740, 327) with delta (0, 0)
Screenshot: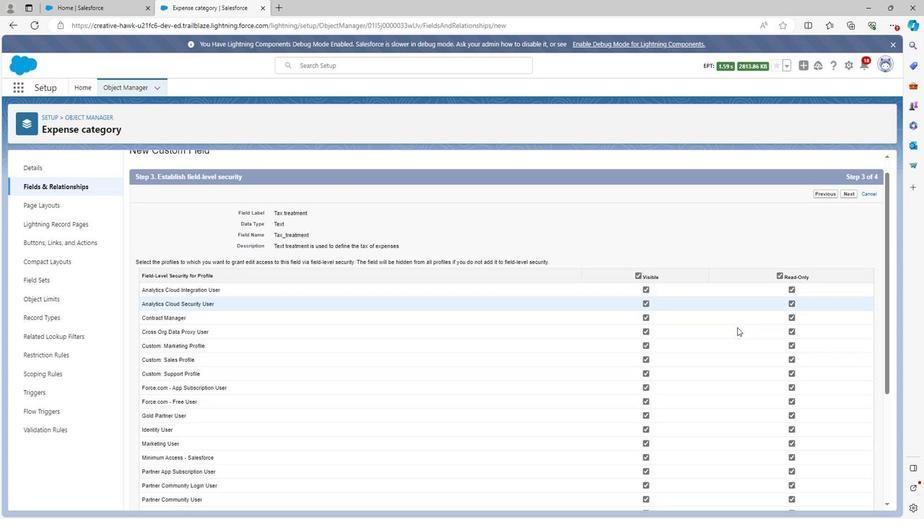 
Action: Mouse scrolled (740, 327) with delta (0, 0)
Screenshot: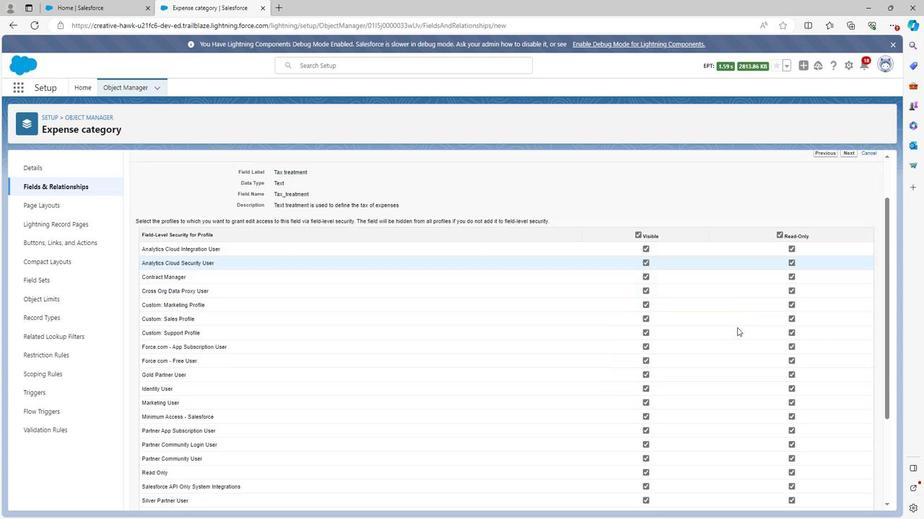 
Action: Mouse scrolled (740, 327) with delta (0, 0)
Screenshot: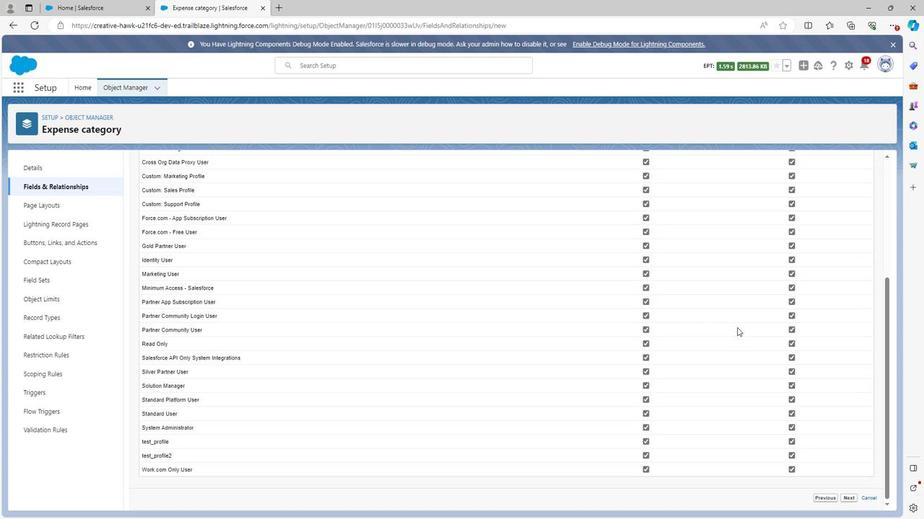 
Action: Mouse scrolled (740, 327) with delta (0, 0)
Screenshot: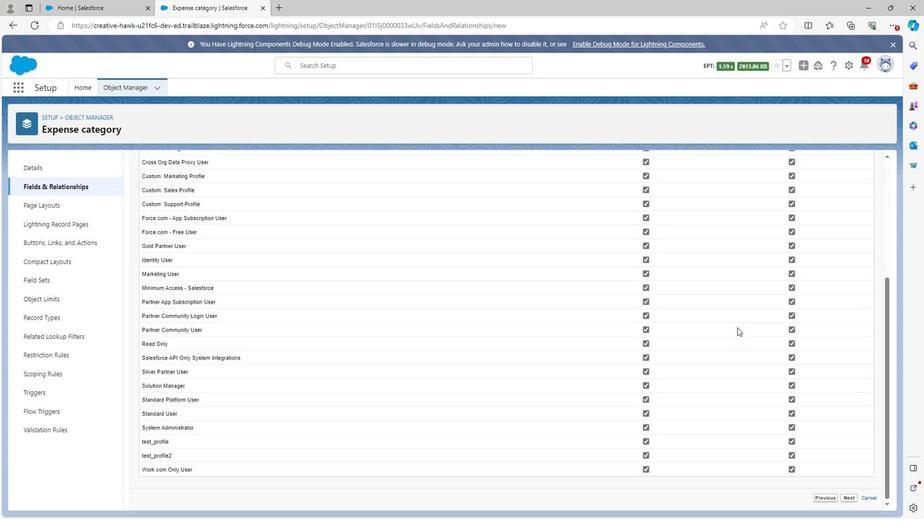 
Action: Mouse scrolled (740, 327) with delta (0, 0)
Screenshot: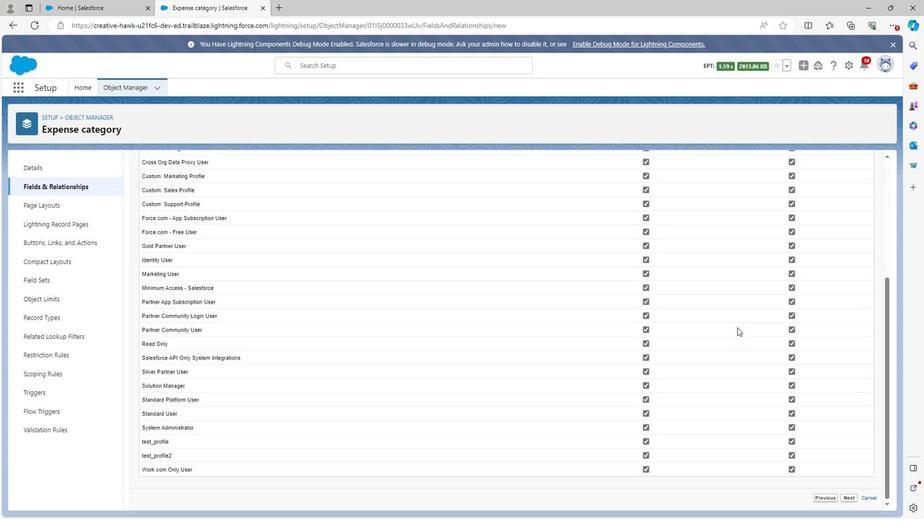 
Action: Mouse moved to (852, 496)
Screenshot: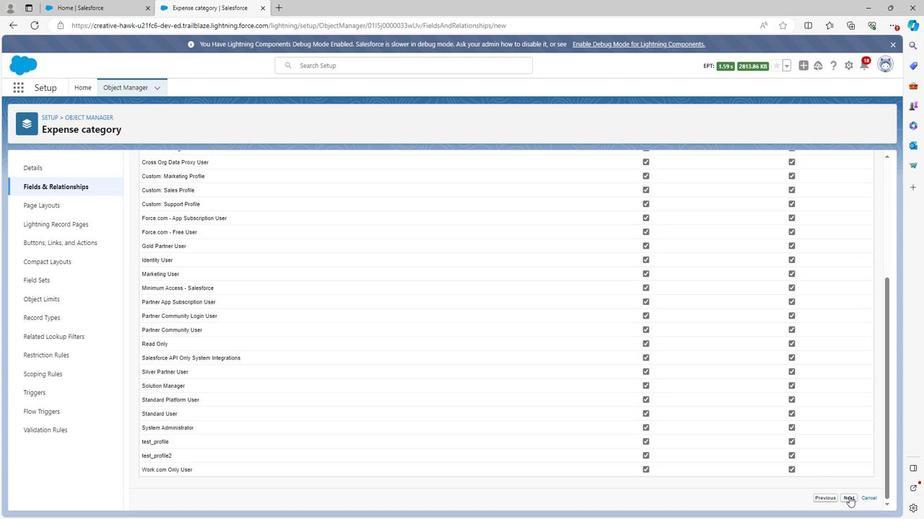 
Action: Mouse pressed left at (852, 496)
Screenshot: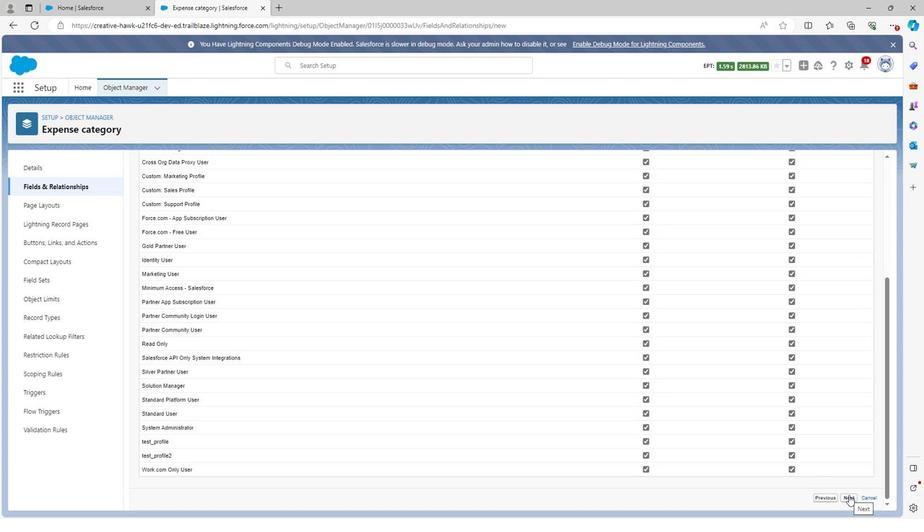 
Action: Mouse moved to (859, 354)
Screenshot: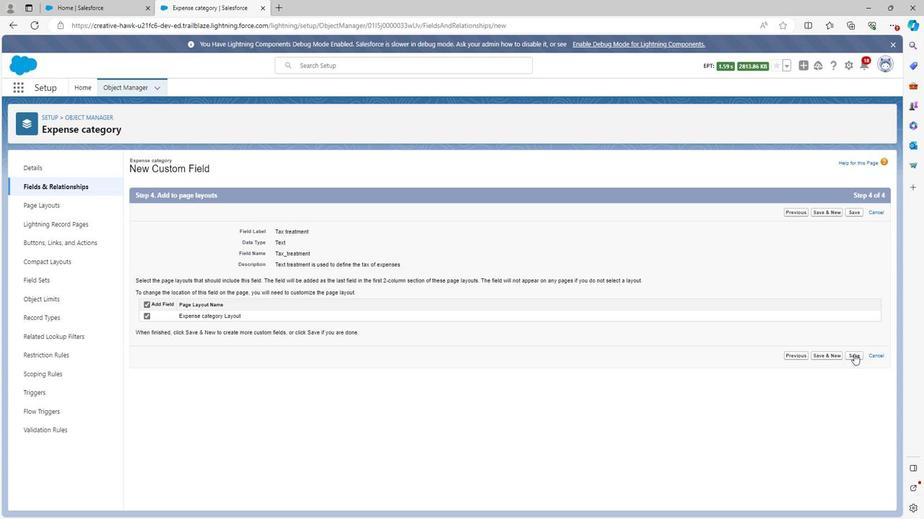 
Action: Mouse pressed left at (859, 354)
Screenshot: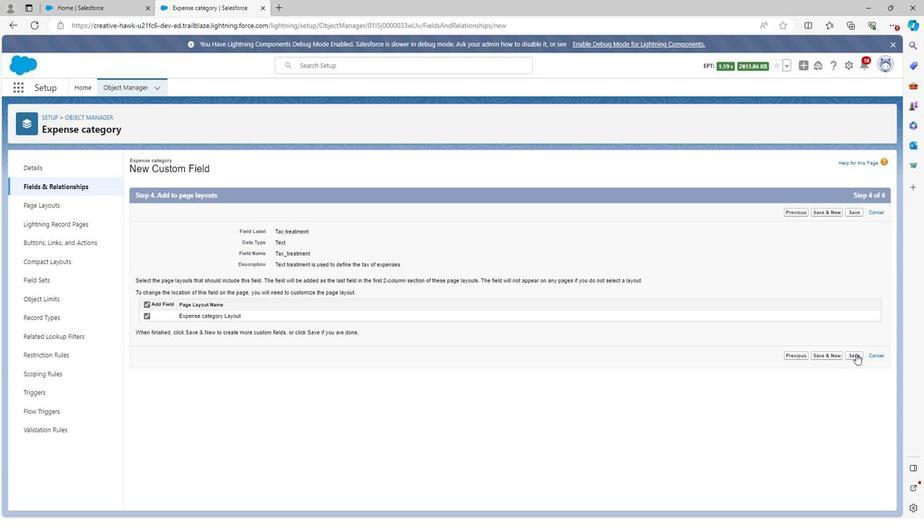 
Action: Mouse moved to (680, 166)
Screenshot: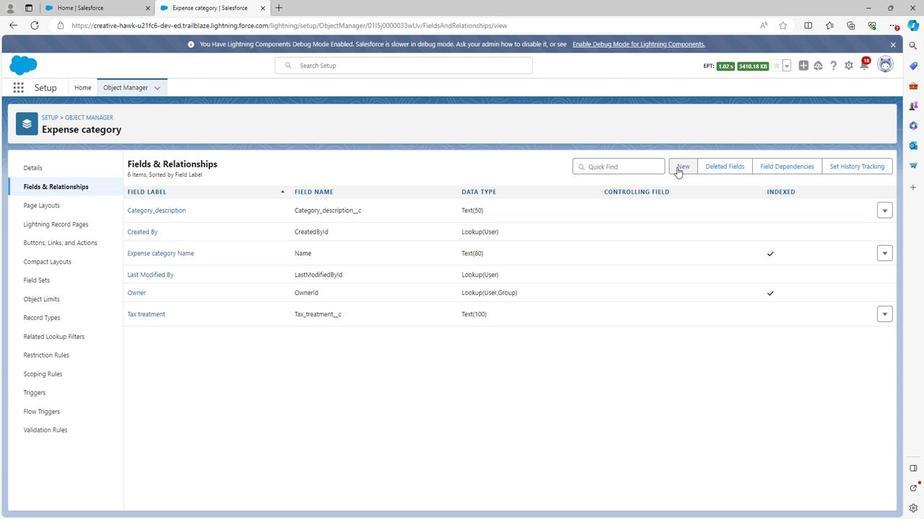 
Action: Mouse pressed left at (680, 166)
Screenshot: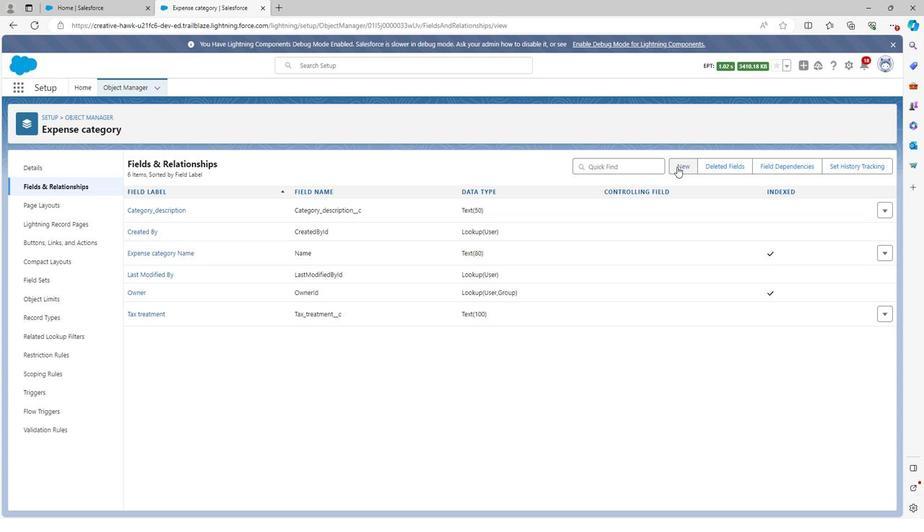 
Action: Mouse moved to (158, 383)
Screenshot: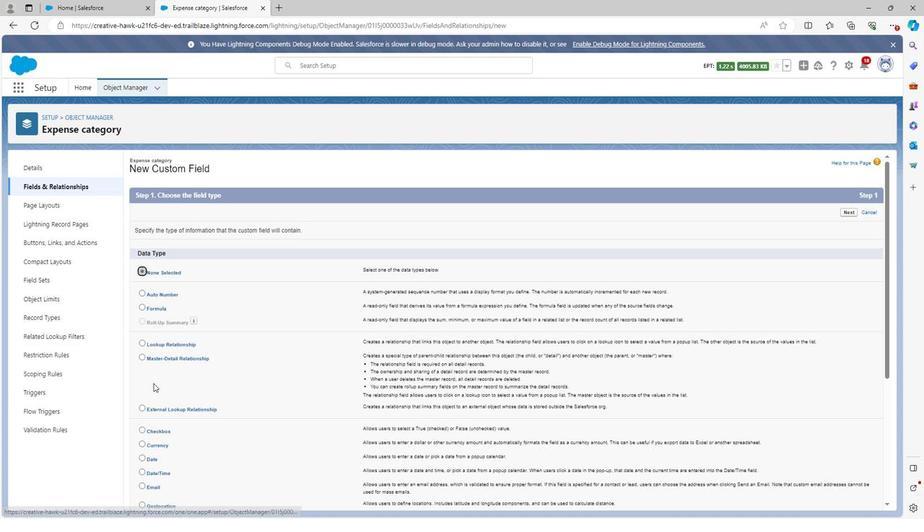 
Action: Mouse scrolled (158, 383) with delta (0, 0)
Screenshot: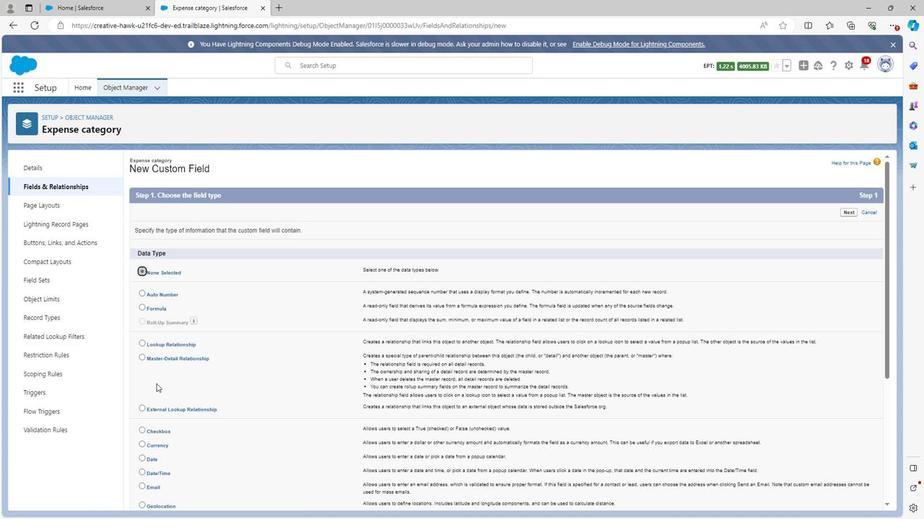 
Action: Mouse scrolled (158, 383) with delta (0, 0)
Screenshot: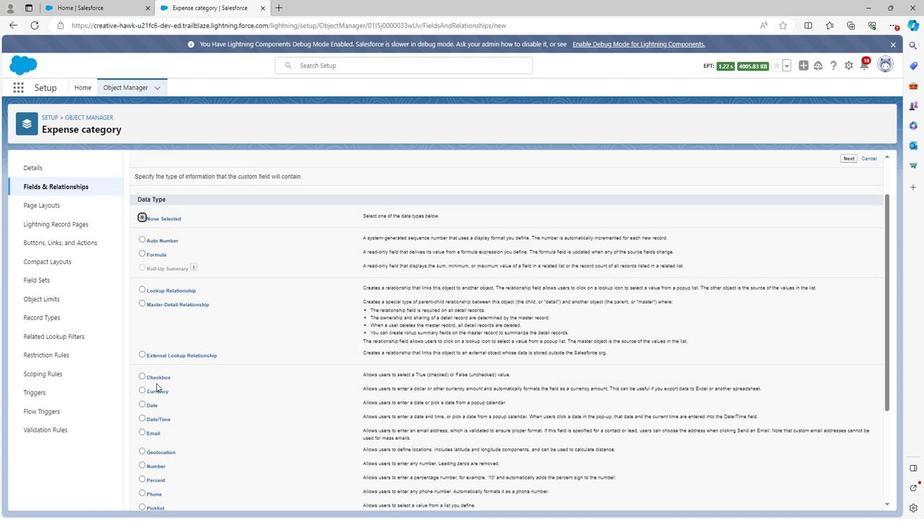 
Action: Mouse moved to (158, 382)
Screenshot: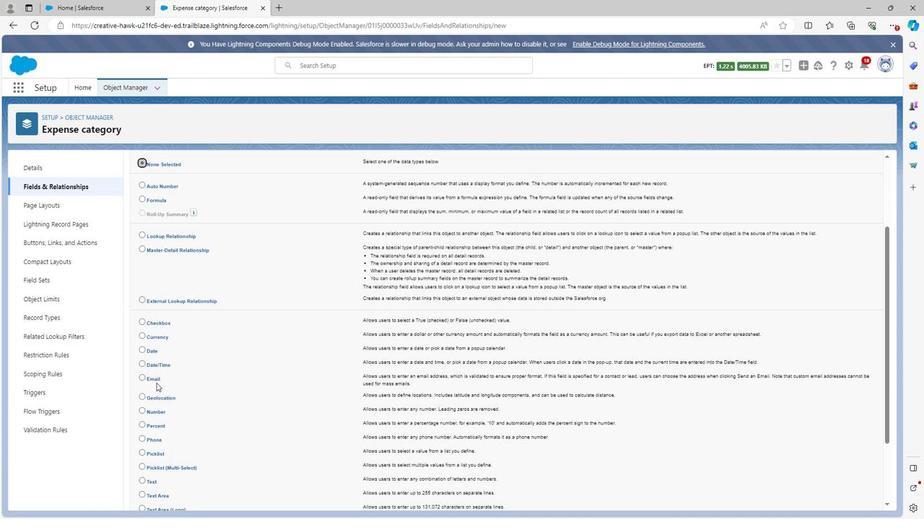 
Action: Mouse scrolled (158, 381) with delta (0, 0)
Screenshot: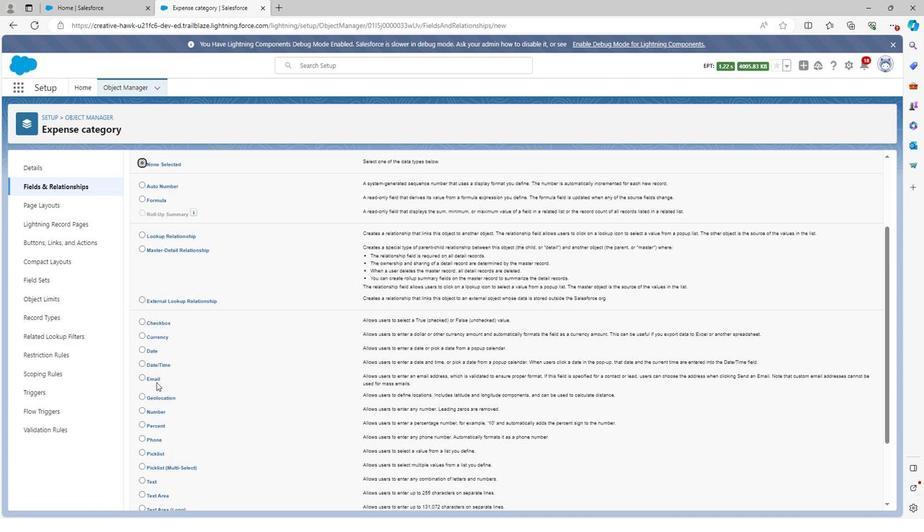 
Action: Mouse scrolled (158, 381) with delta (0, 0)
Screenshot: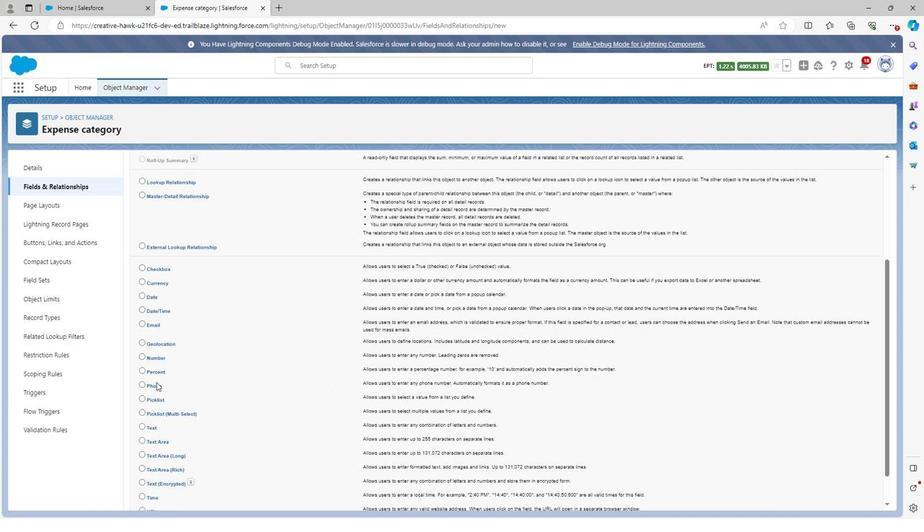 
Action: Mouse moved to (145, 388)
Screenshot: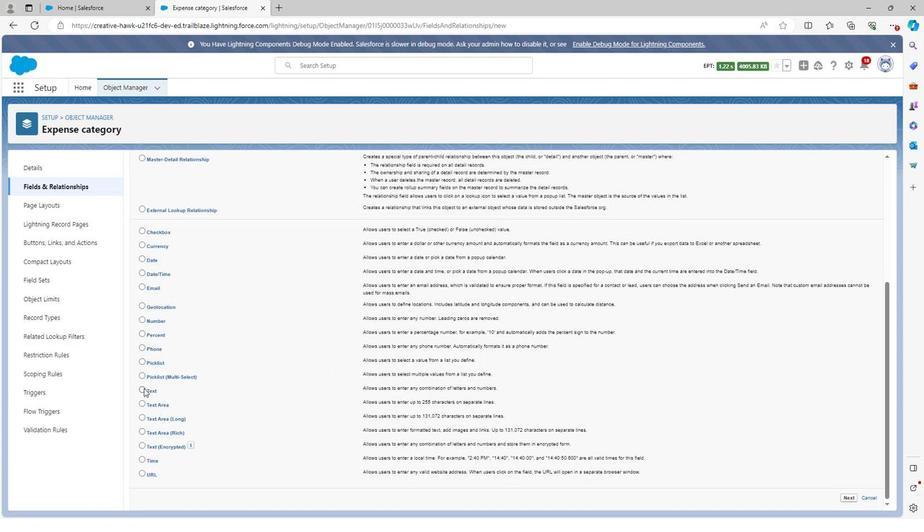 
Action: Mouse pressed left at (145, 388)
Screenshot: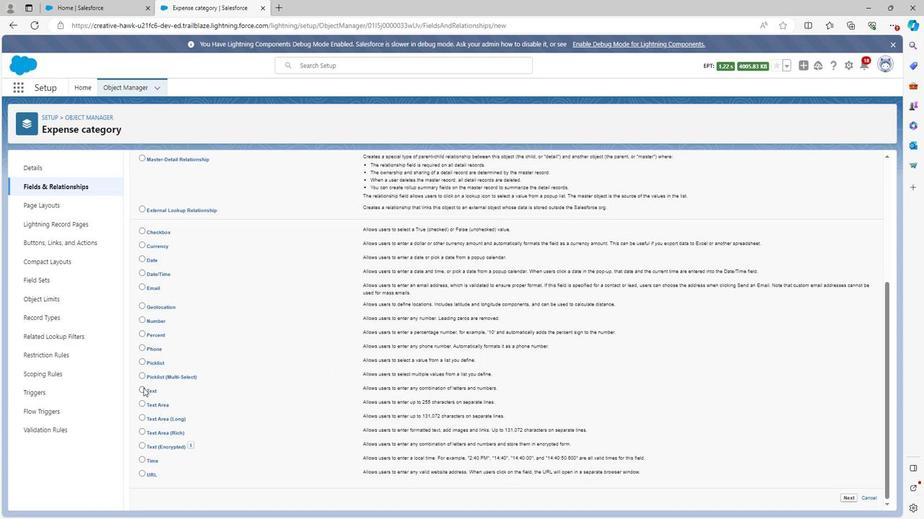 
Action: Mouse moved to (431, 388)
Screenshot: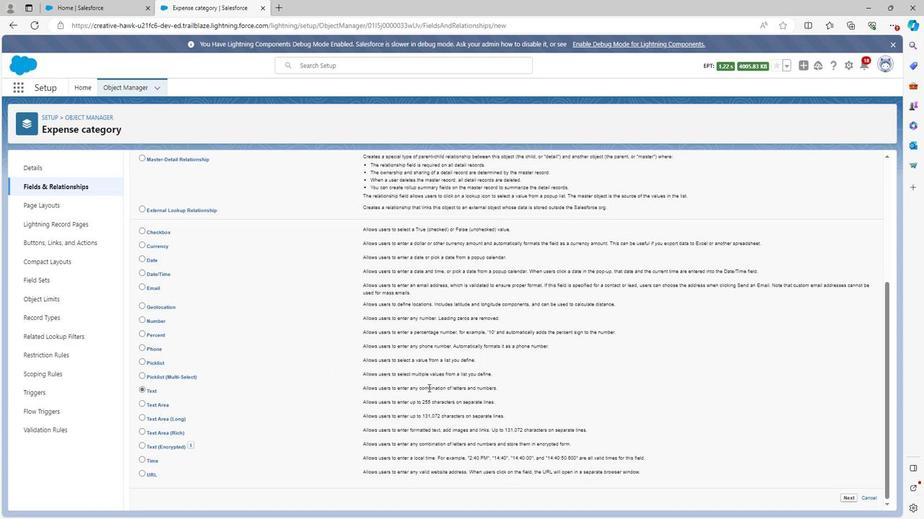 
Action: Mouse scrolled (431, 387) with delta (0, 0)
Screenshot: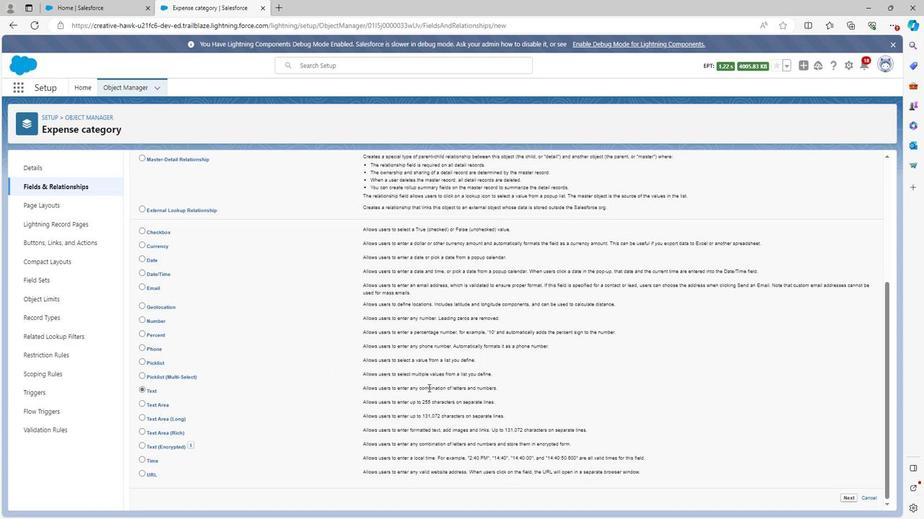 
Action: Mouse moved to (442, 392)
Screenshot: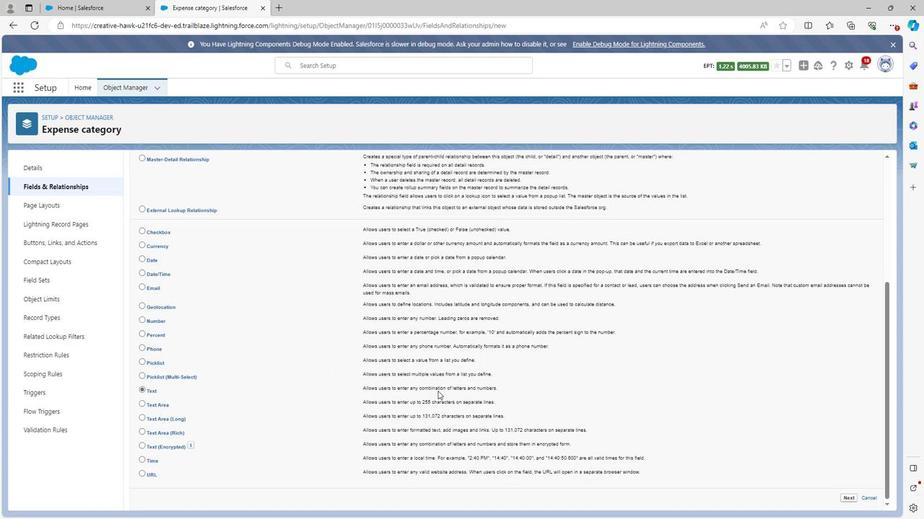 
Action: Mouse scrolled (442, 392) with delta (0, 0)
Screenshot: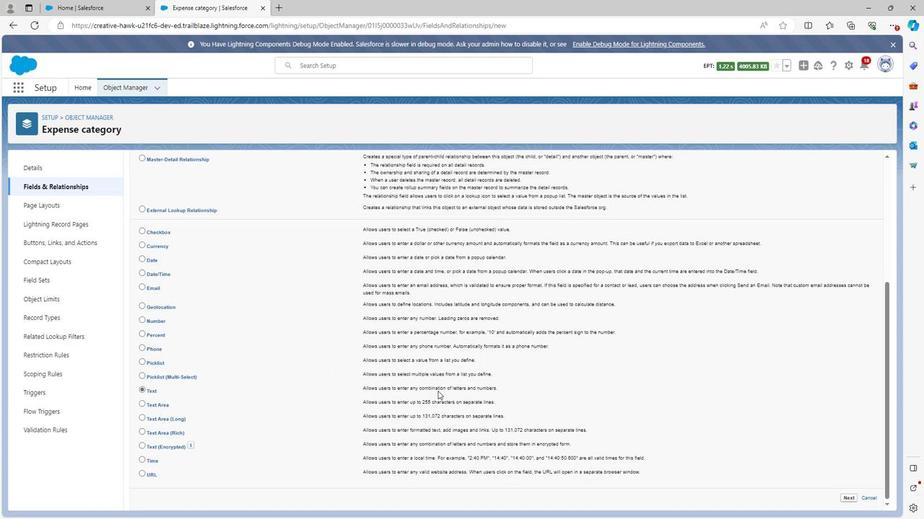 
Action: Mouse moved to (465, 402)
Screenshot: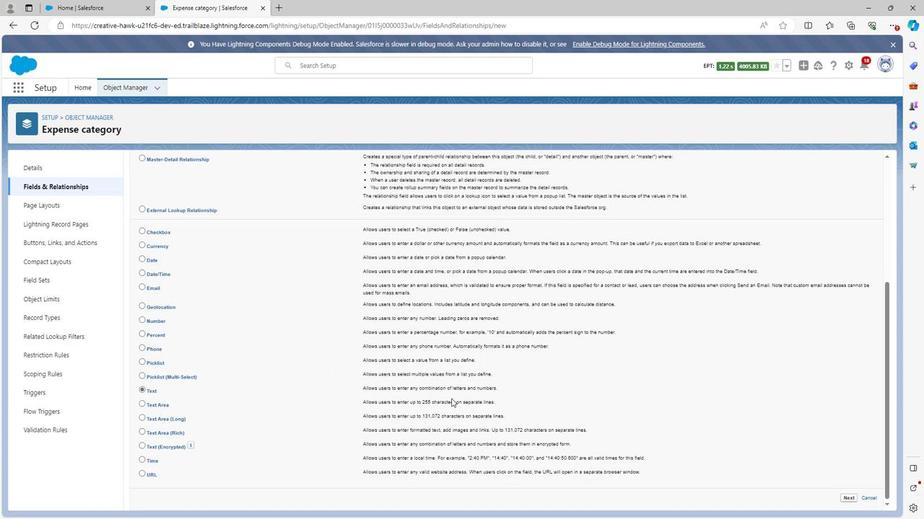 
Action: Mouse scrolled (465, 402) with delta (0, 0)
Screenshot: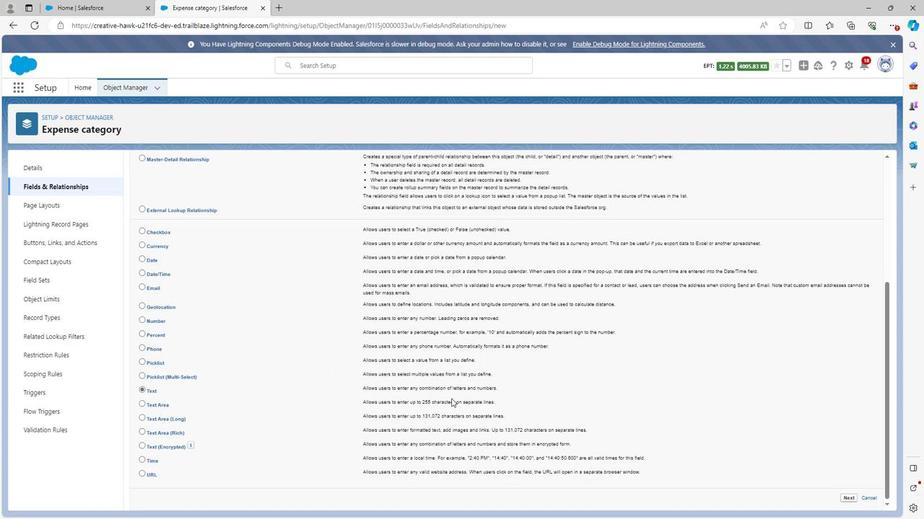 
Action: Mouse moved to (852, 498)
Screenshot: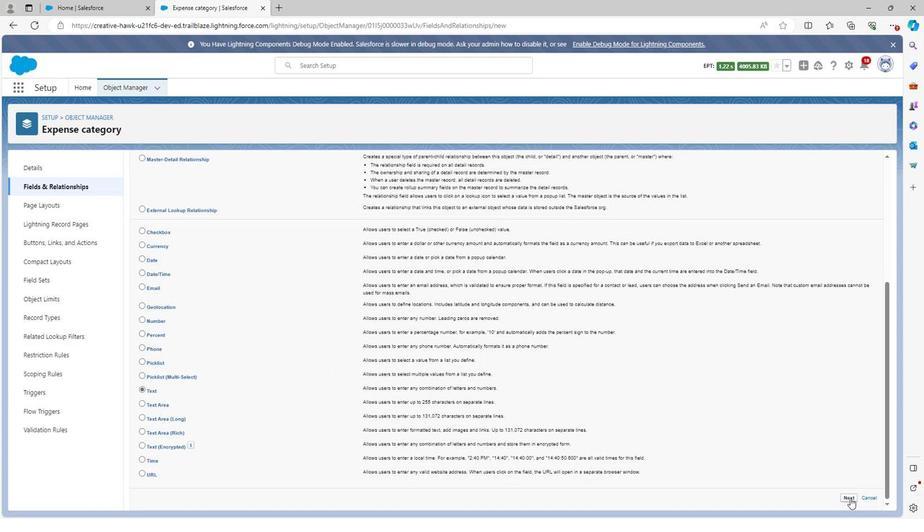 
Action: Mouse pressed left at (852, 498)
Screenshot: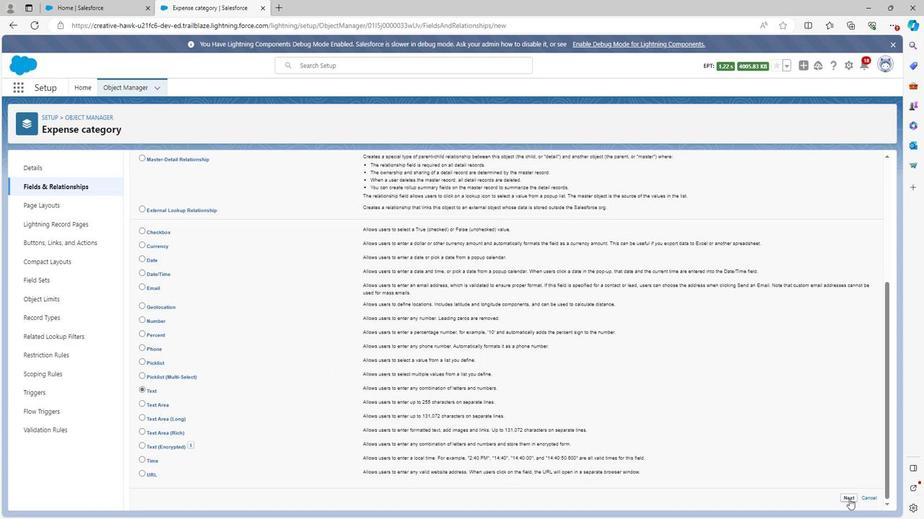 
Action: Mouse moved to (292, 230)
Screenshot: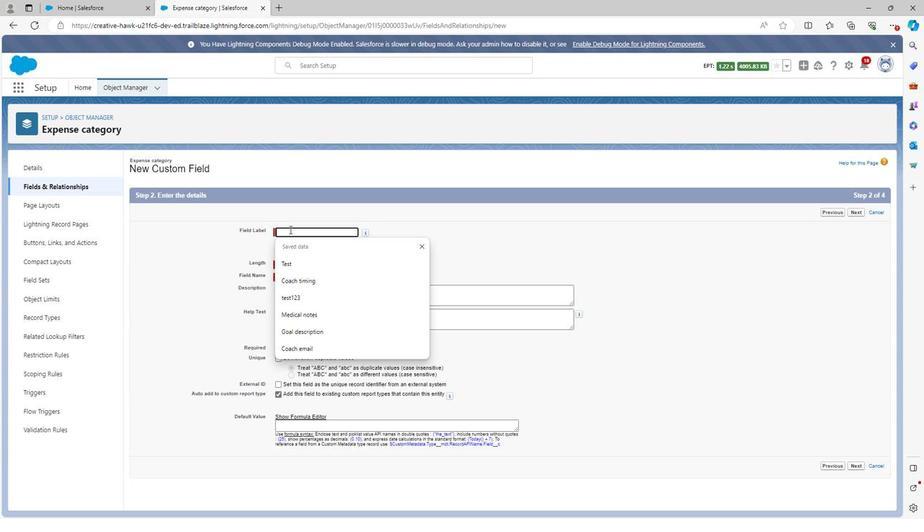 
Action: Mouse pressed left at (292, 230)
Screenshot: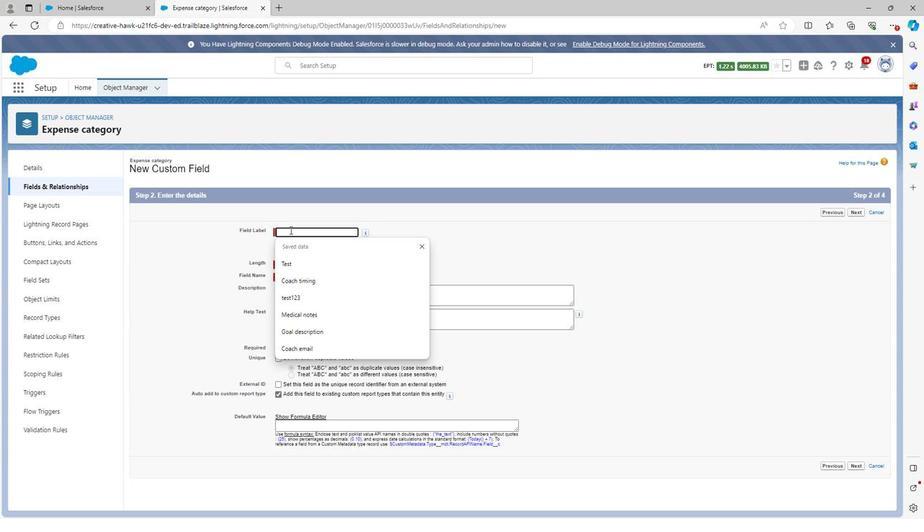 
Action: Key pressed <Key.shift><Key.shift><Key.shift><Key.shift><Key.shift><Key.shift><Key.shift><Key.shift><Key.shift><Key.shift><Key.shift><Key.shift><Key.shift><Key.shift><Key.shift><Key.shift><Key.shift><Key.shift><Key.shift><Key.shift><Key.shift><Key.shift><Key.shift><Key.shift><Key.shift><Key.shift><Key.shift><Key.shift><Key.shift><Key.shift><Key.shift><Key.shift>Expend<Key.space>limit
Screenshot: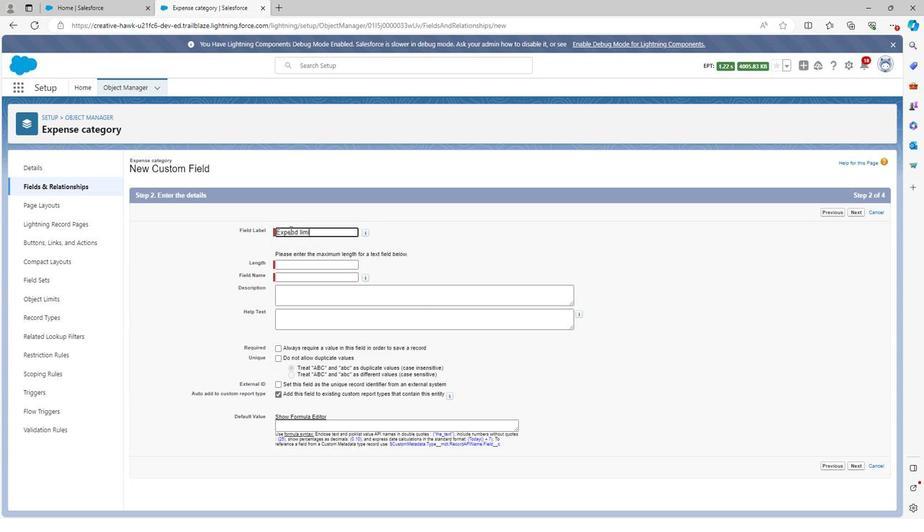 
Action: Mouse moved to (475, 243)
Screenshot: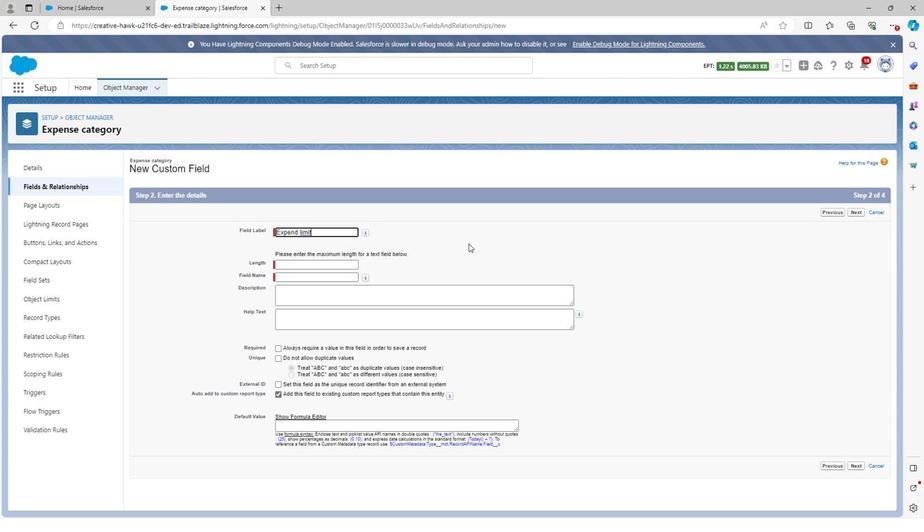 
Action: Mouse pressed left at (475, 243)
Screenshot: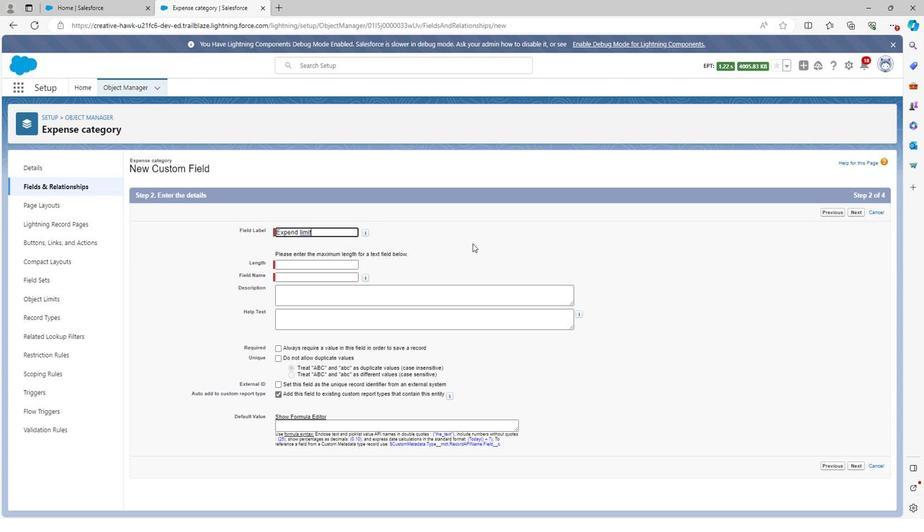 
Action: Mouse moved to (331, 263)
Screenshot: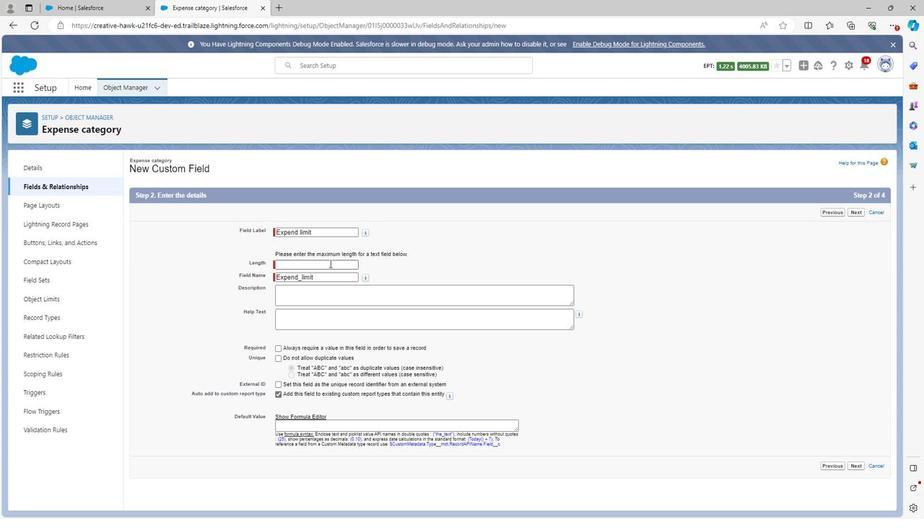 
Action: Mouse pressed left at (331, 263)
Screenshot: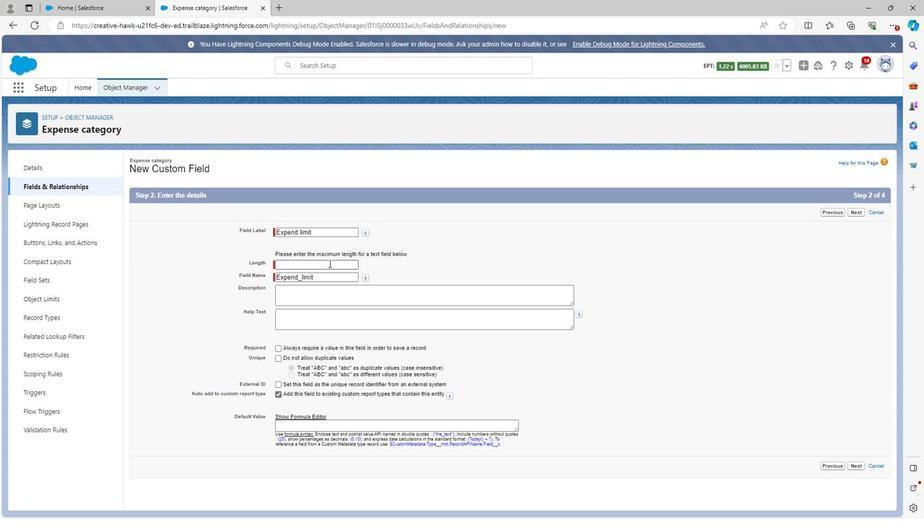
Action: Mouse moved to (331, 266)
Screenshot: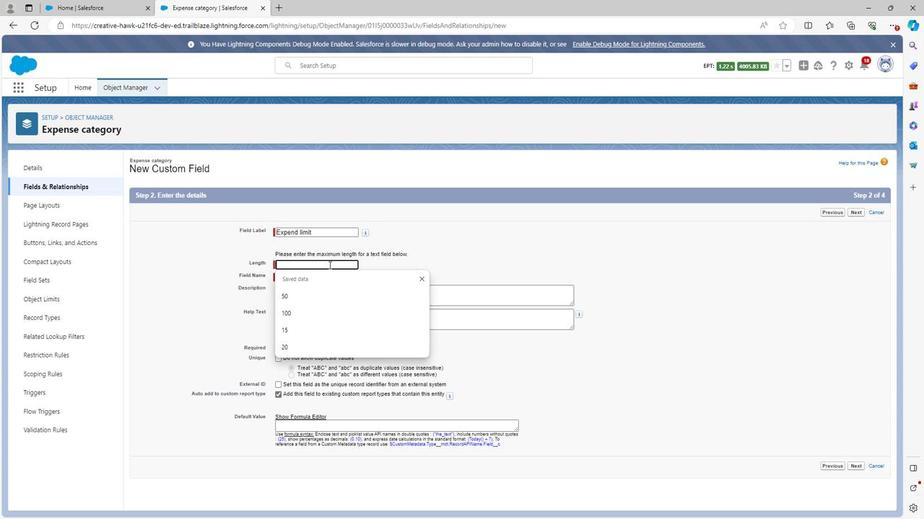 
Action: Key pressed 5
Screenshot: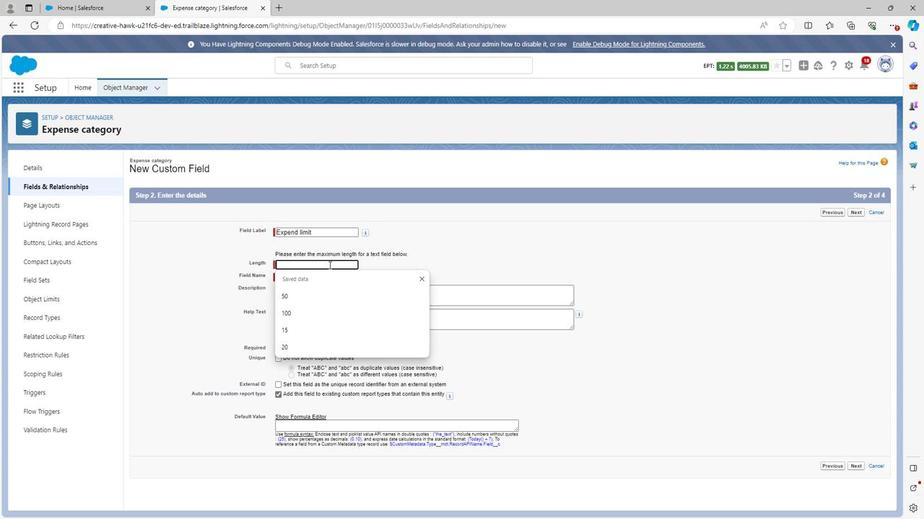 
Action: Mouse moved to (329, 271)
Screenshot: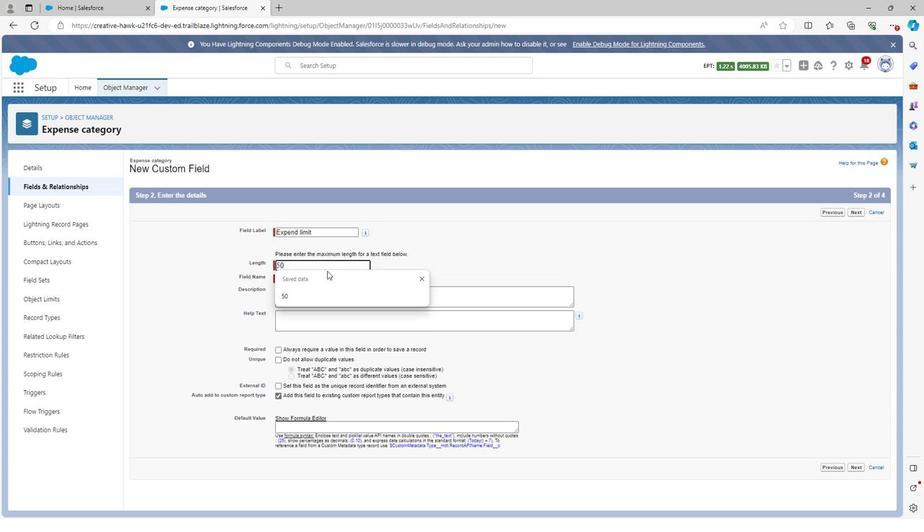 
Action: Key pressed 0
Screenshot: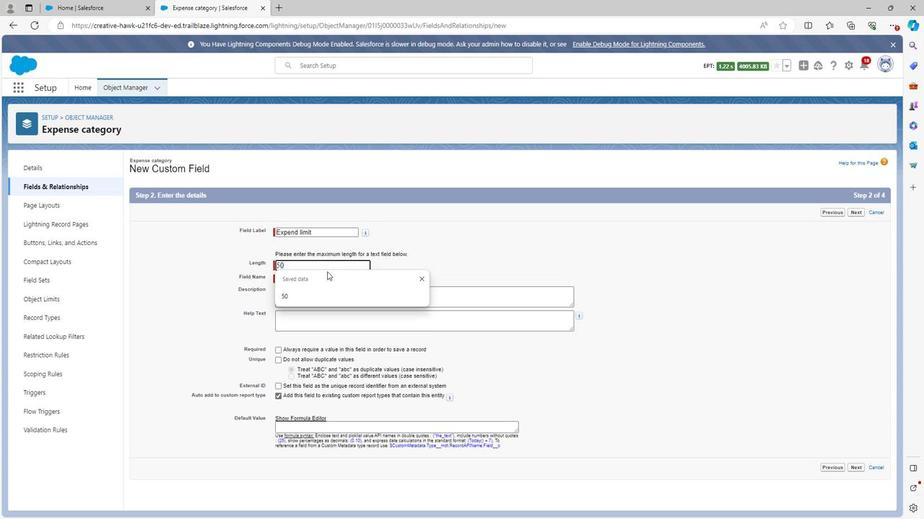 
Action: Mouse moved to (340, 297)
Screenshot: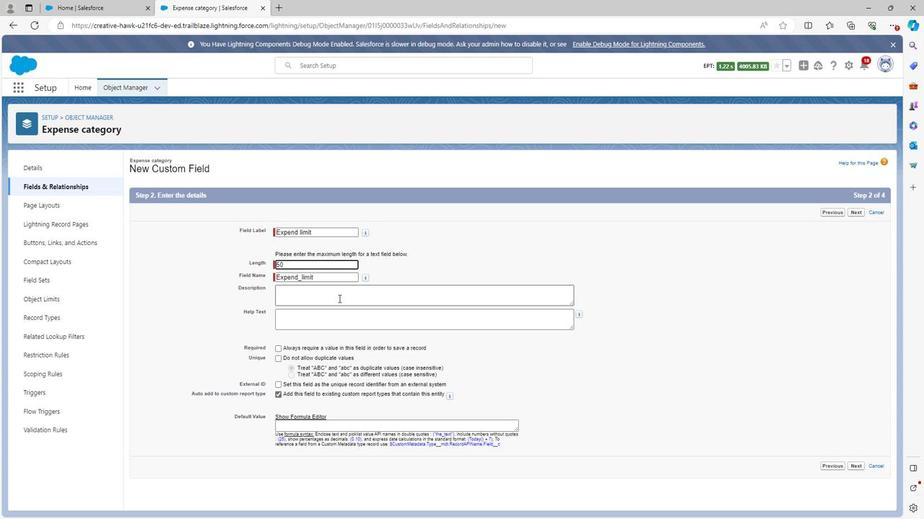 
Action: Mouse pressed left at (340, 297)
Screenshot: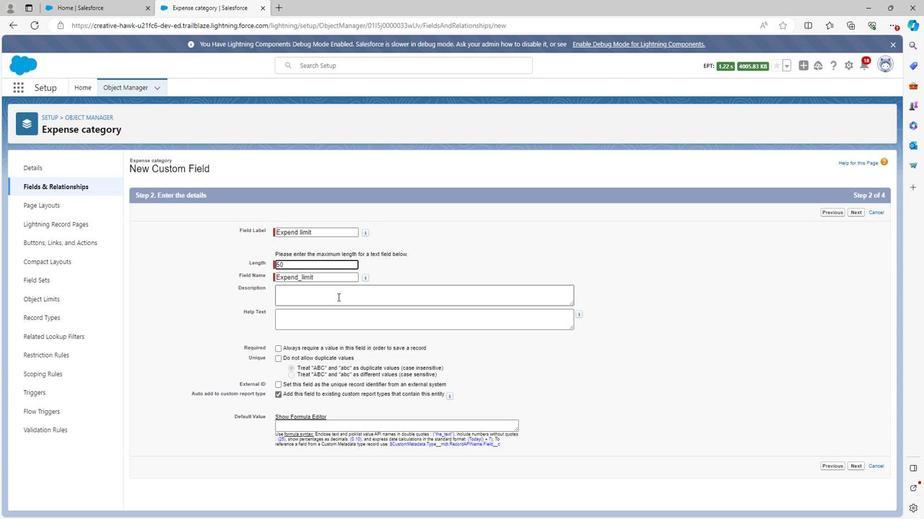 
Action: Key pressed <Key.shift><Key.shift><Key.shift>Expense<Key.space>limit<Key.space>object<Key.space>is<Key.space>used<Key.space>to<Key.space>define<Key.space>the<Key.space>limit<Key.space>of<Key.space>expense<Key.space>
Screenshot: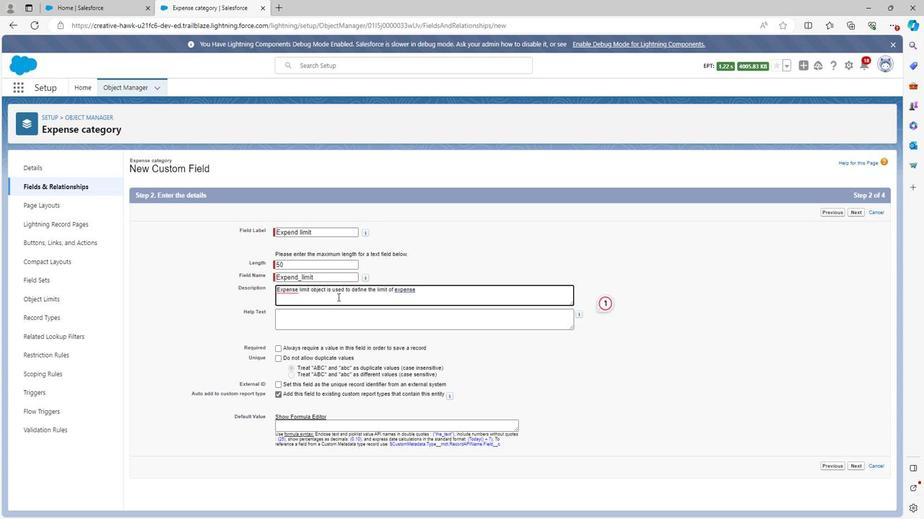 
Action: Mouse moved to (293, 232)
Screenshot: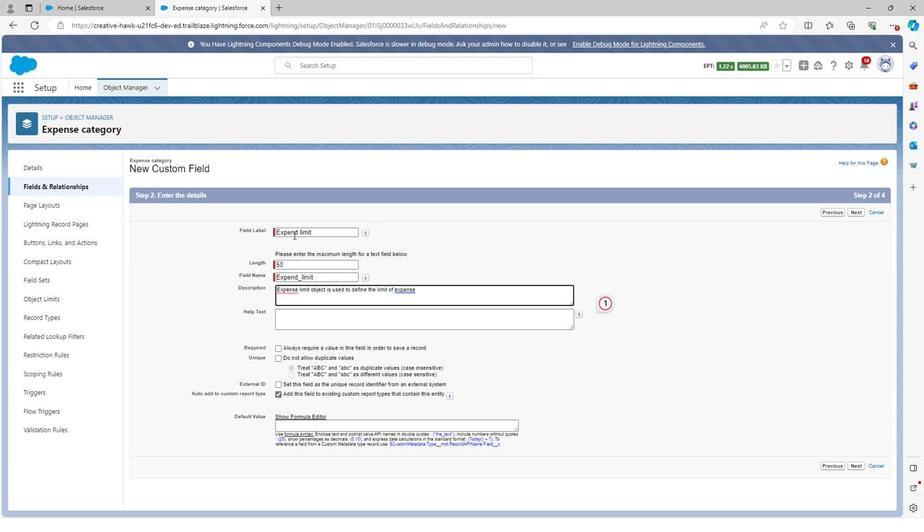 
Action: Mouse pressed left at (293, 232)
Screenshot: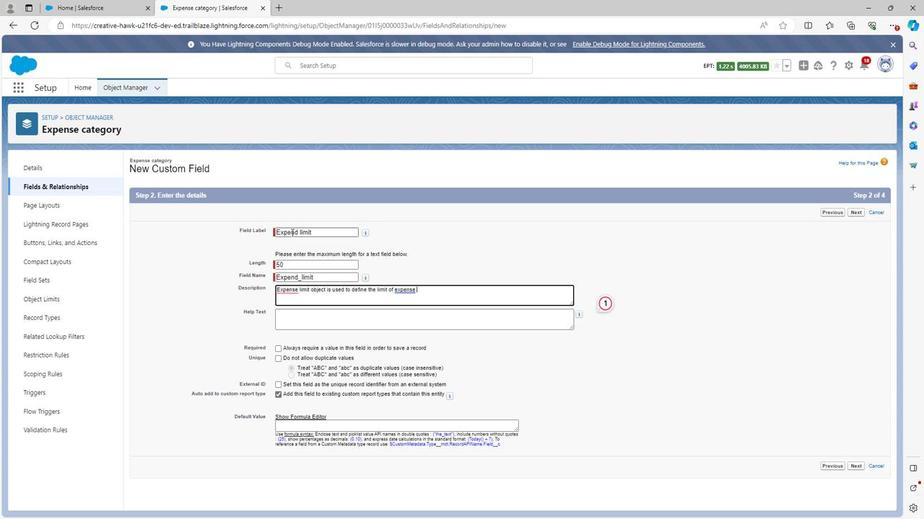 
Action: Mouse moved to (298, 234)
Screenshot: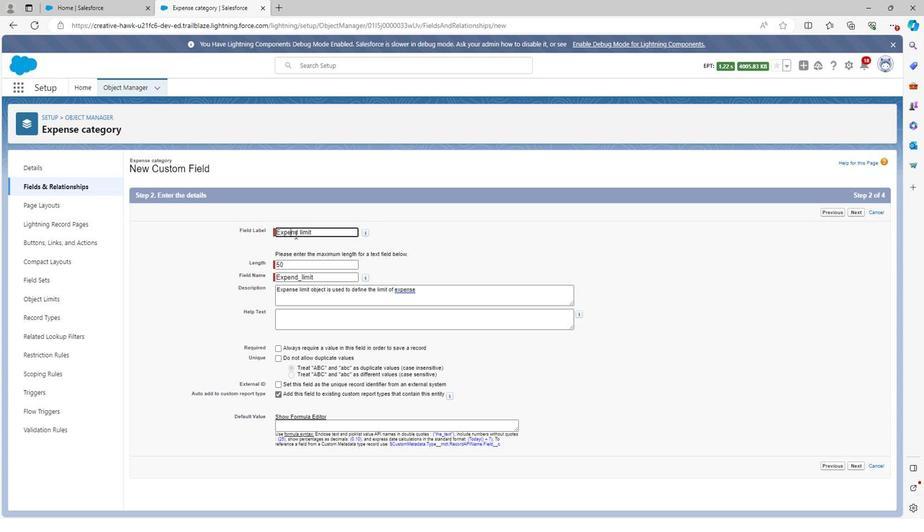 
Action: Mouse pressed left at (298, 234)
Screenshot: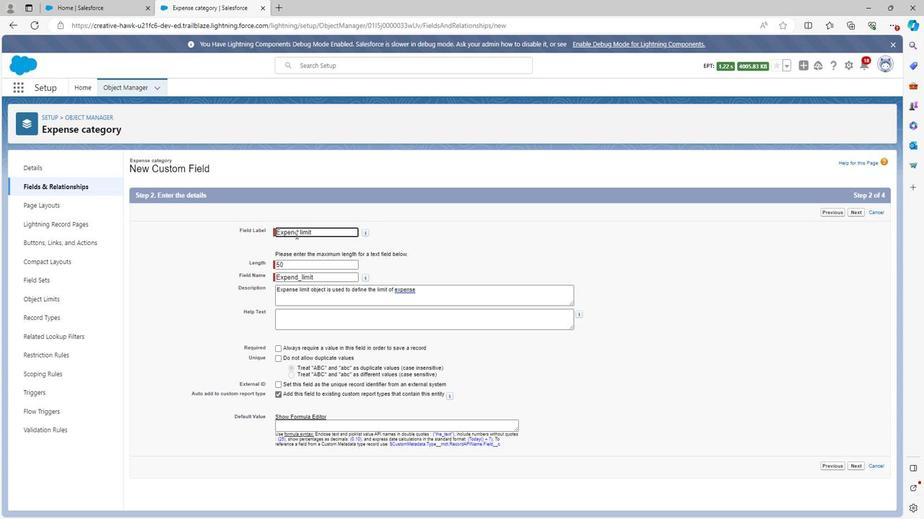 
Action: Mouse moved to (310, 324)
Screenshot: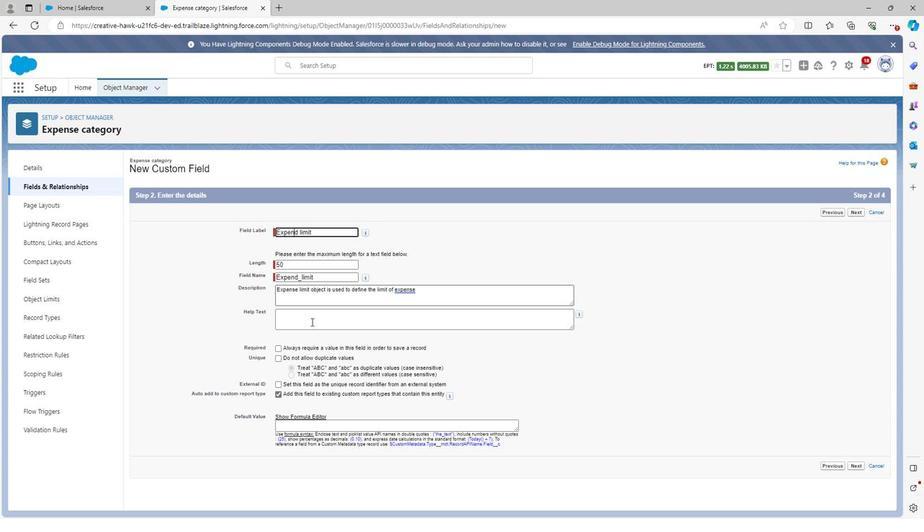 
Action: Key pressed <Key.right><Key.backspace><Key.backspace>nse
Screenshot: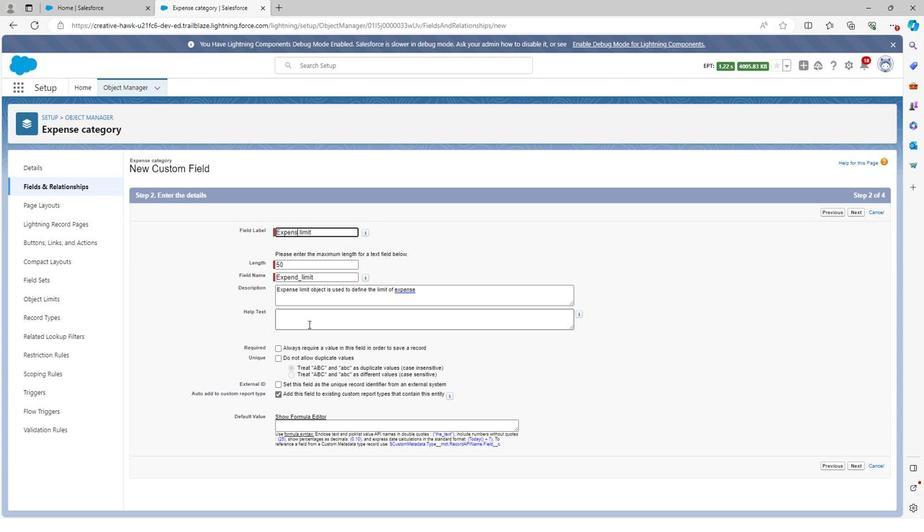 
Action: Mouse moved to (429, 229)
Screenshot: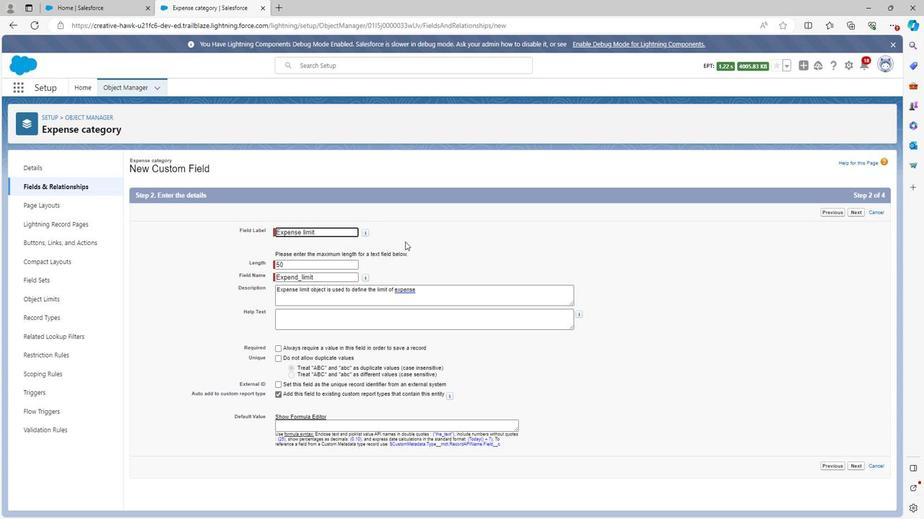 
Action: Mouse pressed left at (429, 229)
Screenshot: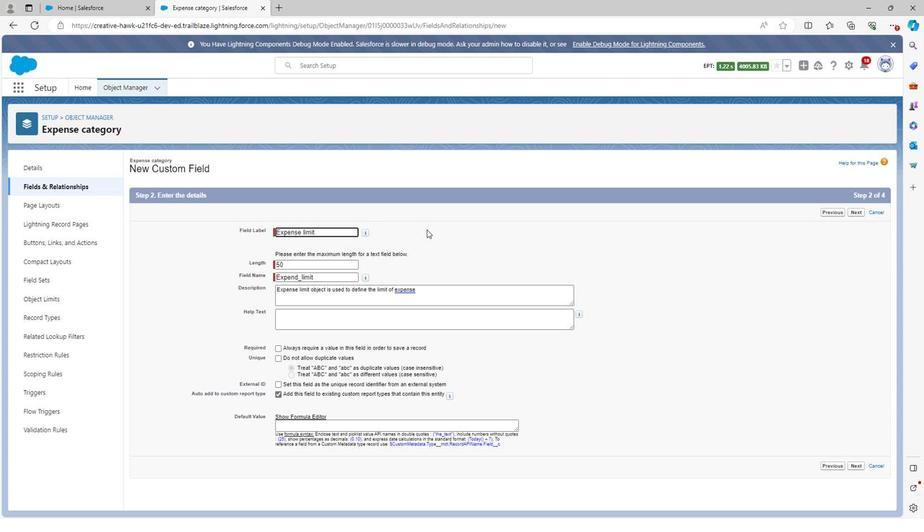 
Action: Mouse moved to (397, 240)
Screenshot: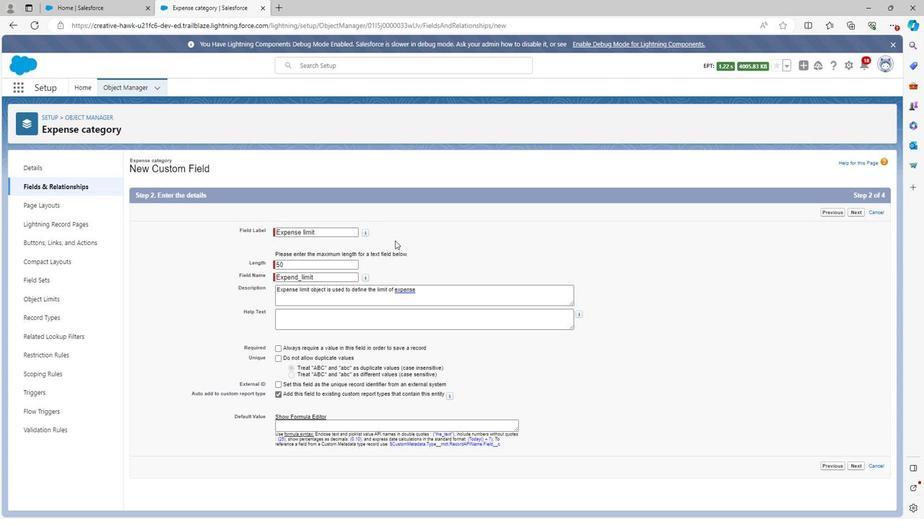 
Action: Mouse pressed left at (397, 240)
Screenshot: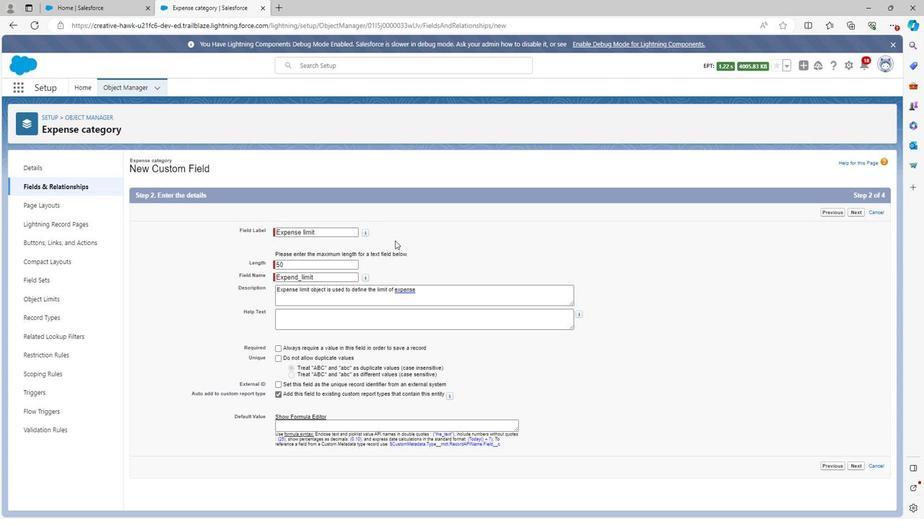 
Action: Mouse moved to (319, 244)
Screenshot: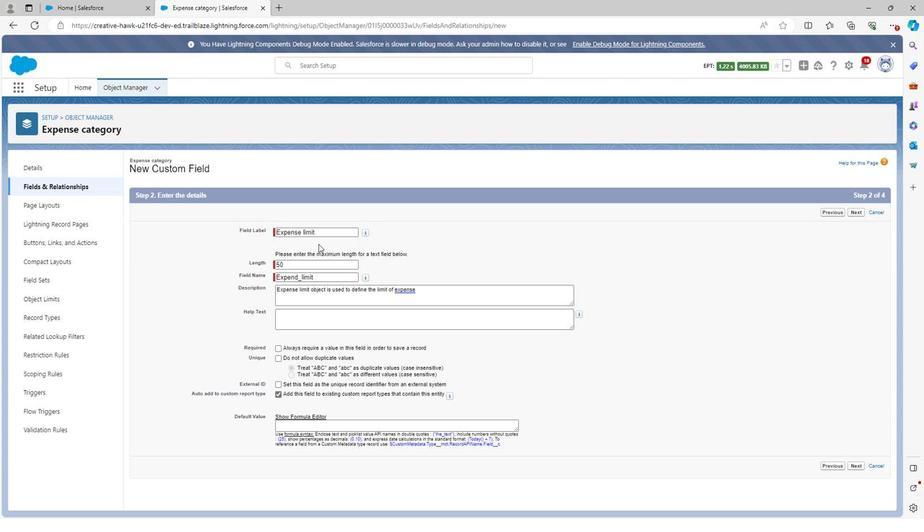 
Action: Mouse pressed left at (319, 244)
Screenshot: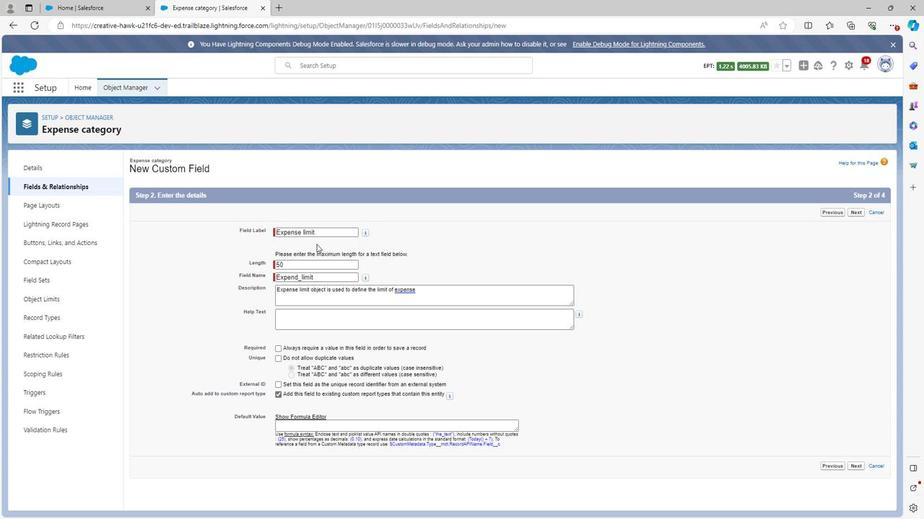 
Action: Mouse moved to (296, 274)
Screenshot: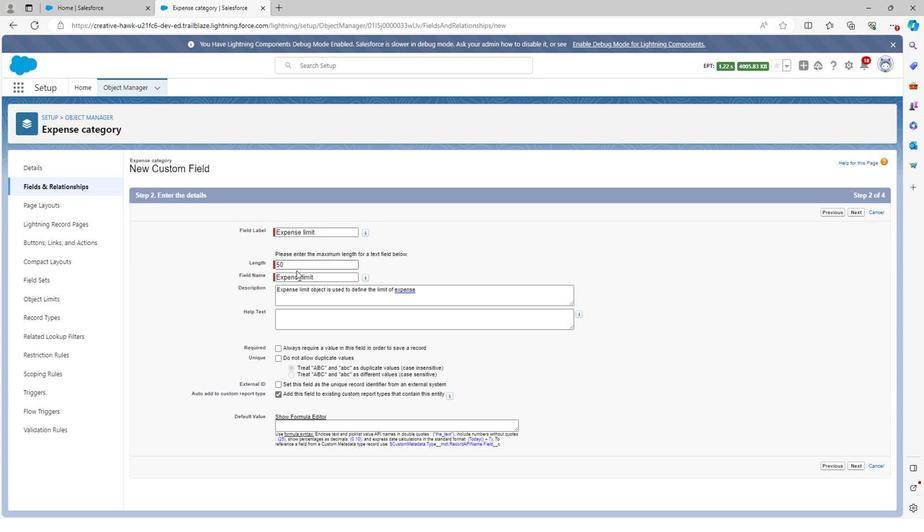 
Action: Mouse pressed left at (296, 274)
Screenshot: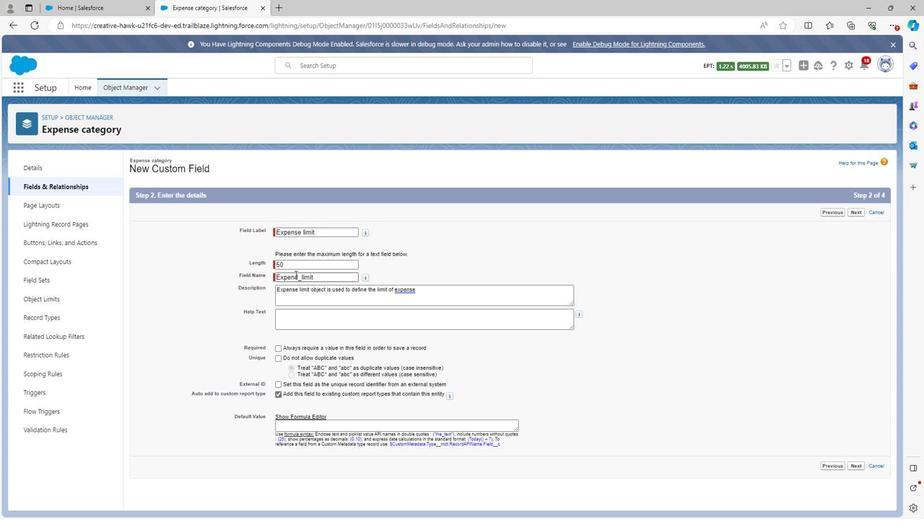 
Action: Mouse moved to (319, 320)
Screenshot: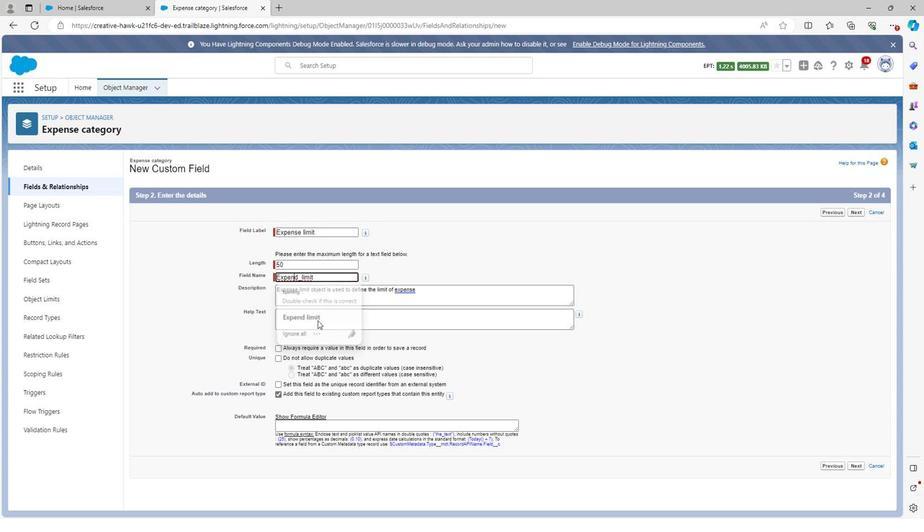 
Action: Key pressed <Key.right><Key.backspace>s
Screenshot: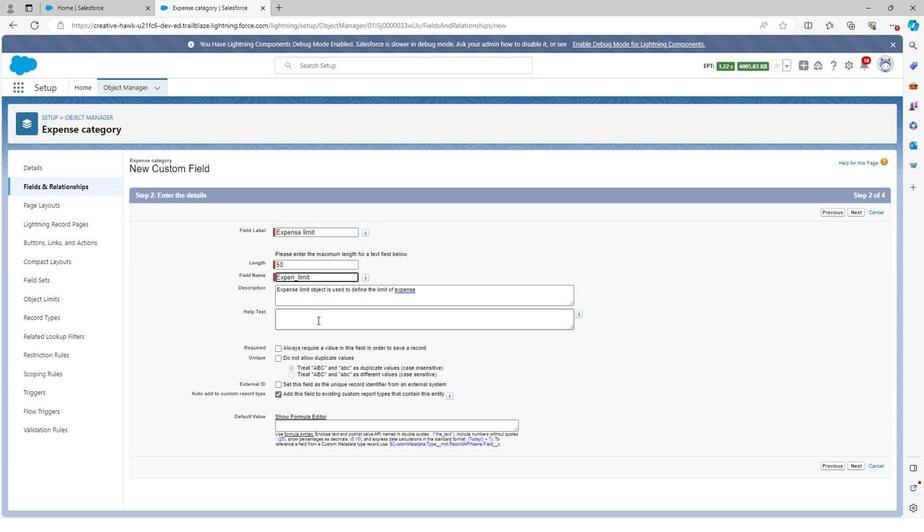 
Action: Mouse moved to (320, 320)
Screenshot: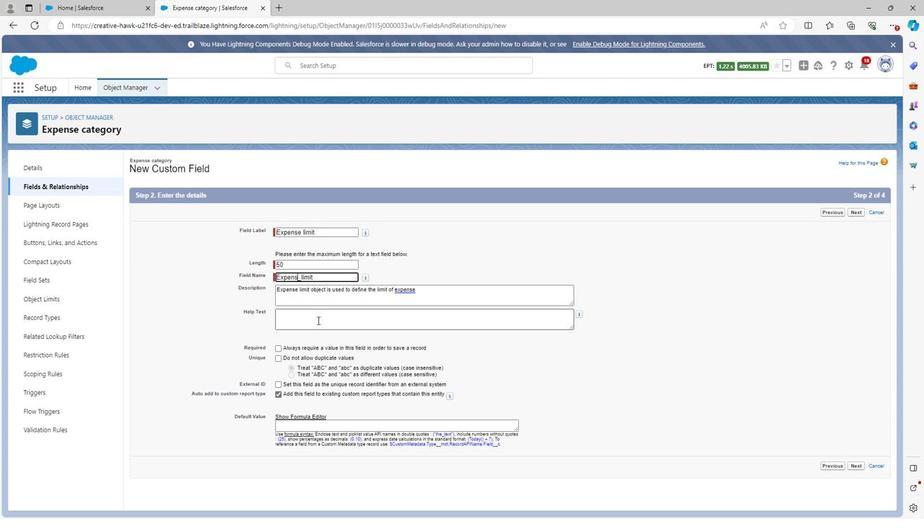
Action: Key pressed e
Screenshot: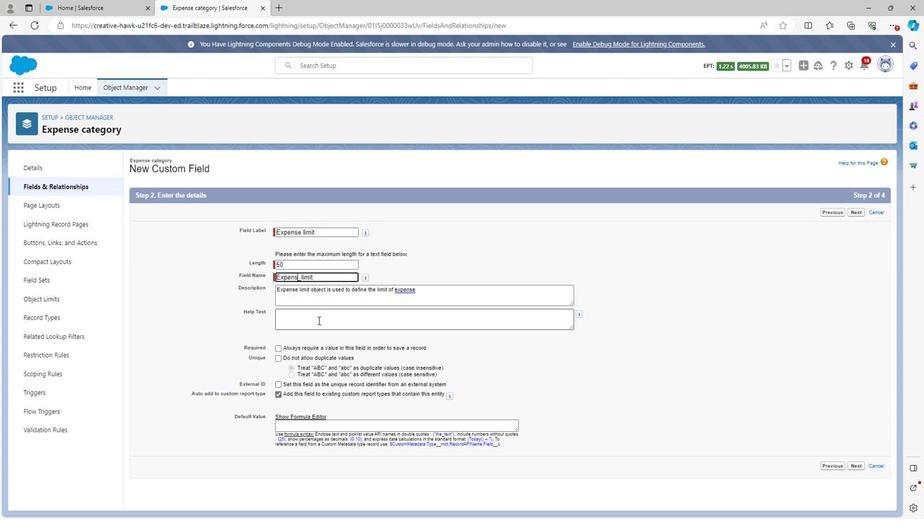
Action: Mouse moved to (860, 465)
Screenshot: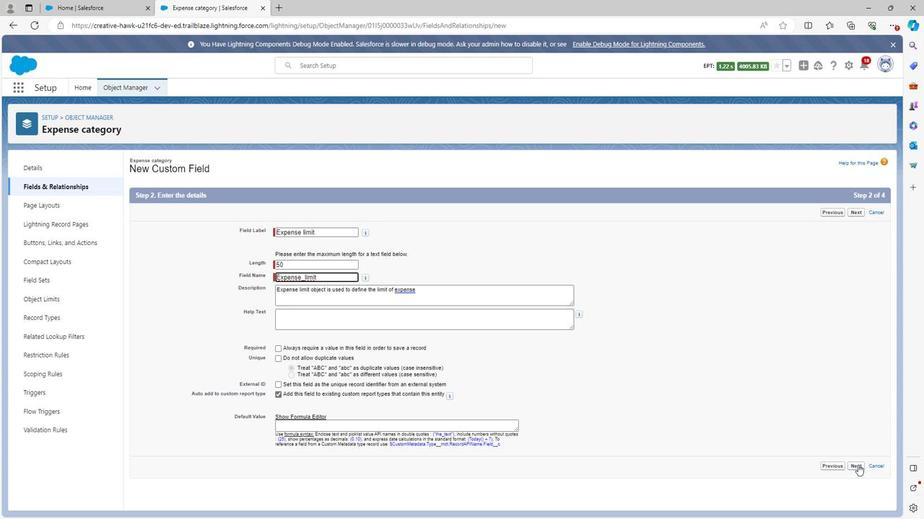 
Action: Mouse pressed left at (860, 465)
Screenshot: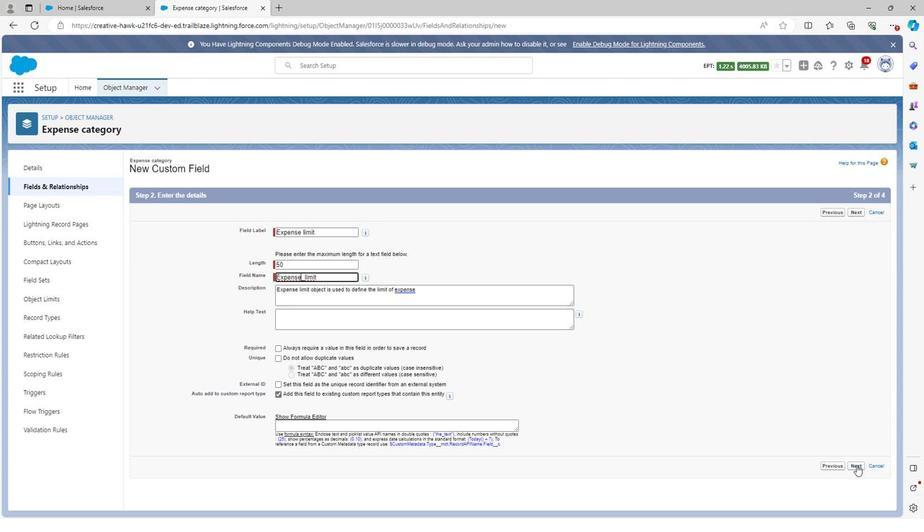 
Action: Mouse moved to (638, 292)
Screenshot: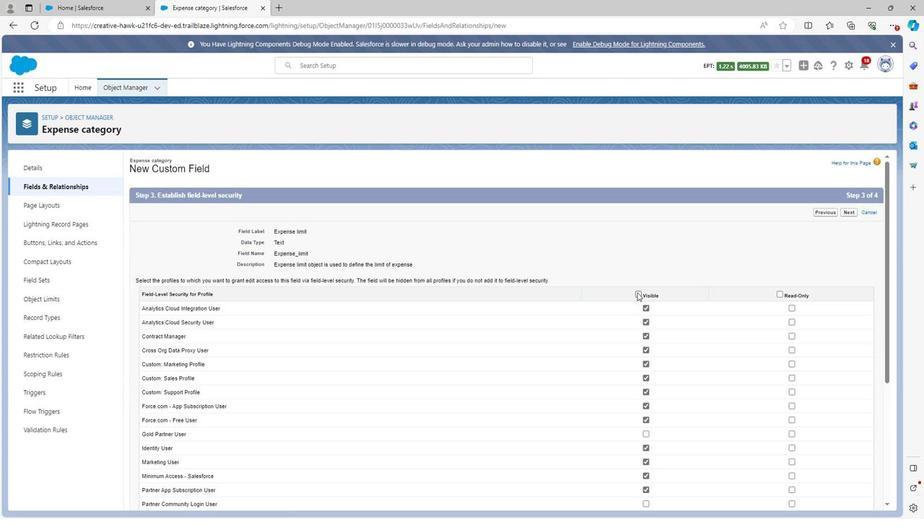 
Action: Mouse pressed left at (638, 292)
Screenshot: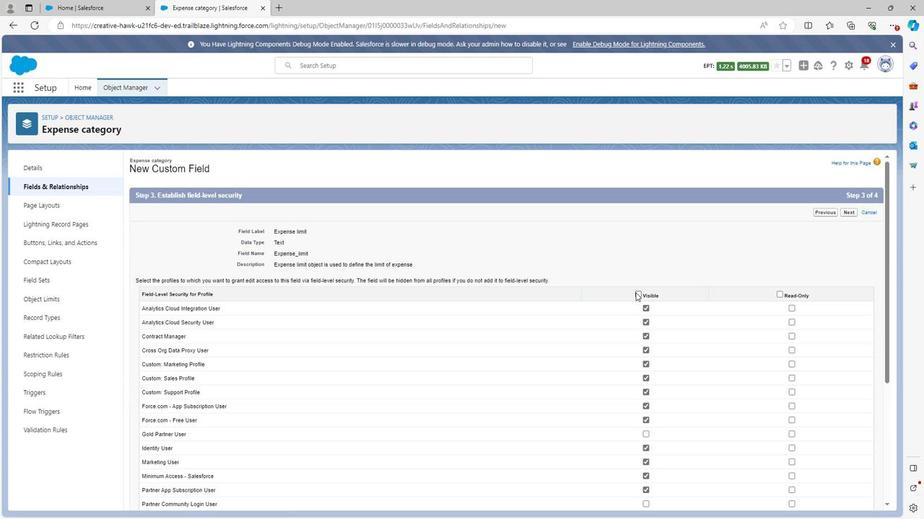 
Action: Mouse moved to (782, 294)
Screenshot: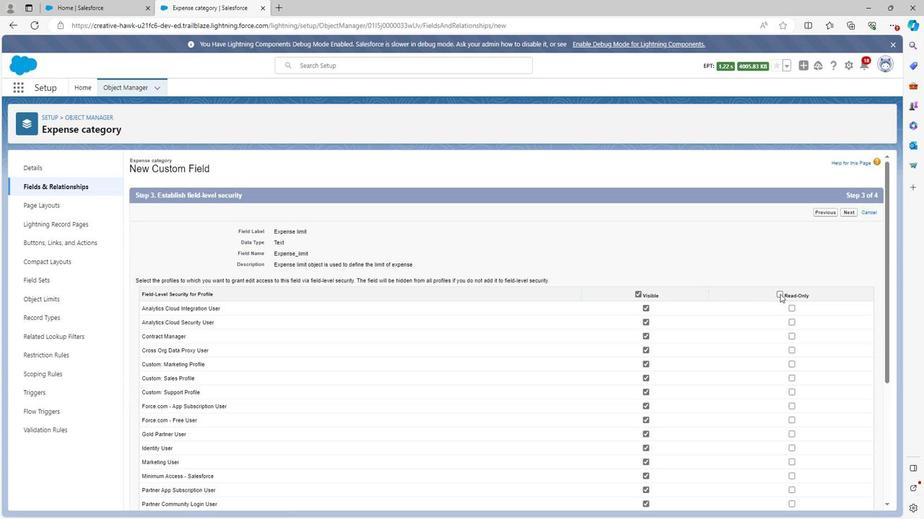 
Action: Mouse pressed left at (782, 294)
Screenshot: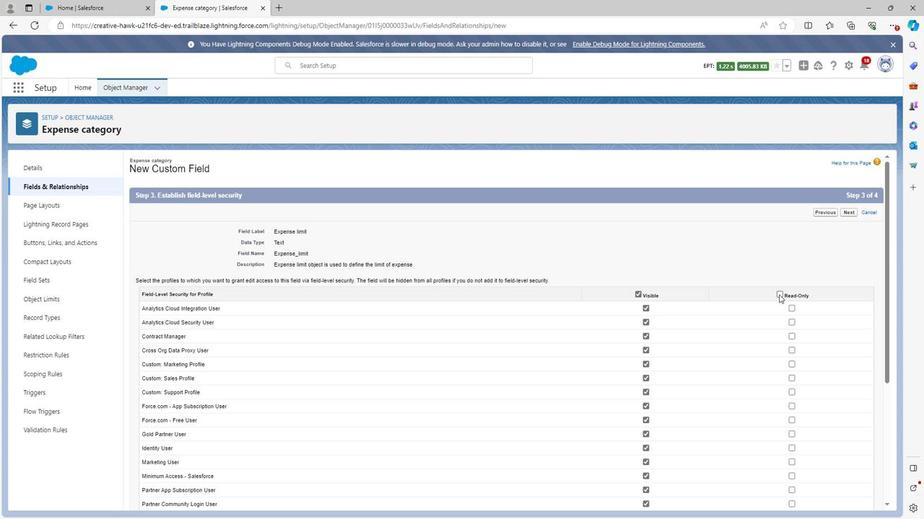 
Action: Mouse moved to (766, 288)
Screenshot: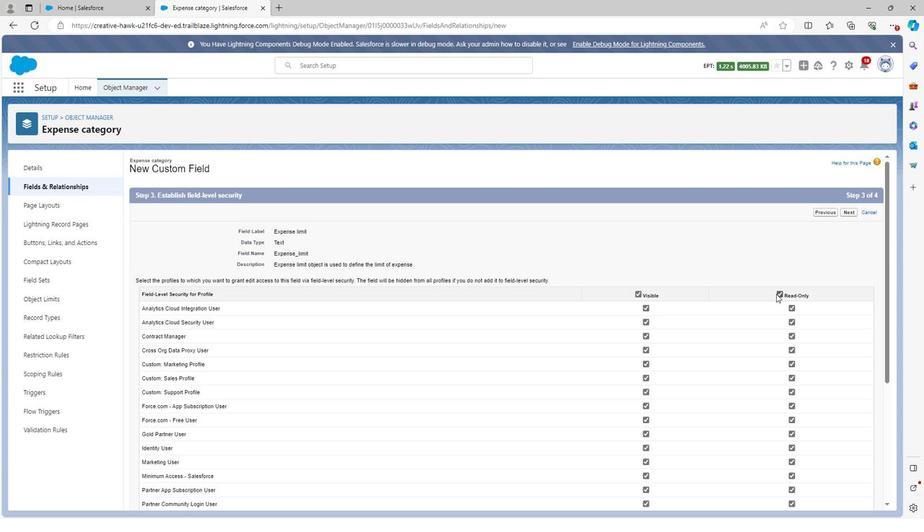 
Action: Mouse scrolled (766, 288) with delta (0, 0)
Screenshot: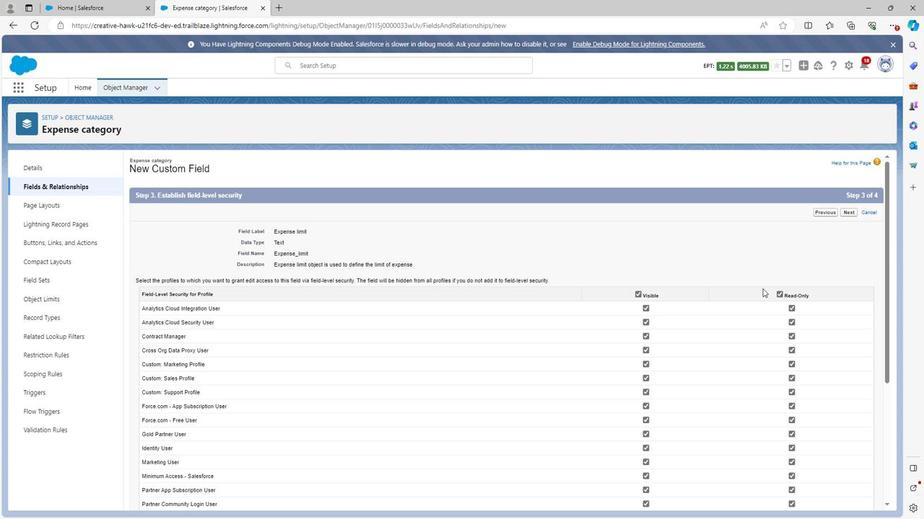 
Action: Mouse scrolled (766, 288) with delta (0, 0)
Screenshot: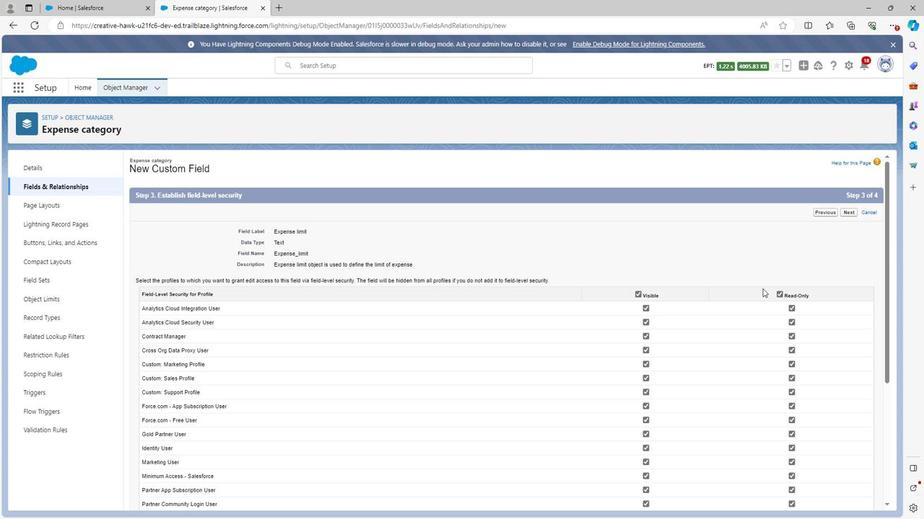 
Action: Mouse scrolled (766, 288) with delta (0, 0)
Screenshot: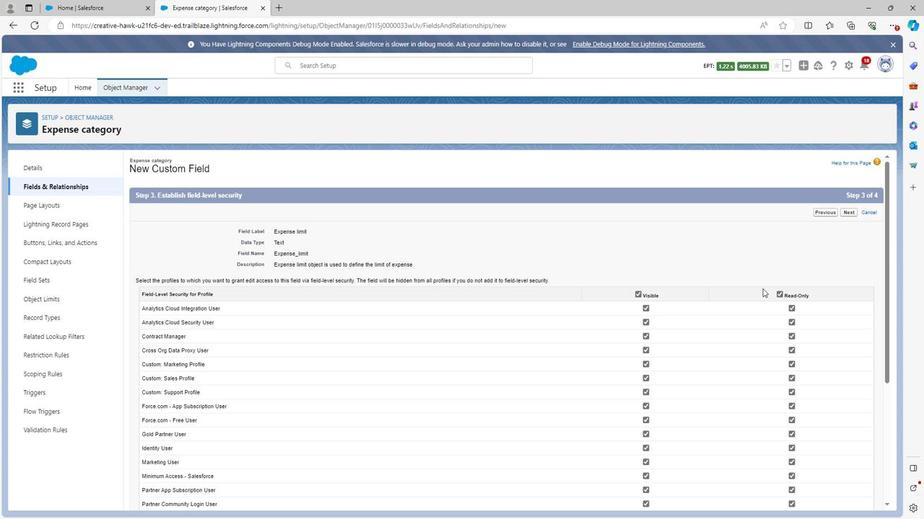 
Action: Mouse scrolled (766, 288) with delta (0, 0)
Screenshot: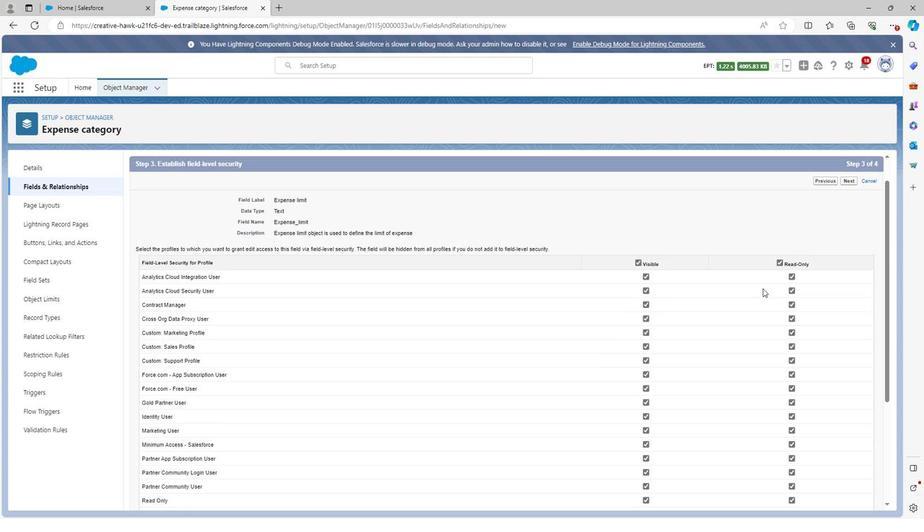 
Action: Mouse scrolled (766, 288) with delta (0, 0)
Screenshot: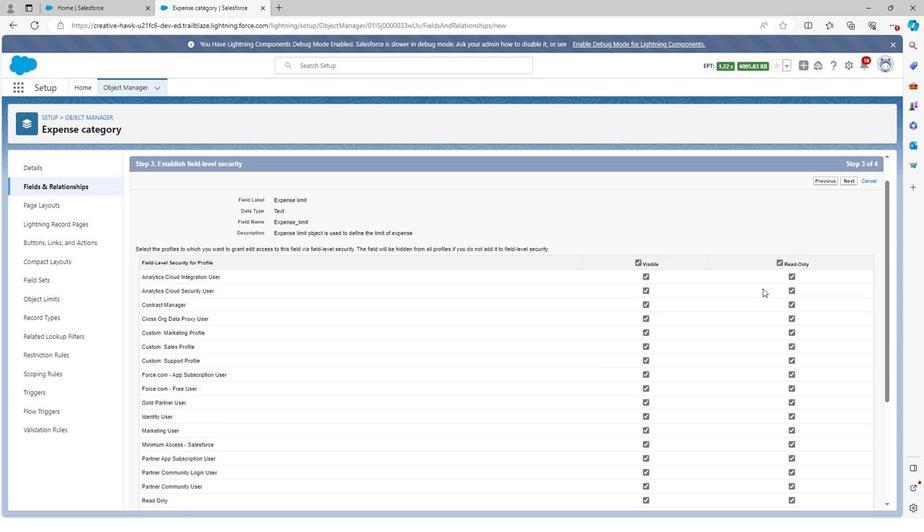 
Action: Mouse scrolled (766, 288) with delta (0, 0)
Screenshot: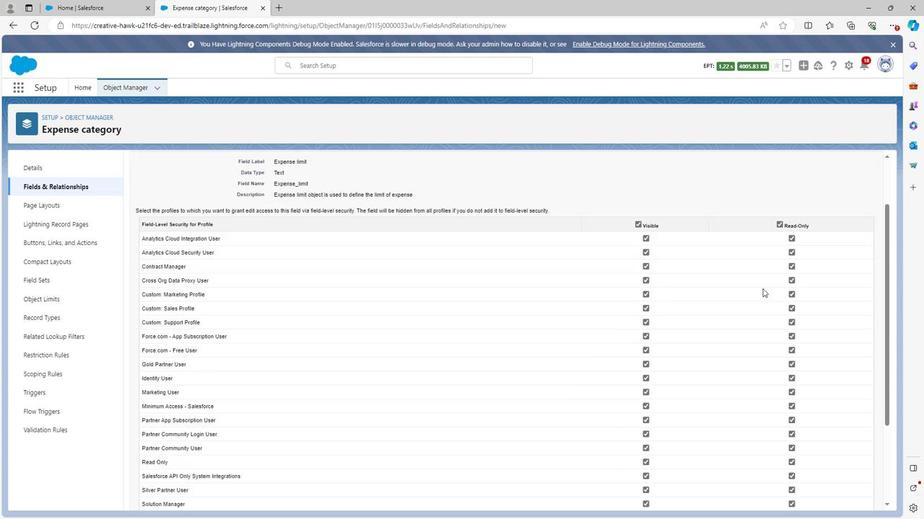 
Action: Mouse moved to (765, 288)
Screenshot: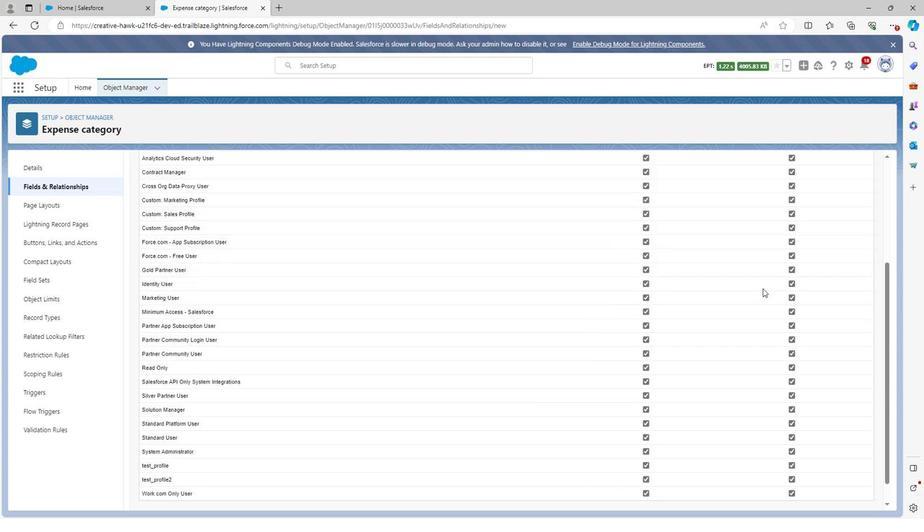 
Action: Mouse scrolled (765, 288) with delta (0, 0)
Screenshot: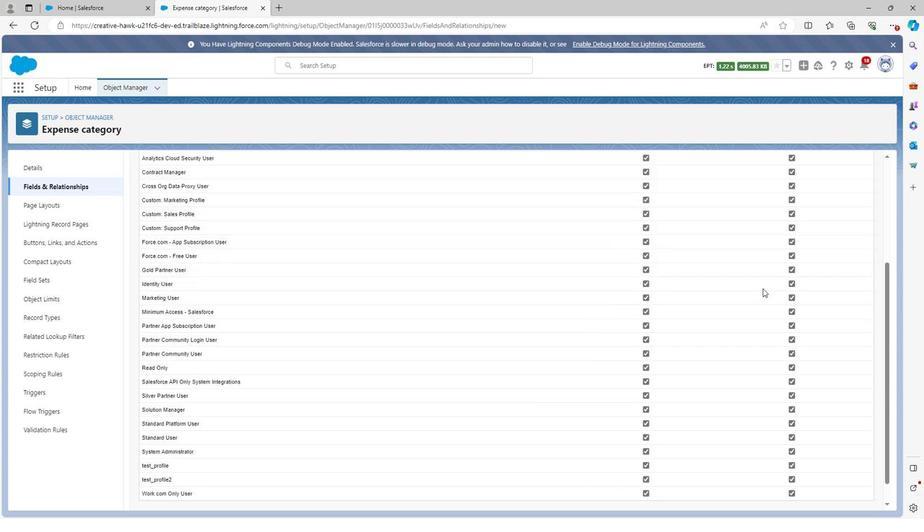 
Action: Mouse moved to (846, 493)
Screenshot: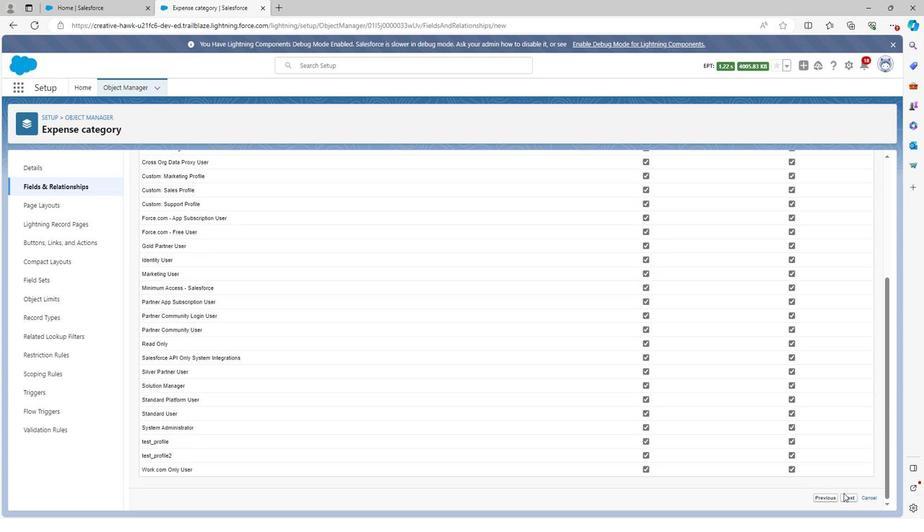 
Action: Mouse pressed left at (846, 493)
Screenshot: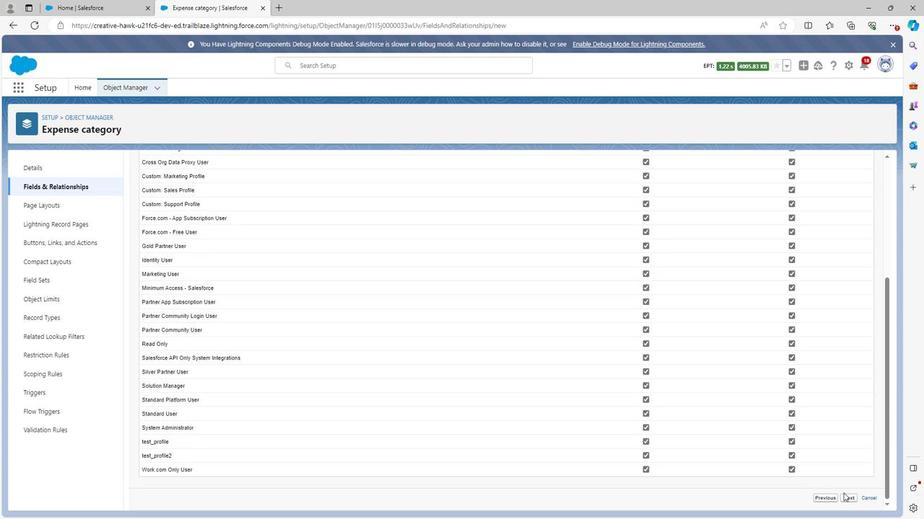 
Action: Mouse moved to (848, 496)
Screenshot: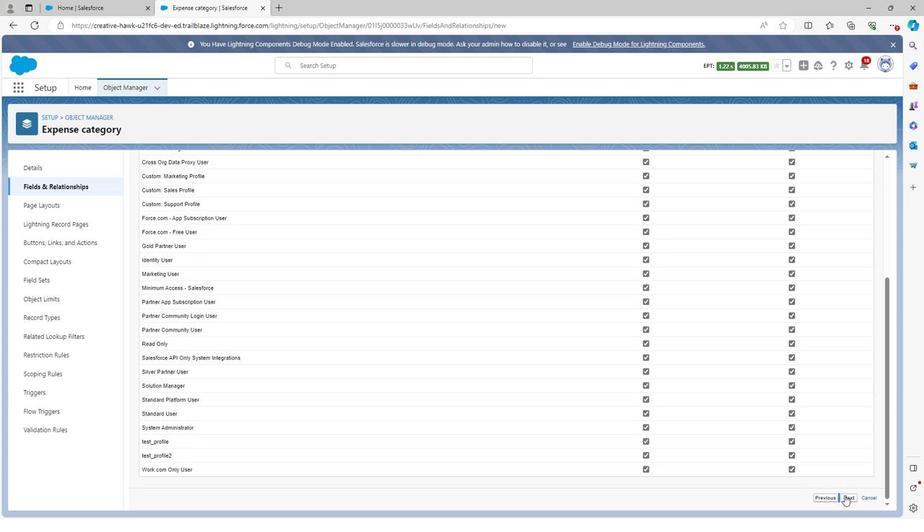 
Action: Mouse pressed left at (848, 496)
Screenshot: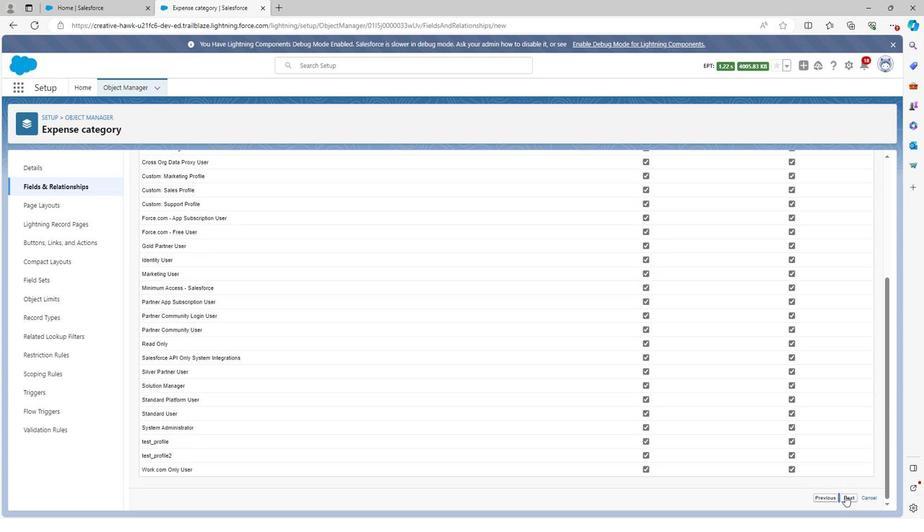 
Action: Mouse moved to (859, 354)
Screenshot: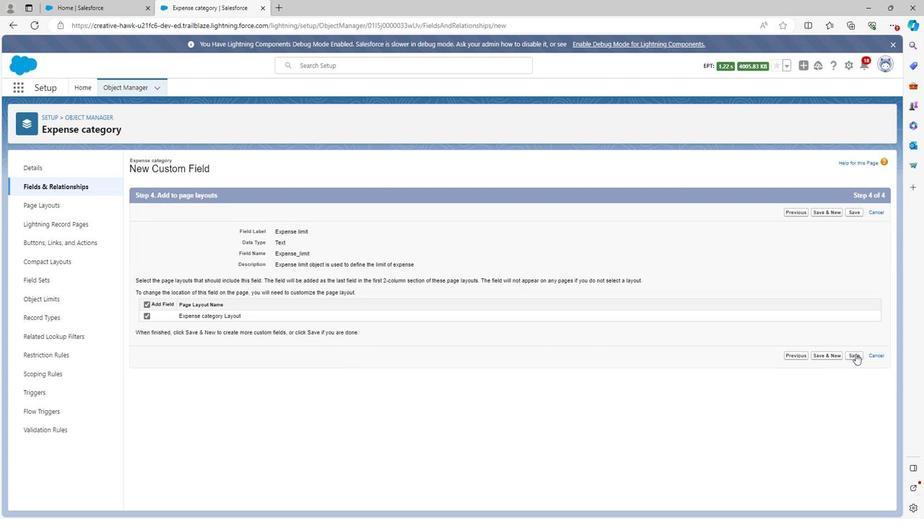 
Action: Mouse pressed left at (859, 354)
Screenshot: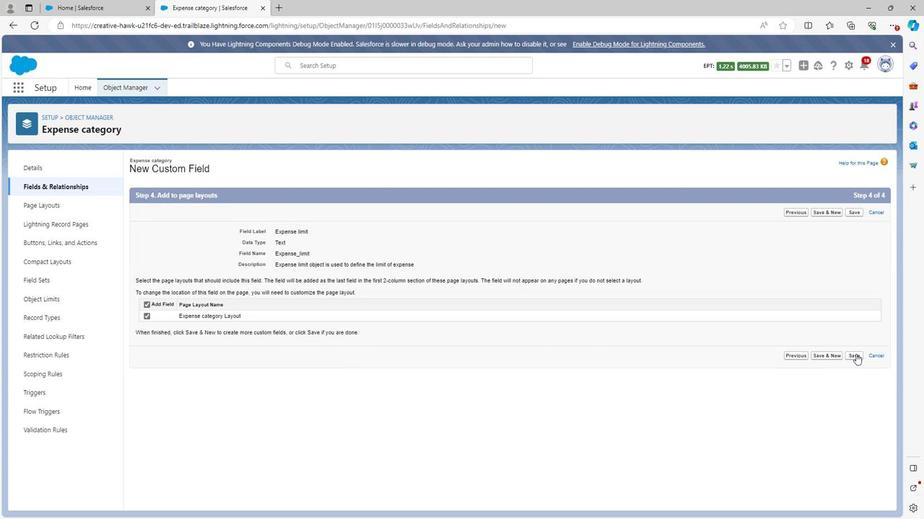 
Action: Mouse moved to (677, 170)
Screenshot: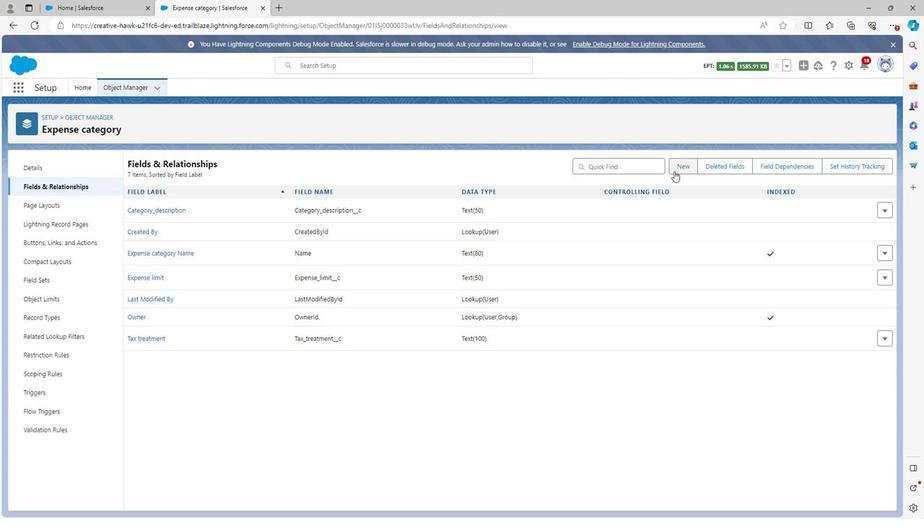 
Action: Mouse pressed left at (677, 170)
Screenshot: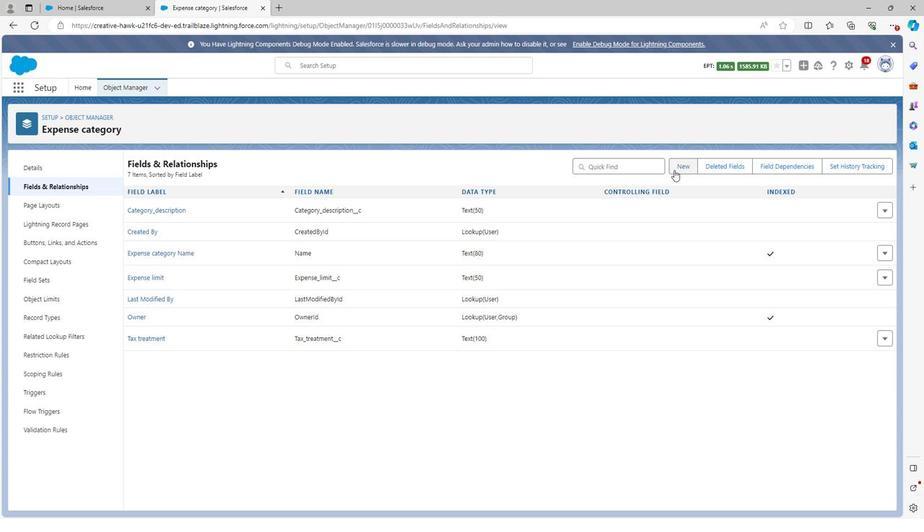 
Action: Mouse moved to (142, 365)
Screenshot: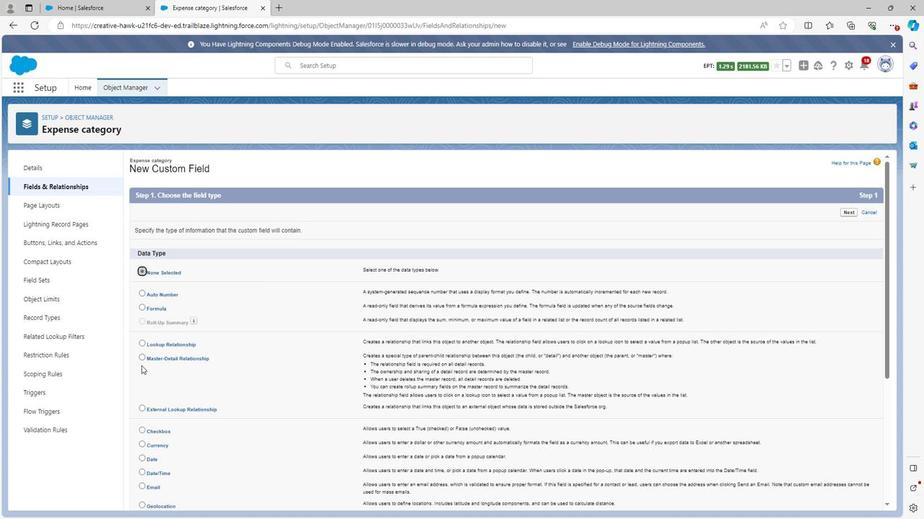 
Action: Mouse scrolled (142, 365) with delta (0, 0)
Screenshot: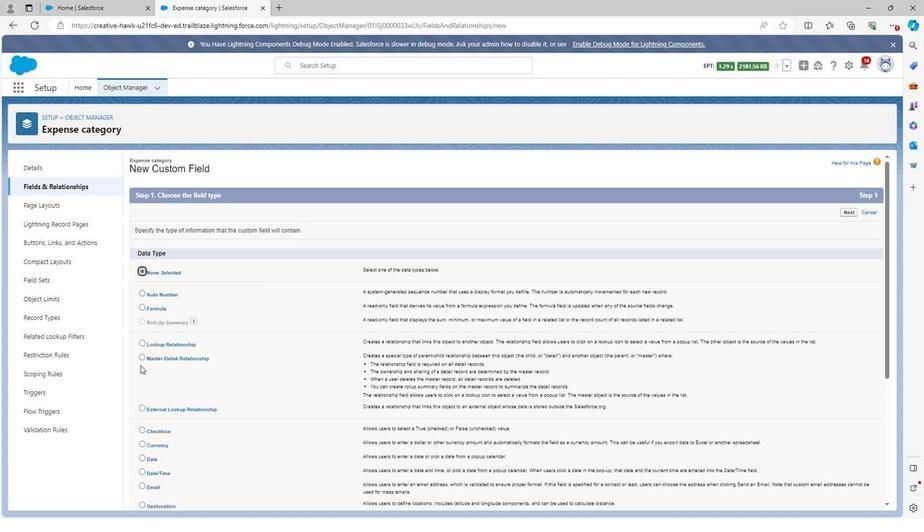 
Action: Mouse scrolled (142, 365) with delta (0, 0)
Screenshot: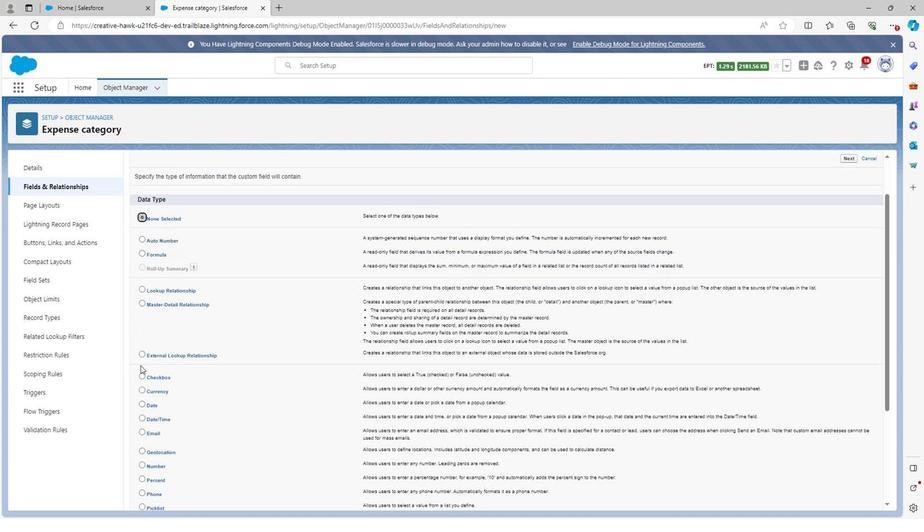 
Action: Mouse scrolled (142, 365) with delta (0, 0)
Screenshot: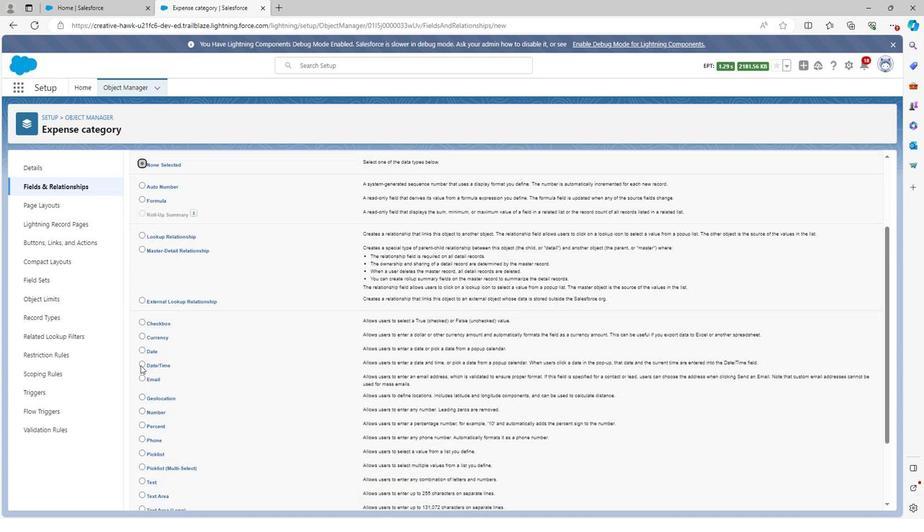 
Action: Mouse moved to (135, 438)
Screenshot: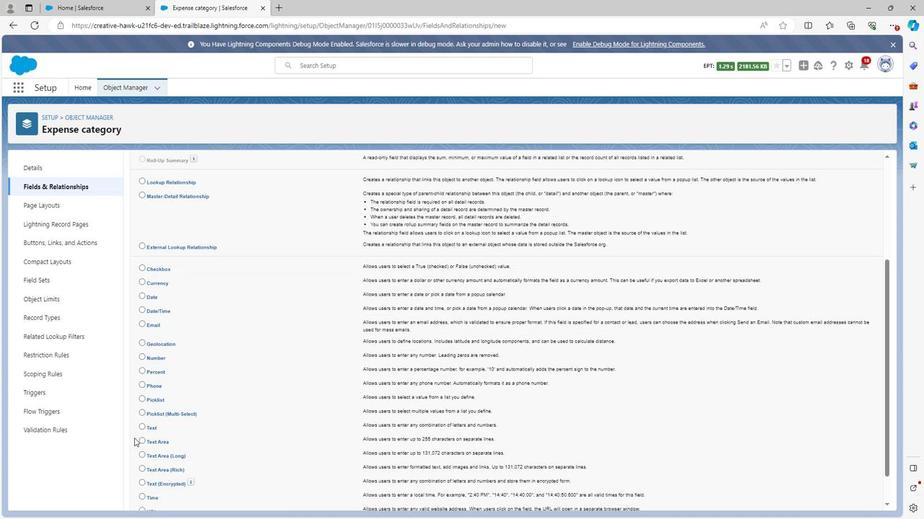 
Action: Mouse scrolled (135, 438) with delta (0, 0)
Screenshot: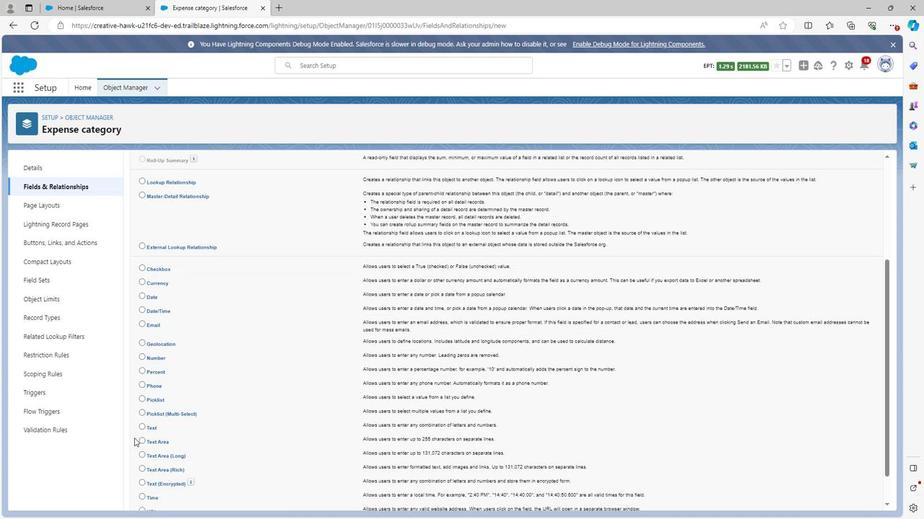 
Action: Mouse moved to (135, 440)
Screenshot: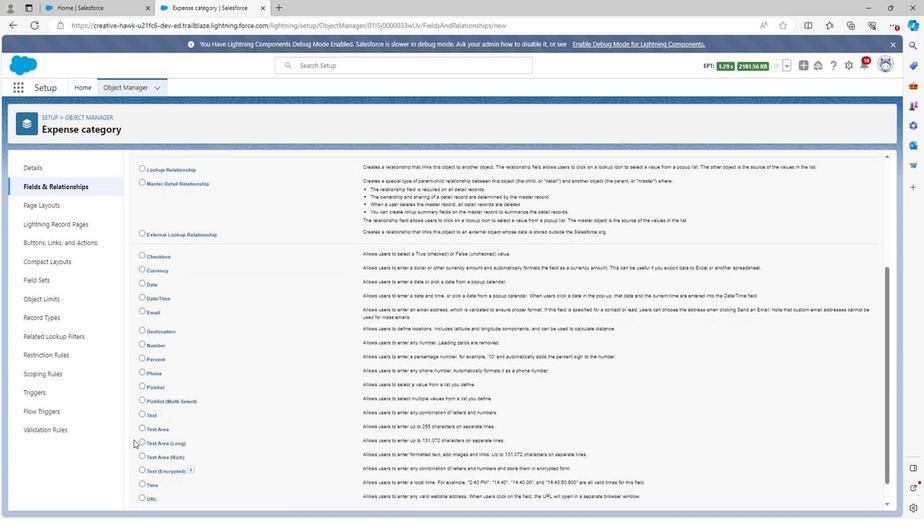 
Action: Mouse scrolled (135, 440) with delta (0, 0)
Screenshot: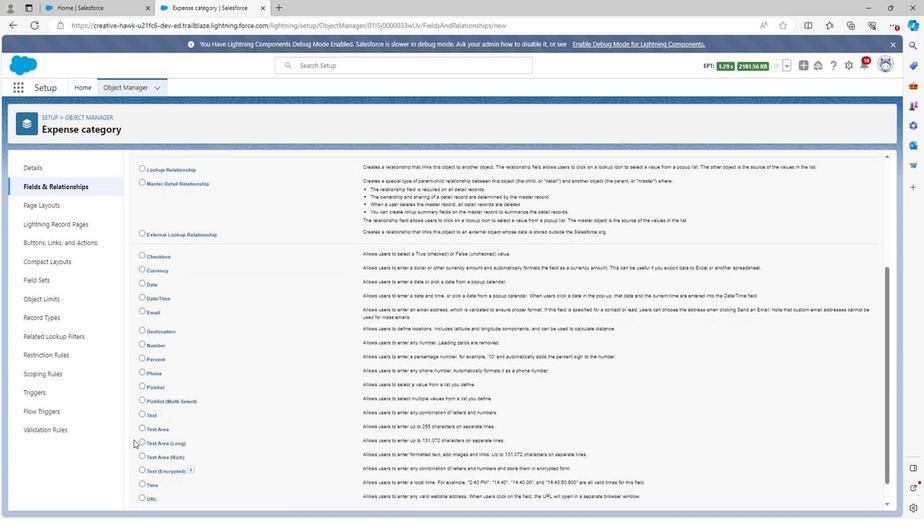 
Action: Mouse moved to (147, 357)
Screenshot: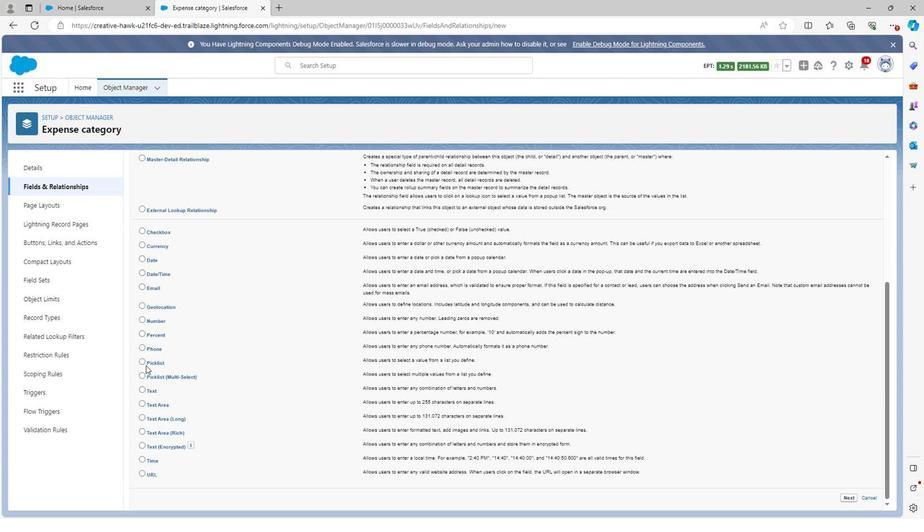 
Action: Mouse scrolled (147, 358) with delta (0, 0)
Screenshot: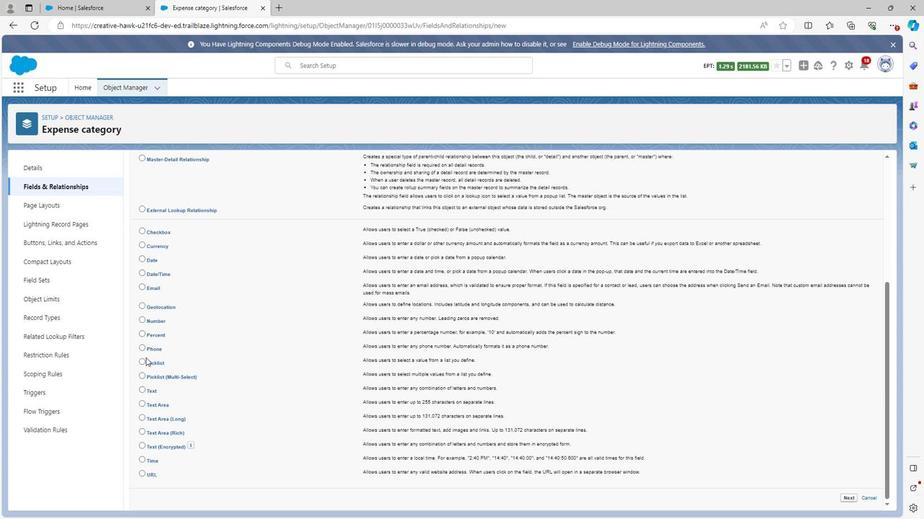 
Action: Mouse scrolled (147, 357) with delta (0, 0)
Screenshot: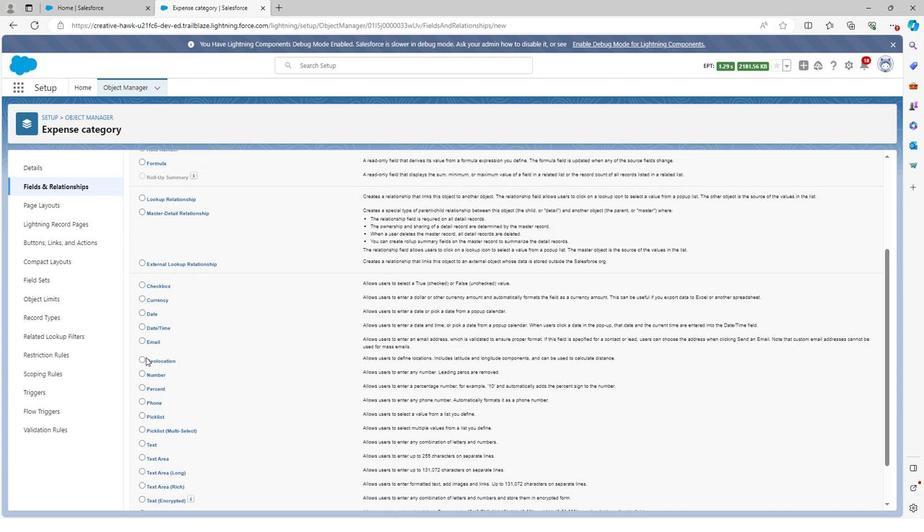 
Action: Mouse moved to (143, 322)
Screenshot: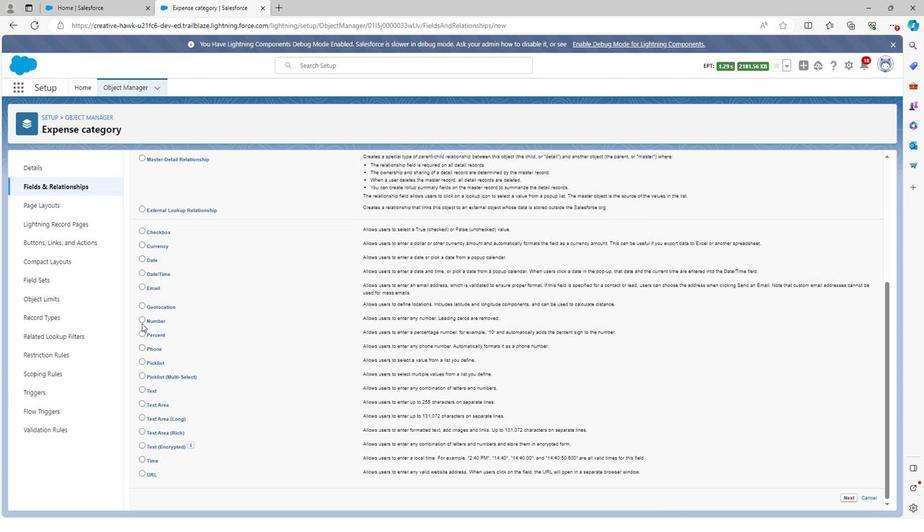 
Action: Mouse pressed left at (143, 322)
Screenshot: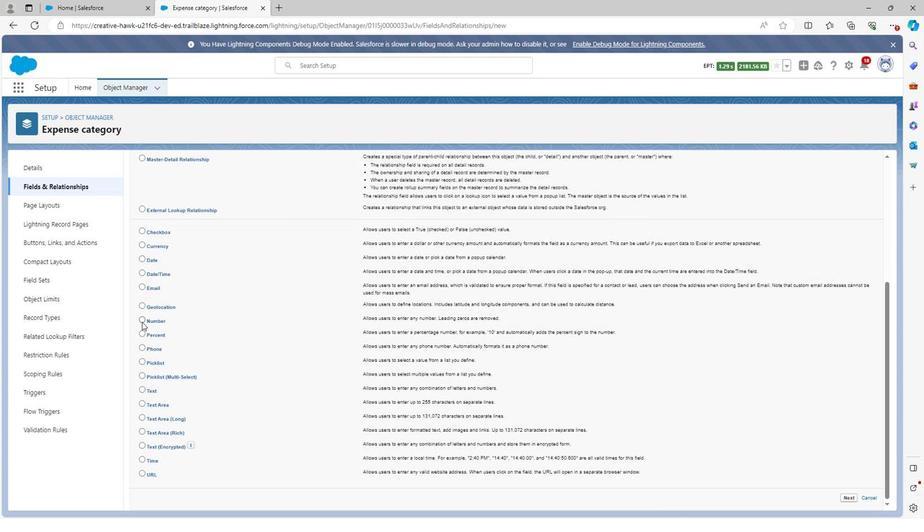 
Action: Mouse moved to (851, 496)
Screenshot: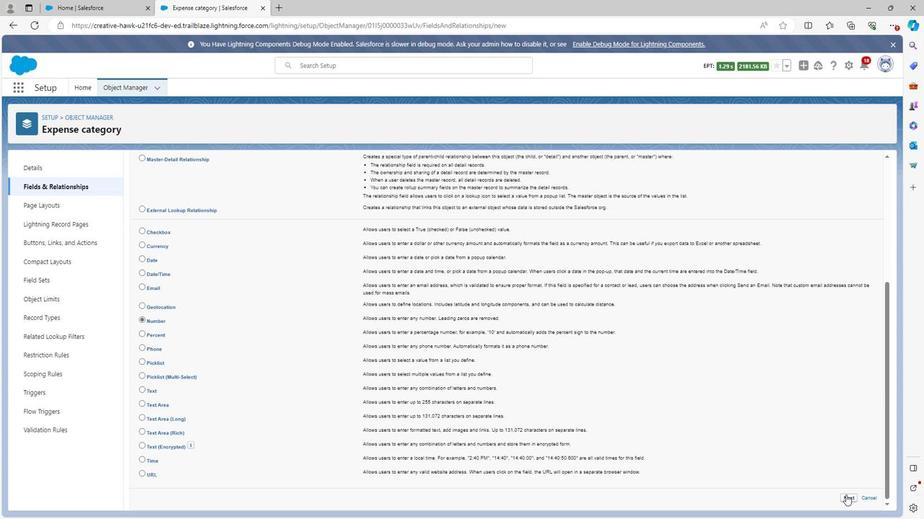 
Action: Mouse pressed left at (851, 496)
Screenshot: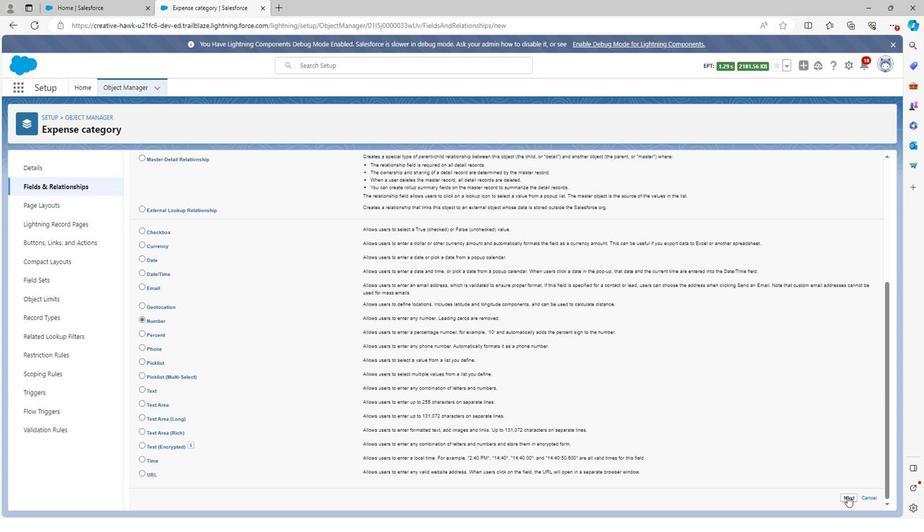 
Action: Mouse moved to (298, 233)
Screenshot: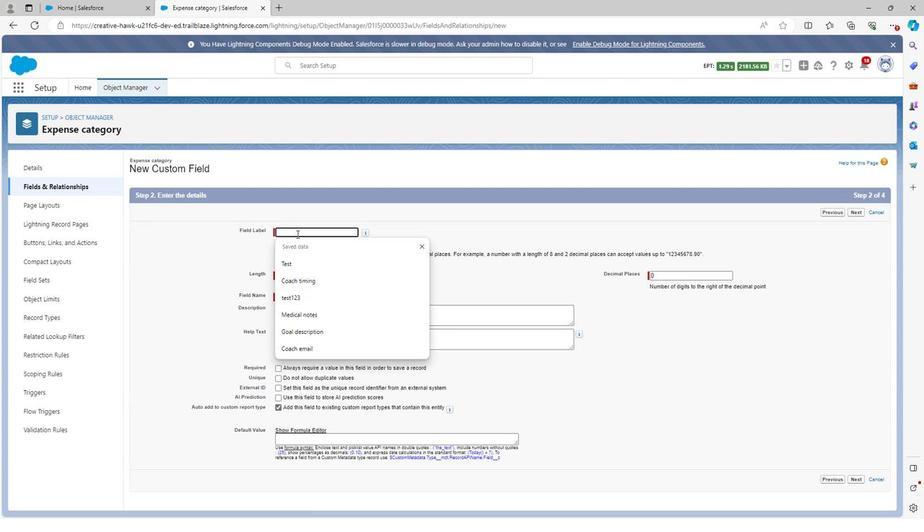 
Action: Mouse pressed left at (298, 233)
Screenshot: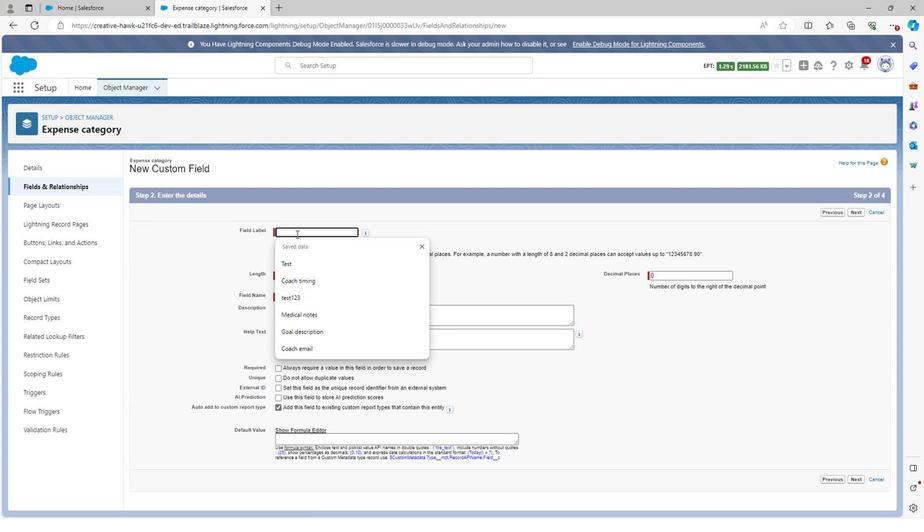 
Action: Mouse moved to (295, 241)
Screenshot: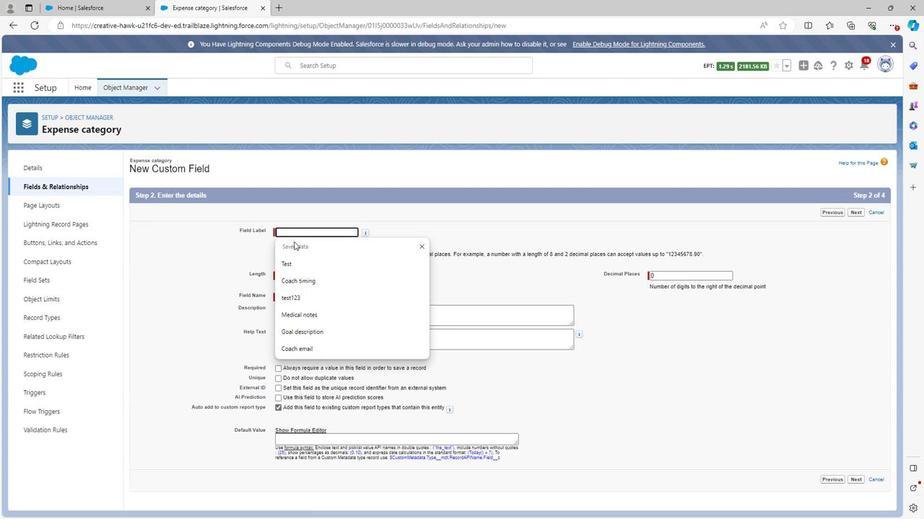 
Action: Key pressed <Key.shift><Key.shift>Reimbursable<Key.space>amount
Screenshot: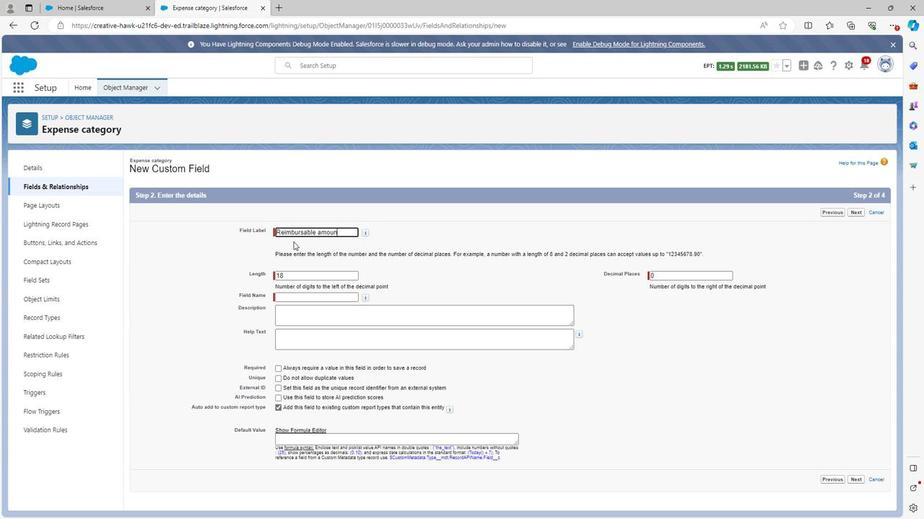 
Action: Mouse moved to (432, 274)
Screenshot: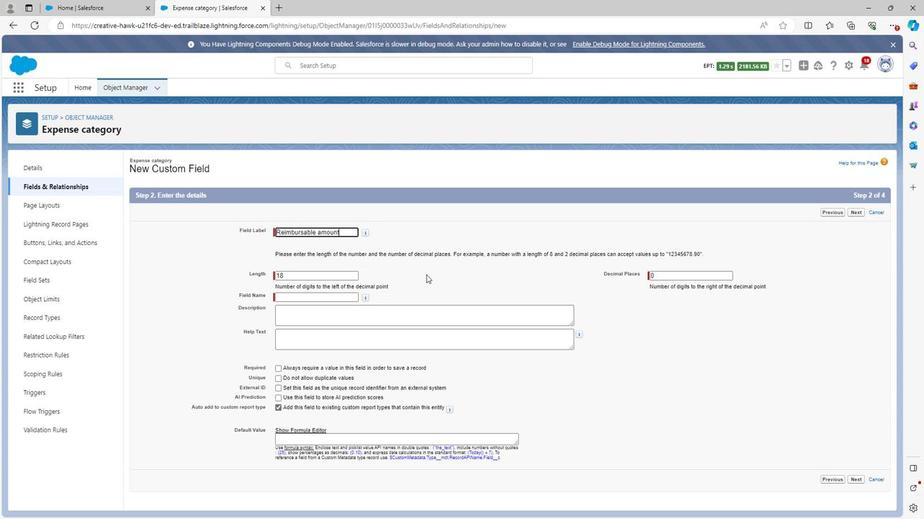 
Action: Mouse pressed left at (432, 274)
Screenshot: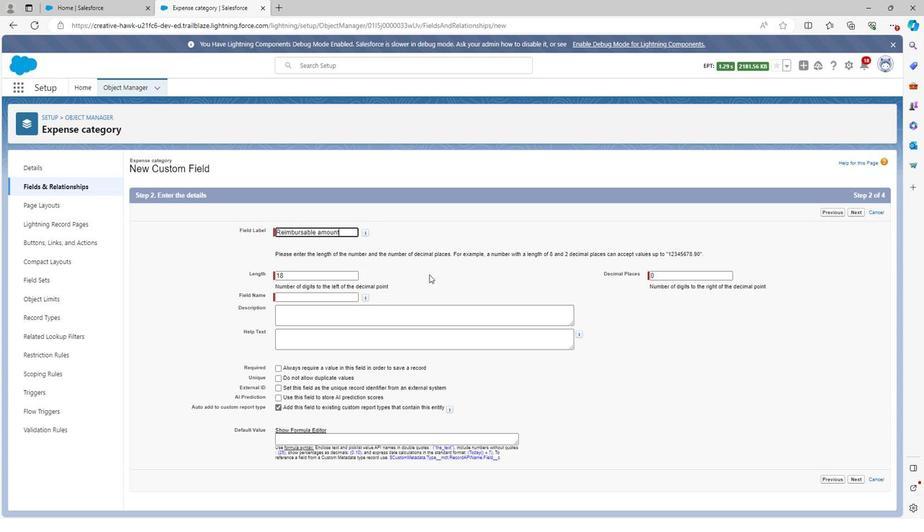 
Action: Mouse moved to (297, 320)
Screenshot: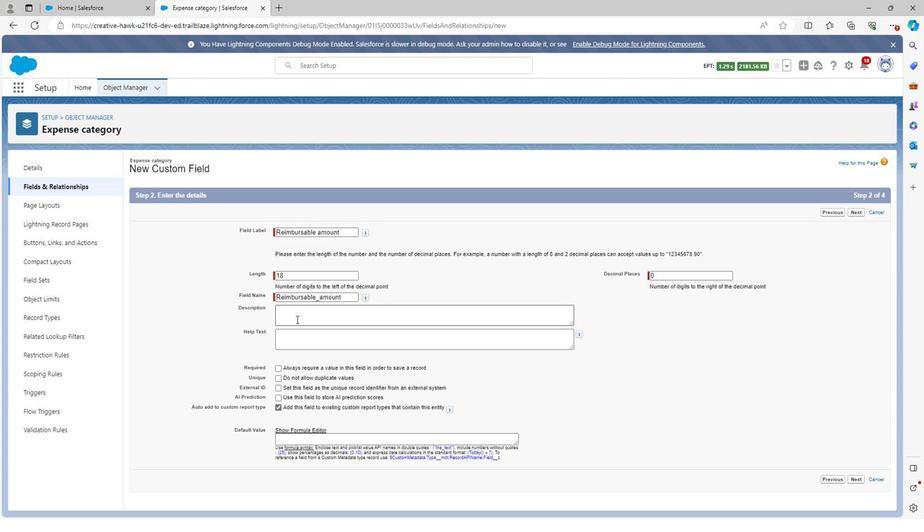 
Action: Mouse pressed left at (297, 320)
Screenshot: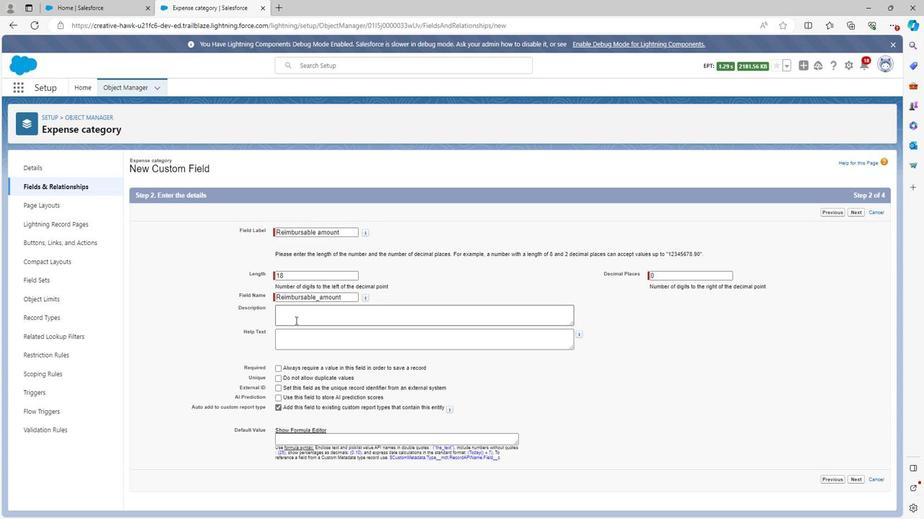 
Action: Mouse moved to (298, 320)
Screenshot: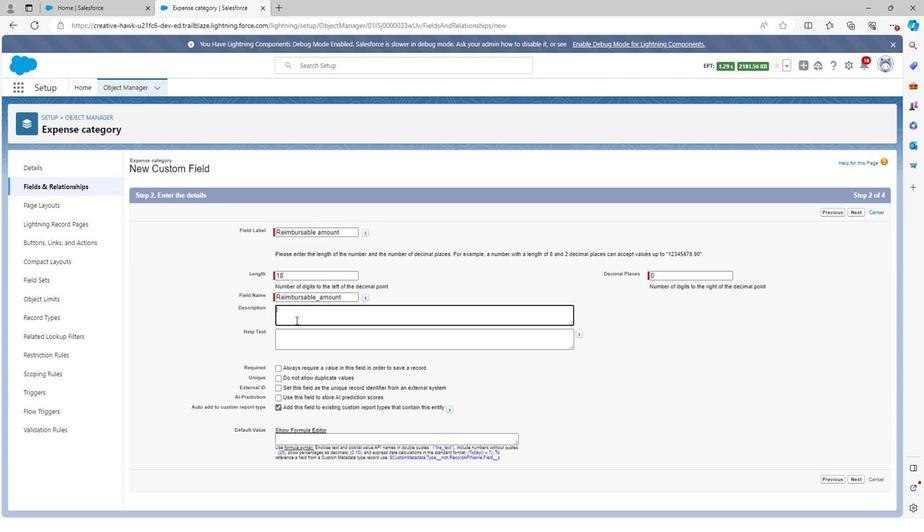 
Action: Key pressed <Key.shift><Key.shift><Key.shift><Key.shift>Reimbursable<Key.space>amout<Key.space>is<Key.space>the<Key.space>amound<Key.space>which<Key.space>p<Key.backspace>remove<Key.space>t<Key.backspace><Key.backspace><Key.backspace><Key.backspace><Key.backspace><Key.backspace><Key.backspace><Key.backspace>reu<Key.backspace>fund<Key.space>from<Key.space>organization
Screenshot: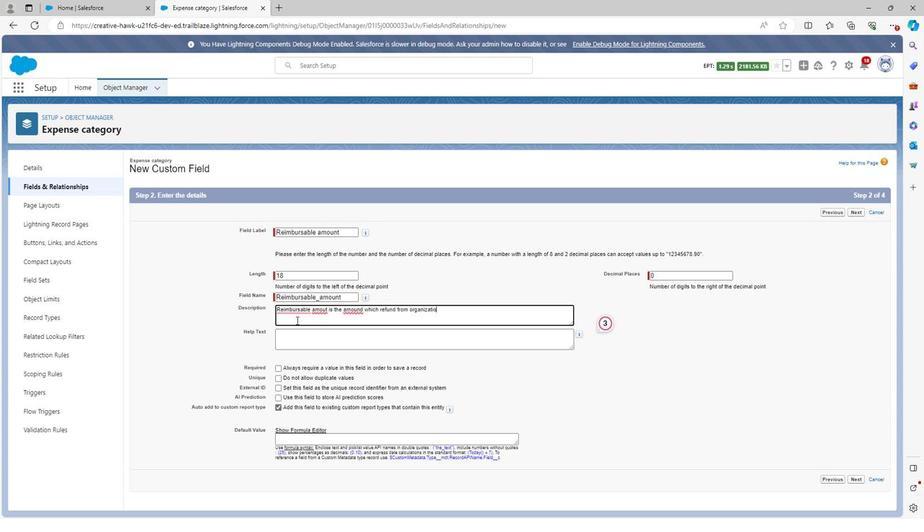 
Action: Mouse moved to (362, 334)
Screenshot: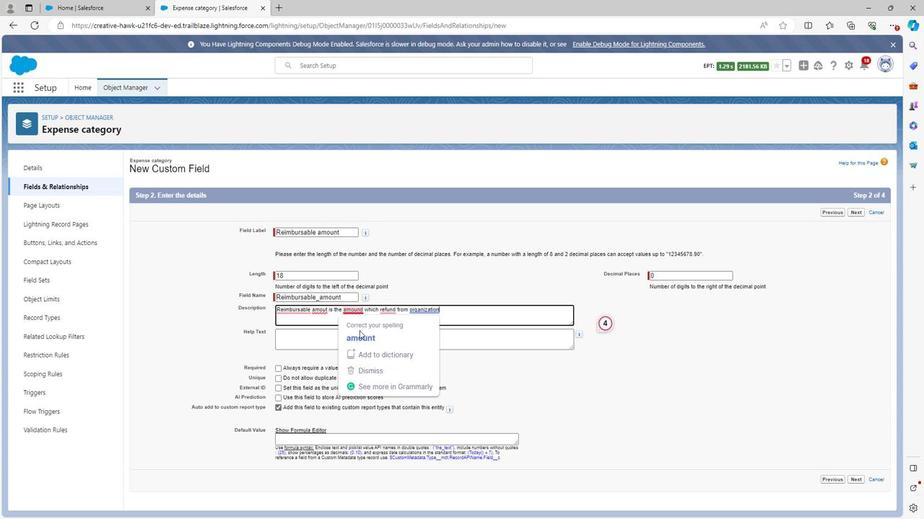 
Action: Mouse pressed left at (362, 334)
Screenshot: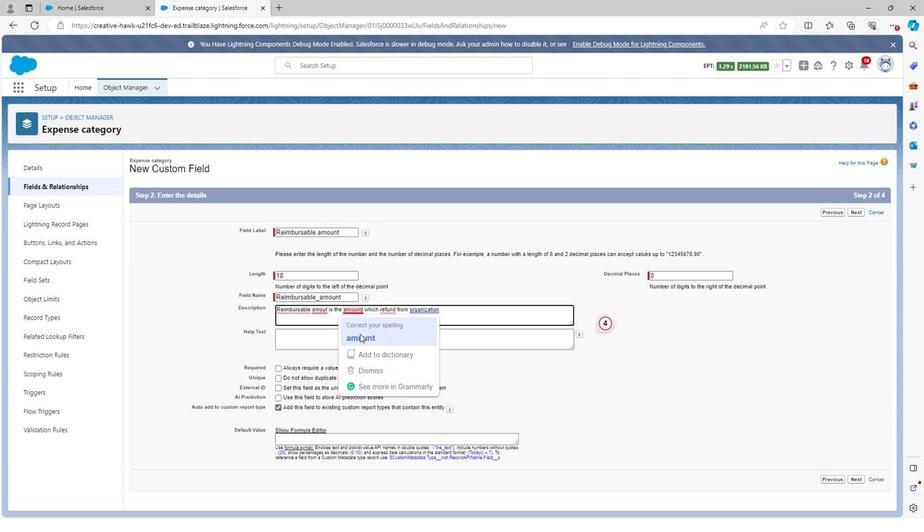
Action: Key pressed <Key.right><Key.shift><Key.right><Key.right><Key.right><Key.right><Key.right><Key.right>
Screenshot: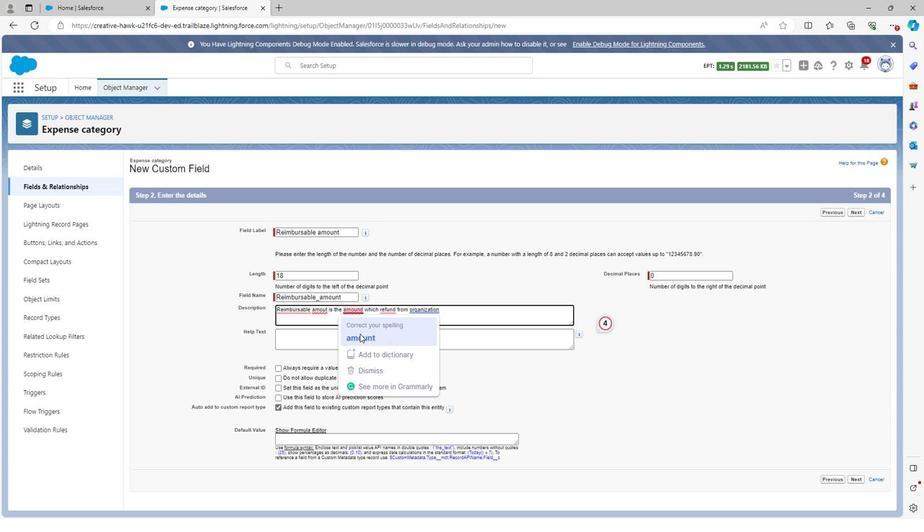 
Action: Mouse moved to (362, 335)
